 Task: Find connections with filter location Morlaix with filter topic #coach with filter profile language French with filter current company SolarEdge Technologies with filter school The Bishop's School with filter industry Waste Treatment and Disposal with filter service category Management Consulting with filter keywords title Sales Manager
Action: Mouse moved to (541, 88)
Screenshot: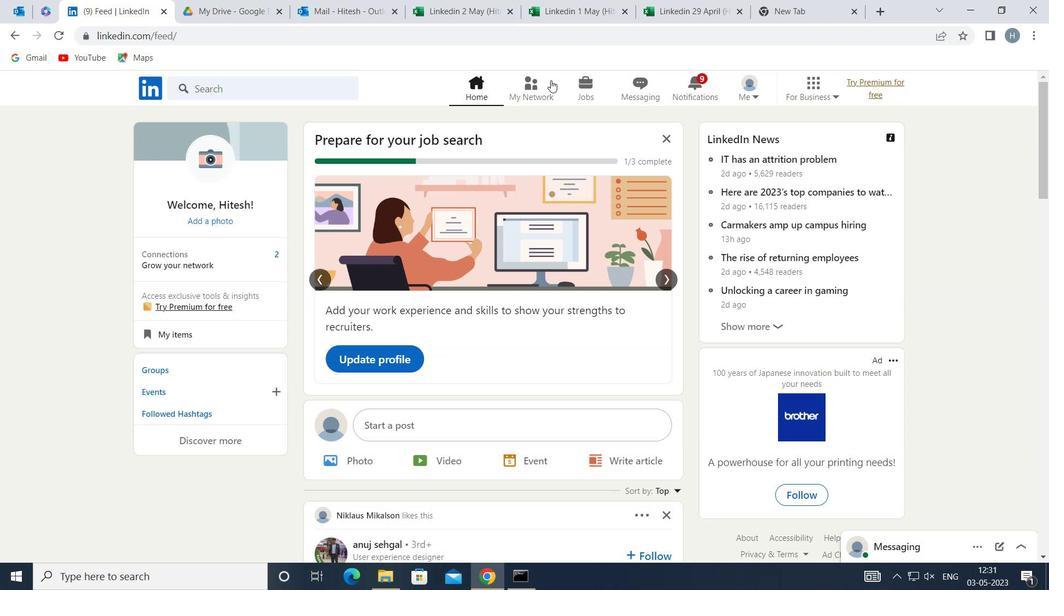 
Action: Mouse pressed left at (541, 88)
Screenshot: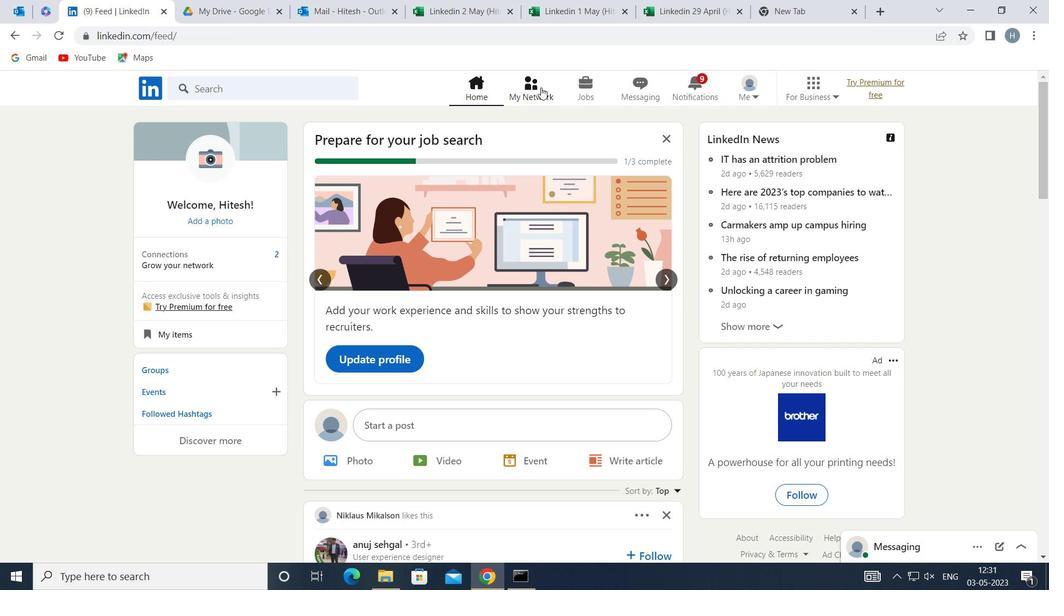 
Action: Mouse moved to (294, 161)
Screenshot: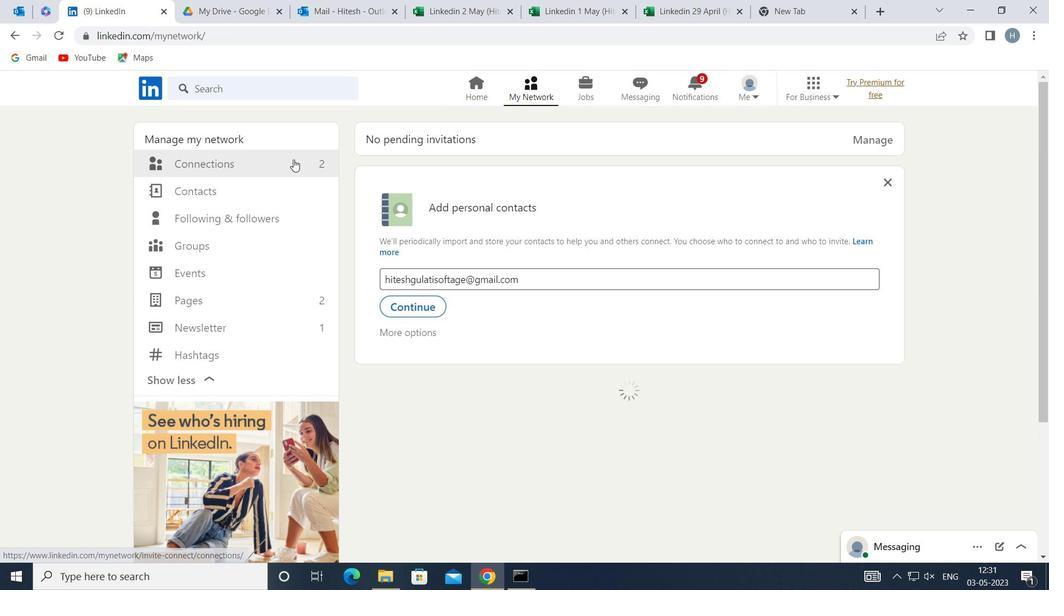 
Action: Mouse pressed left at (294, 161)
Screenshot: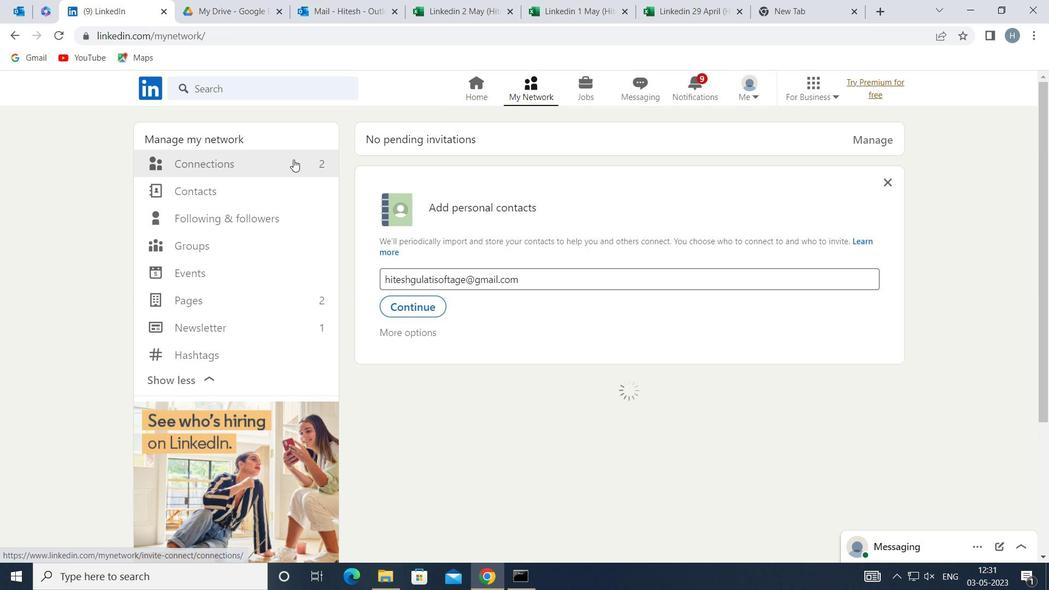 
Action: Mouse moved to (607, 162)
Screenshot: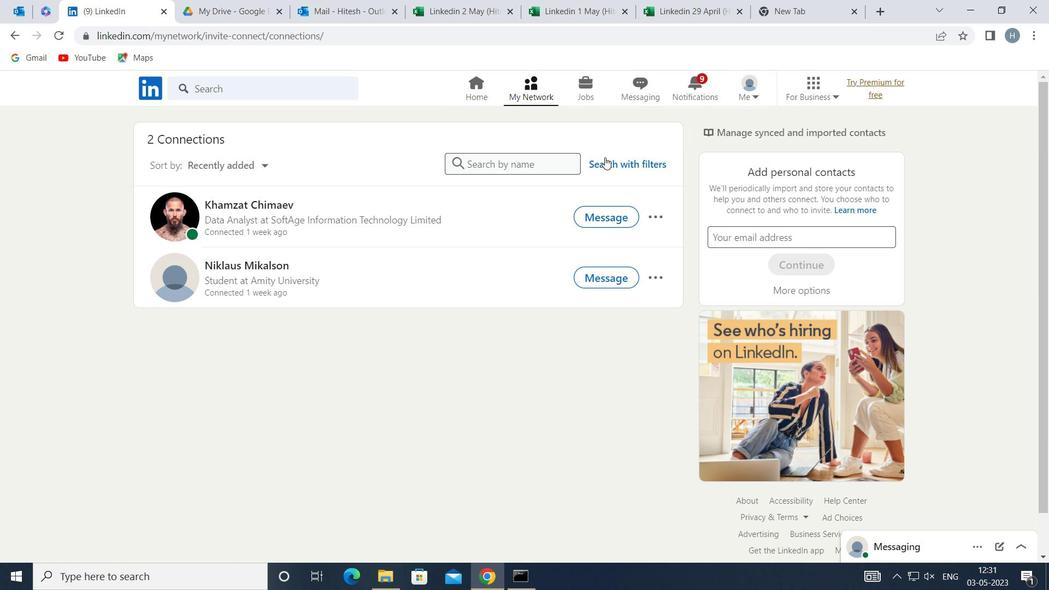 
Action: Mouse pressed left at (607, 162)
Screenshot: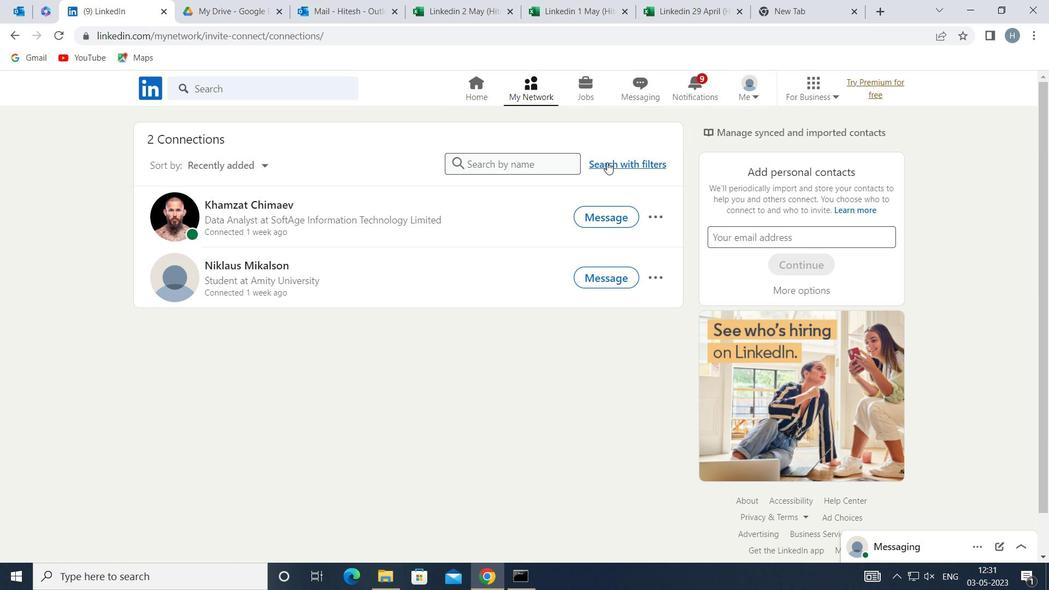 
Action: Mouse moved to (571, 125)
Screenshot: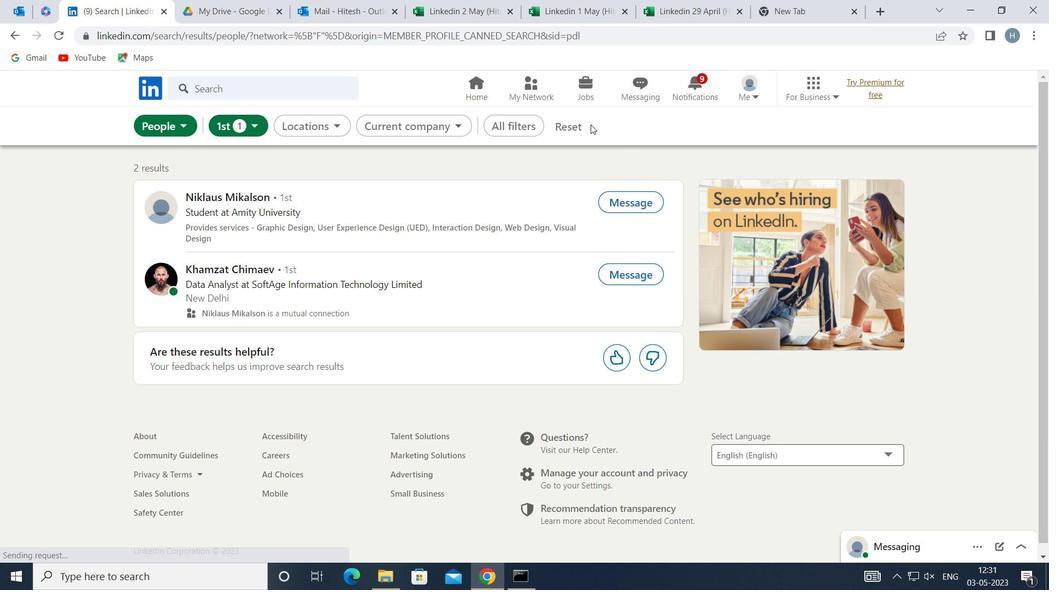 
Action: Mouse pressed left at (571, 125)
Screenshot: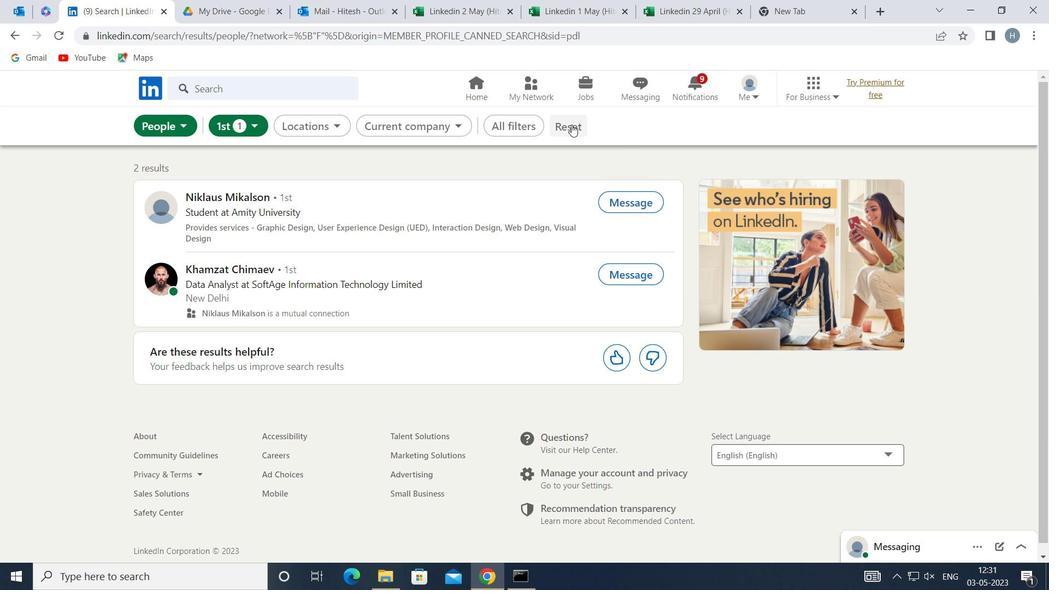 
Action: Mouse moved to (565, 125)
Screenshot: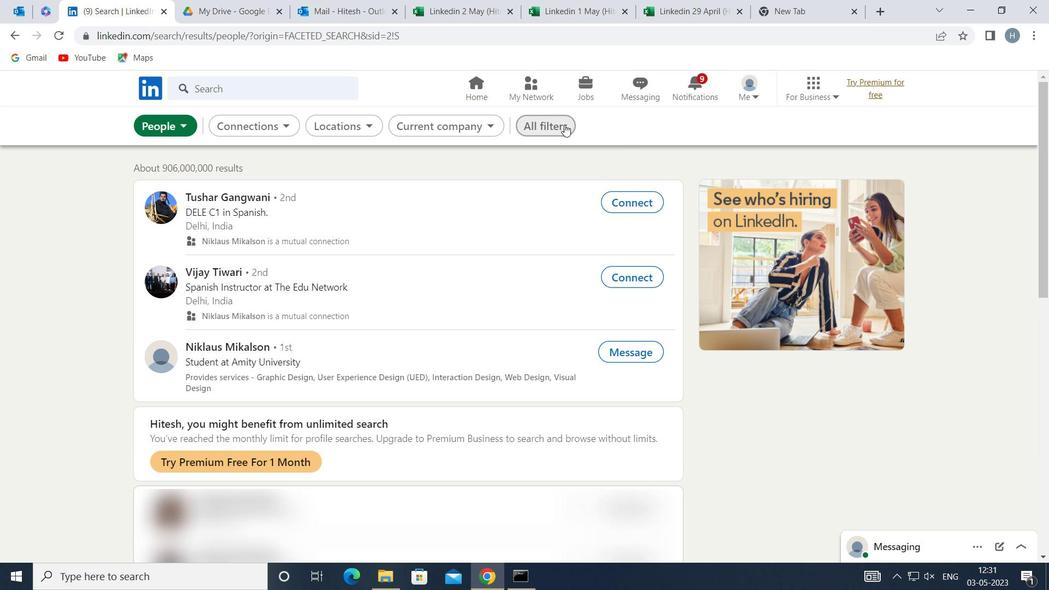 
Action: Mouse pressed left at (565, 125)
Screenshot: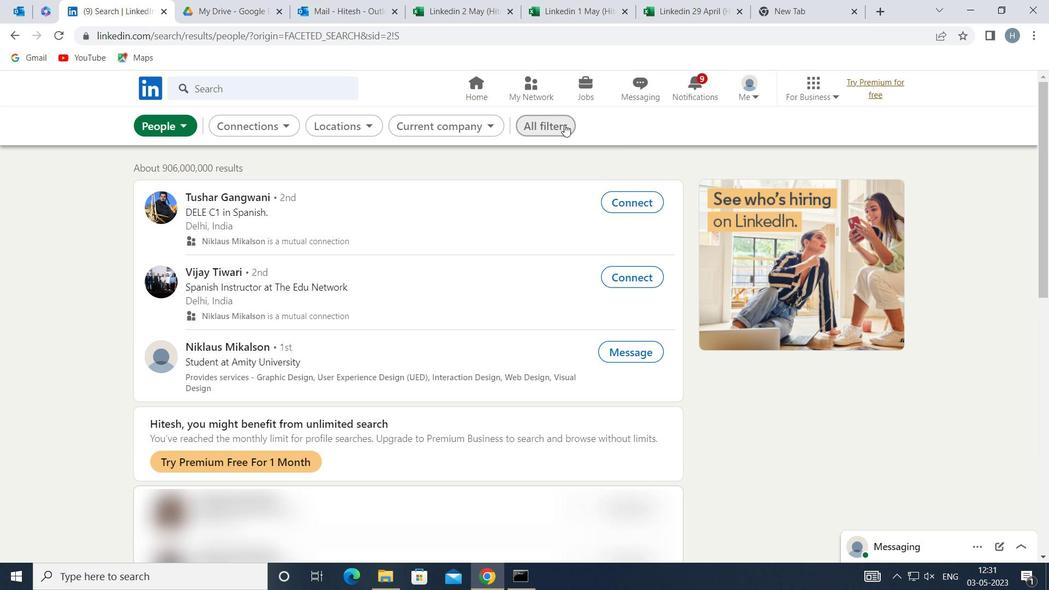 
Action: Mouse moved to (757, 265)
Screenshot: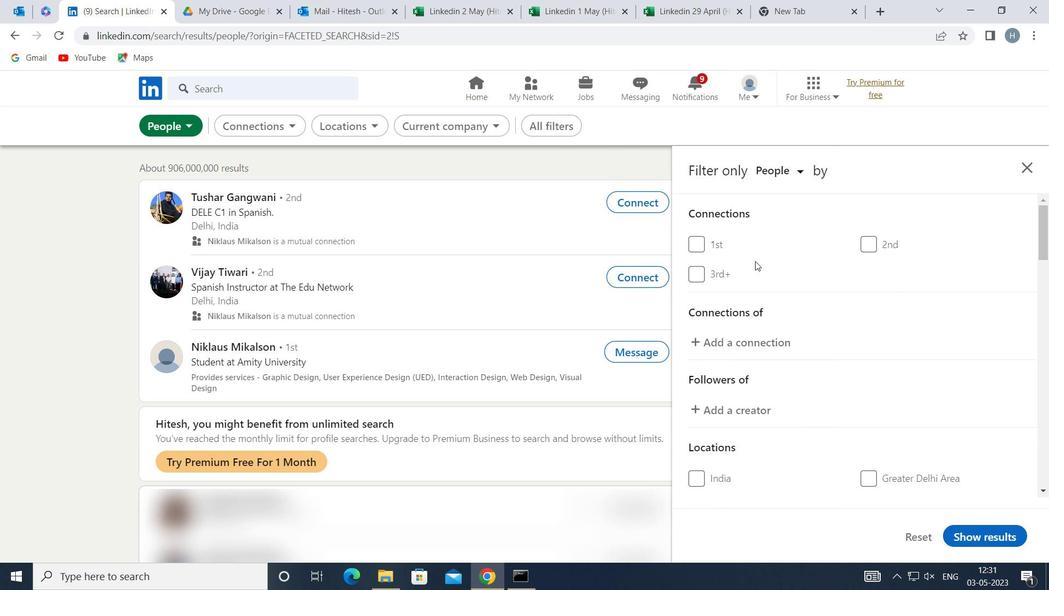 
Action: Mouse scrolled (757, 264) with delta (0, 0)
Screenshot: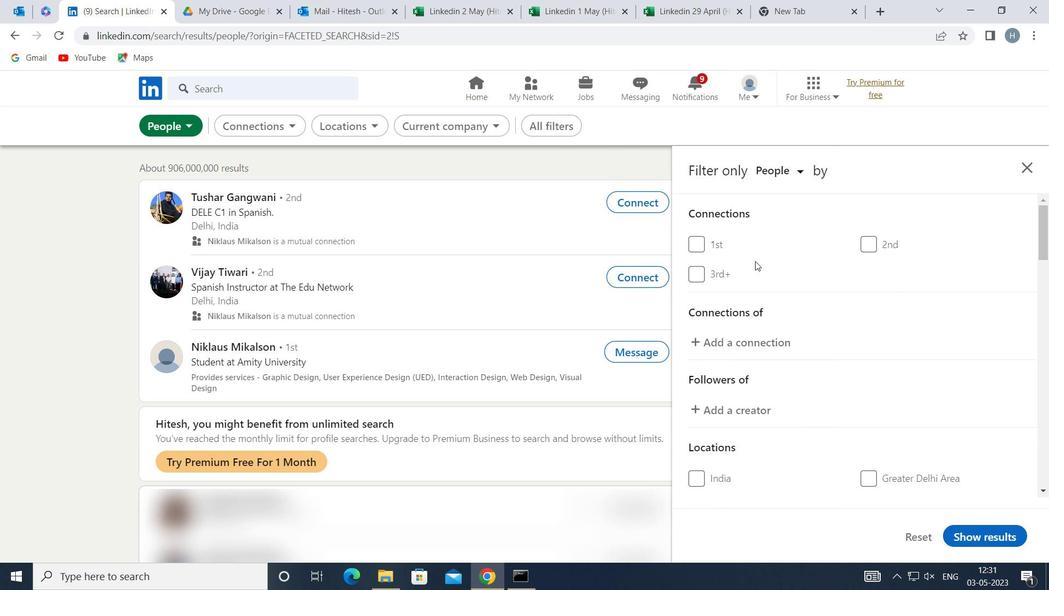 
Action: Mouse moved to (760, 268)
Screenshot: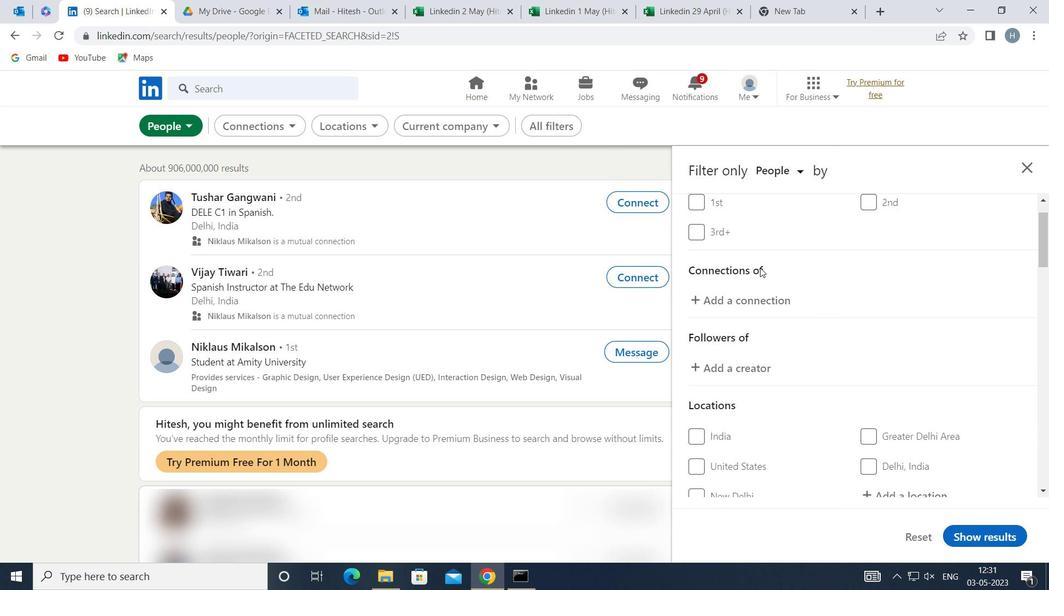 
Action: Mouse scrolled (760, 267) with delta (0, 0)
Screenshot: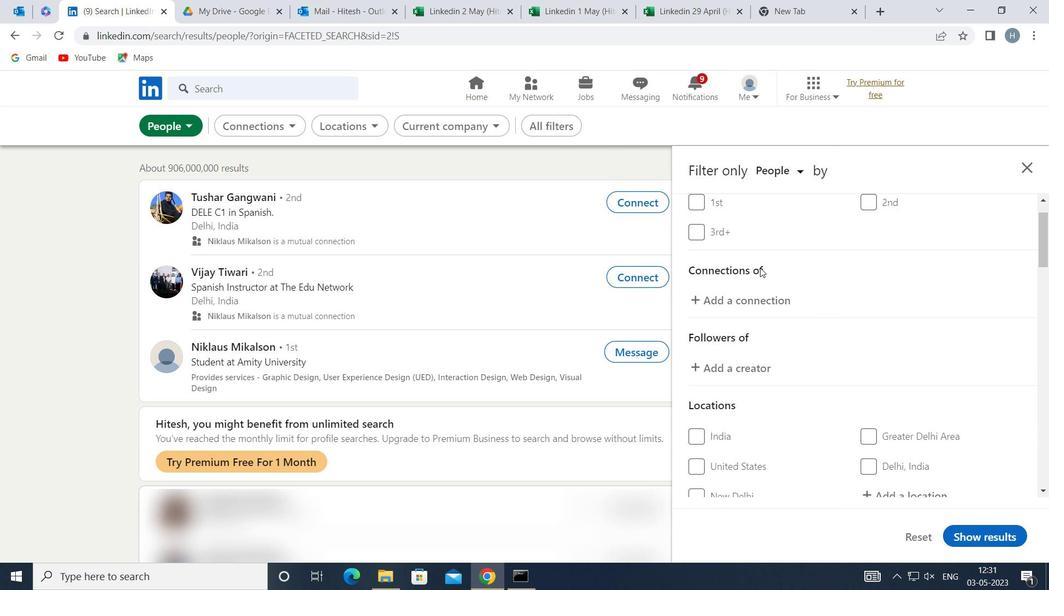 
Action: Mouse moved to (764, 271)
Screenshot: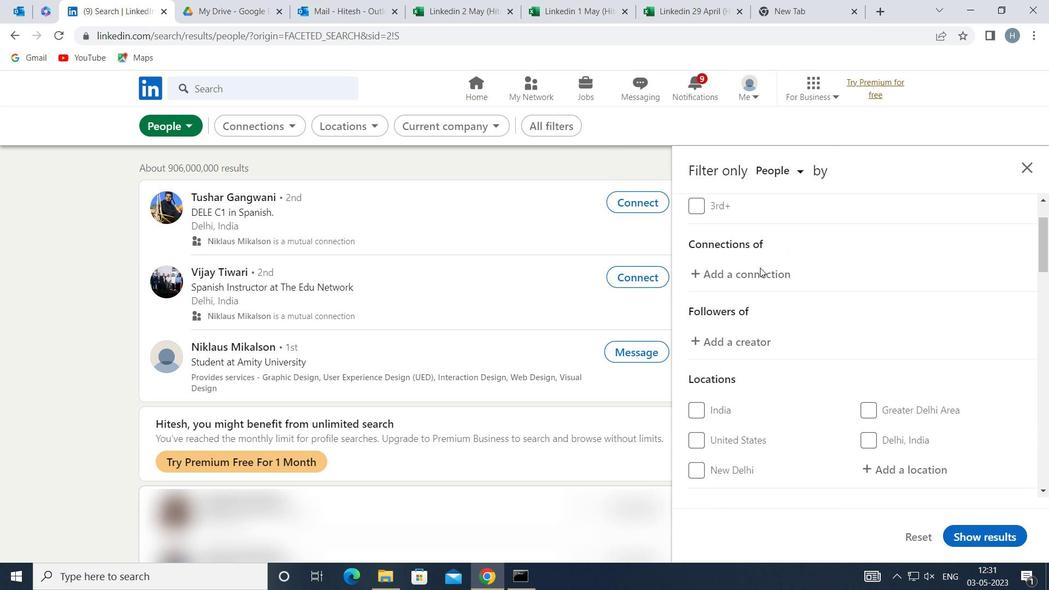 
Action: Mouse scrolled (764, 271) with delta (0, 0)
Screenshot: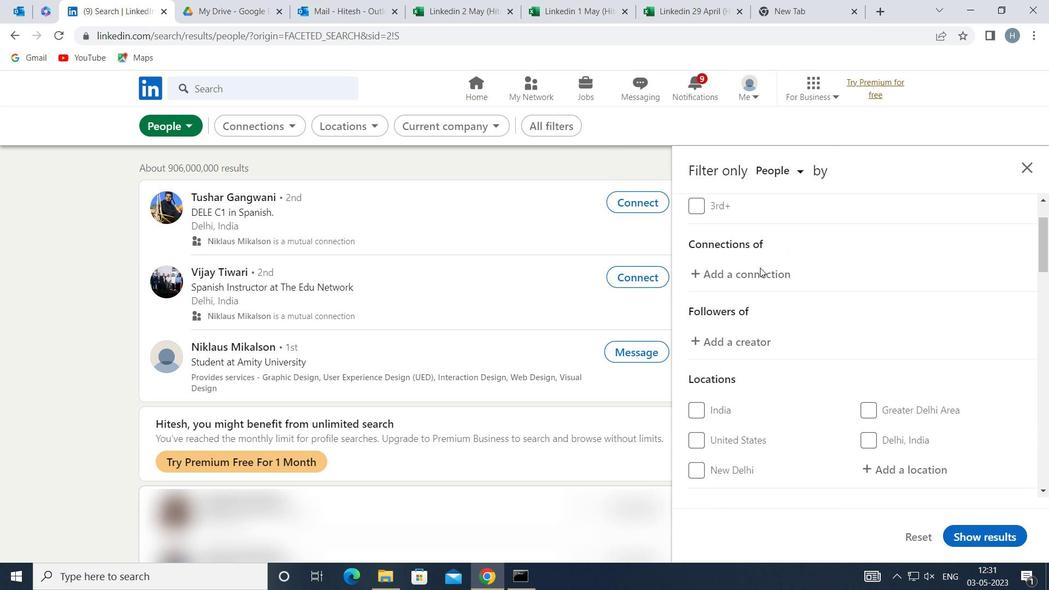 
Action: Mouse moved to (918, 326)
Screenshot: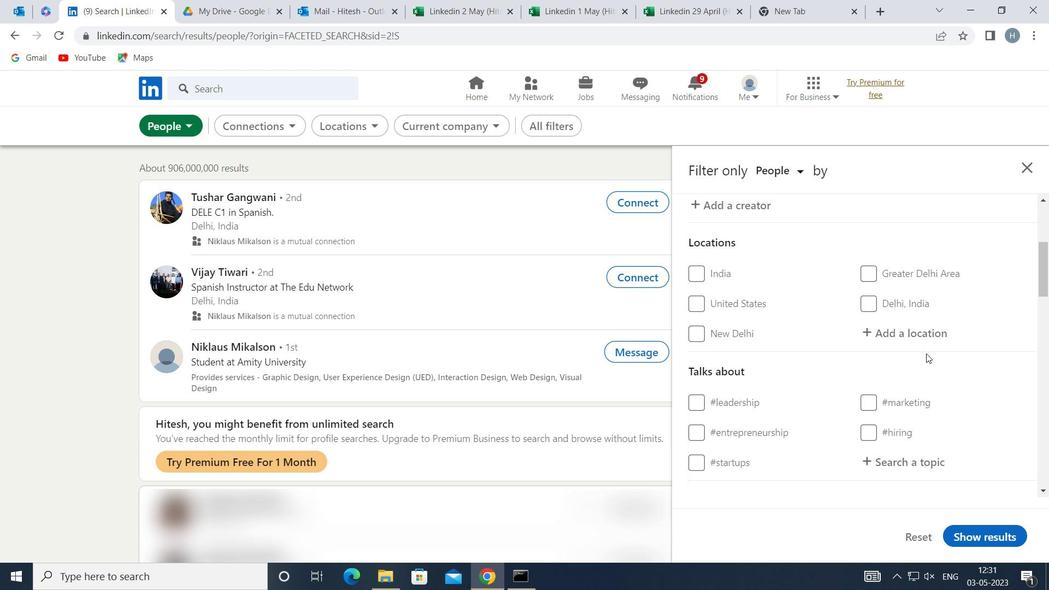 
Action: Mouse pressed left at (918, 326)
Screenshot: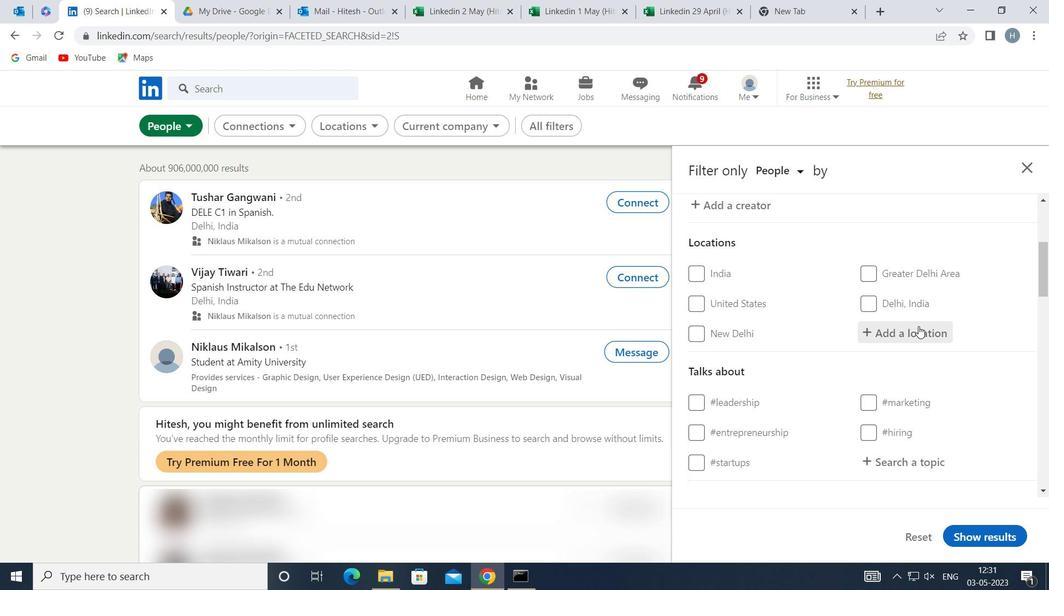 
Action: Key pressed <Key.shift>M
Screenshot: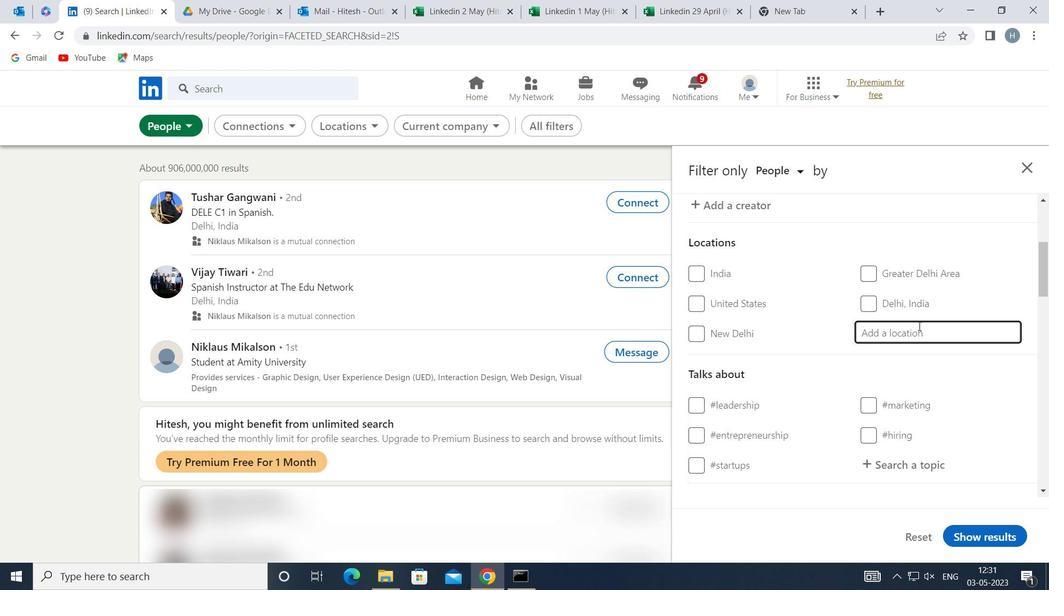 
Action: Mouse moved to (918, 326)
Screenshot: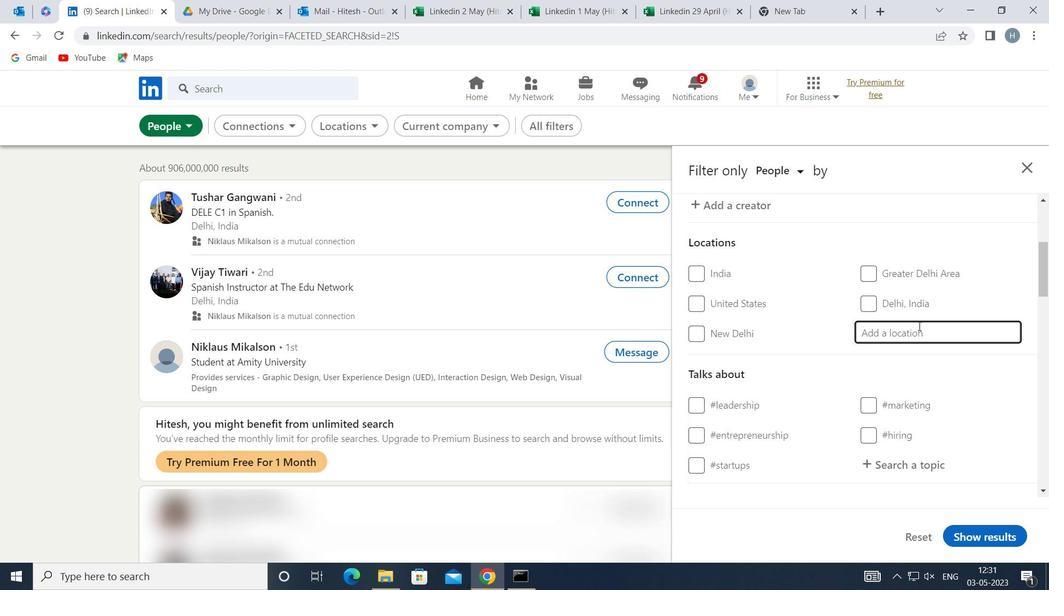 
Action: Key pressed OR
Screenshot: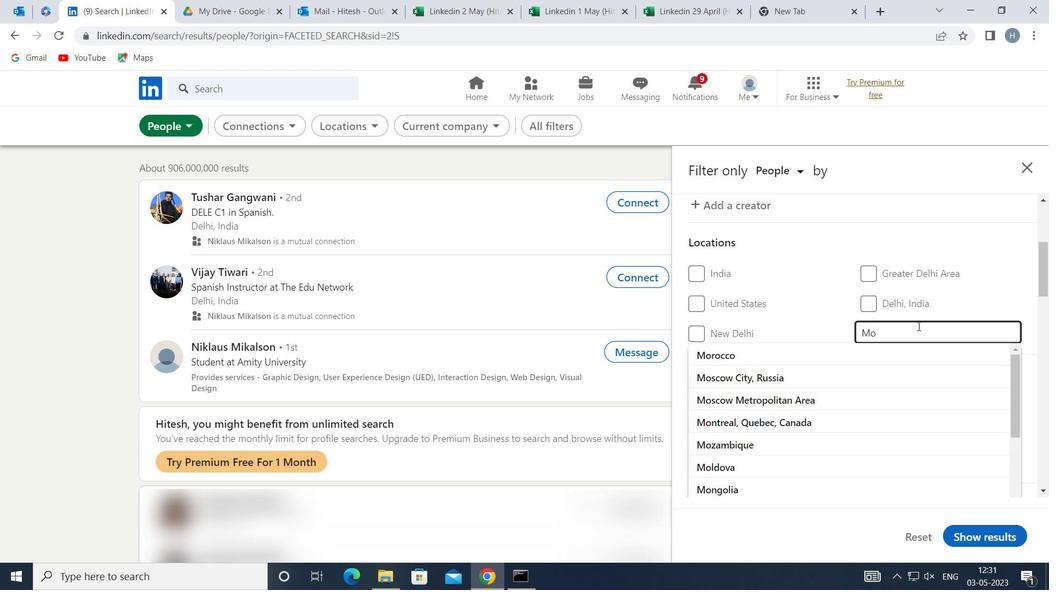
Action: Mouse moved to (922, 326)
Screenshot: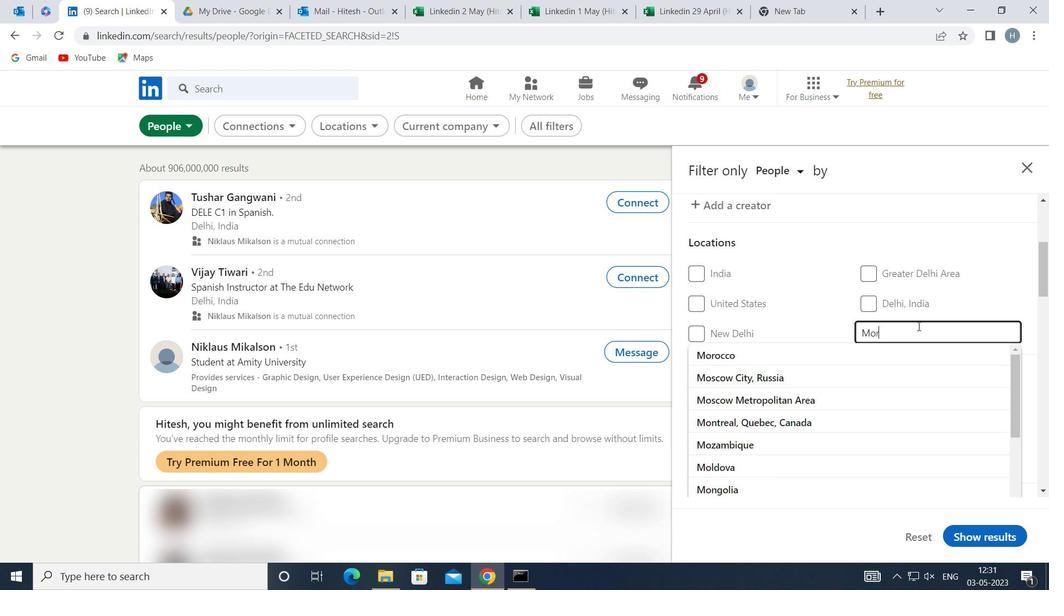 
Action: Key pressed LAIX
Screenshot: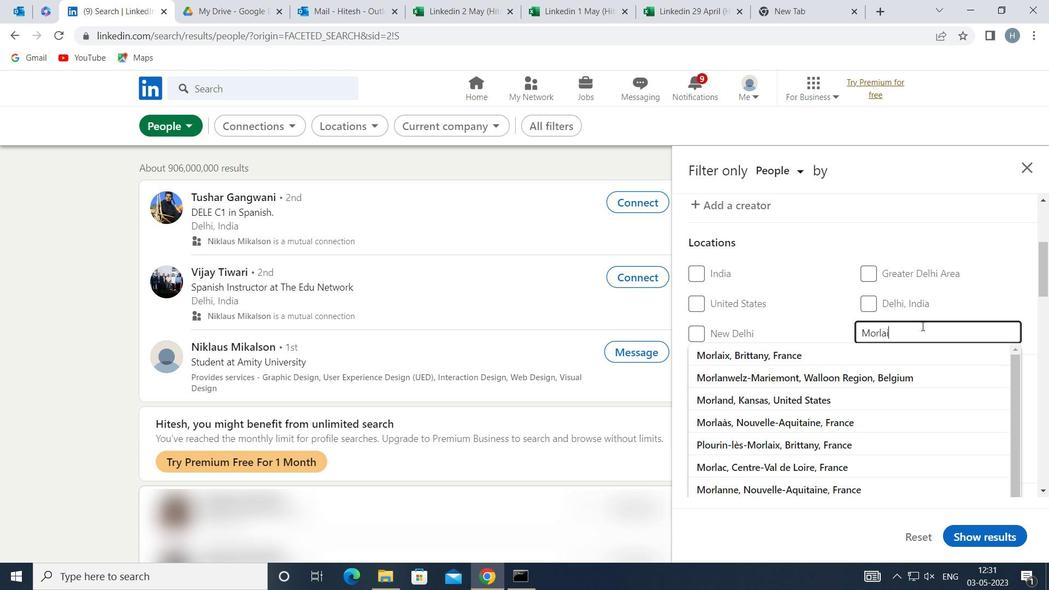 
Action: Mouse moved to (893, 359)
Screenshot: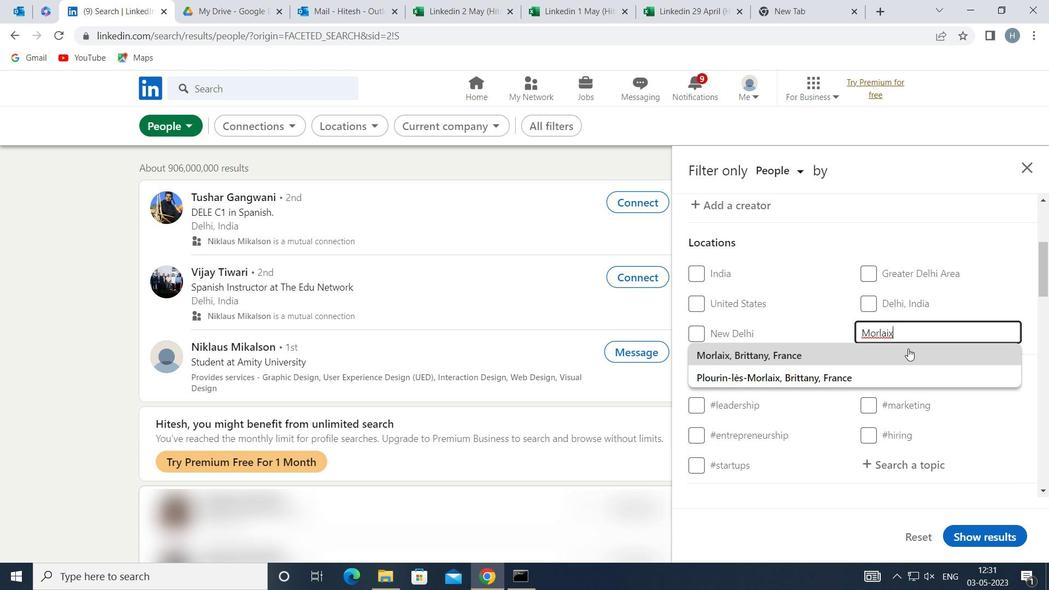 
Action: Mouse pressed left at (893, 359)
Screenshot: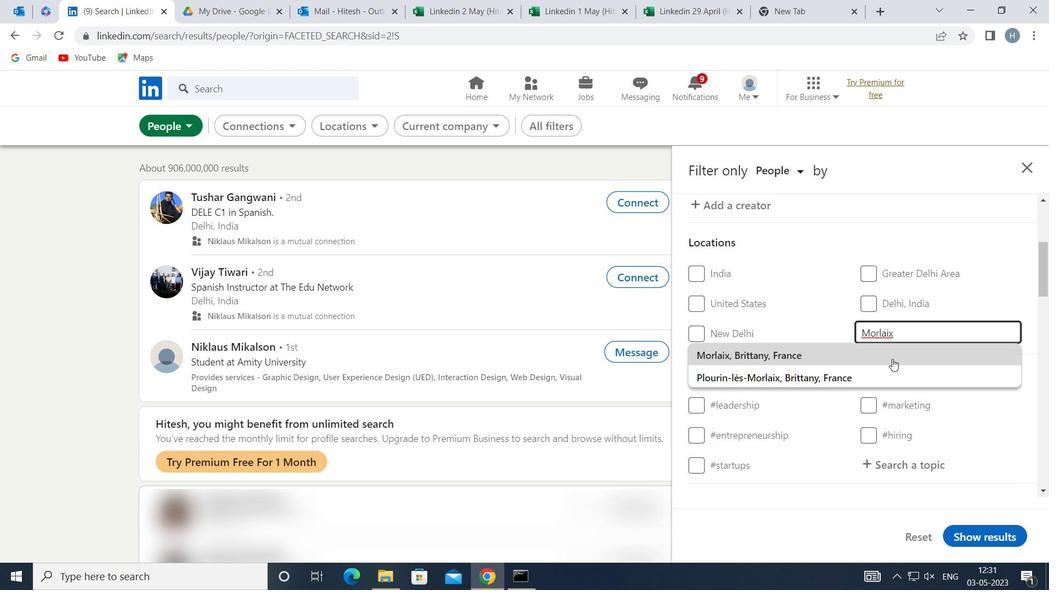 
Action: Mouse moved to (891, 359)
Screenshot: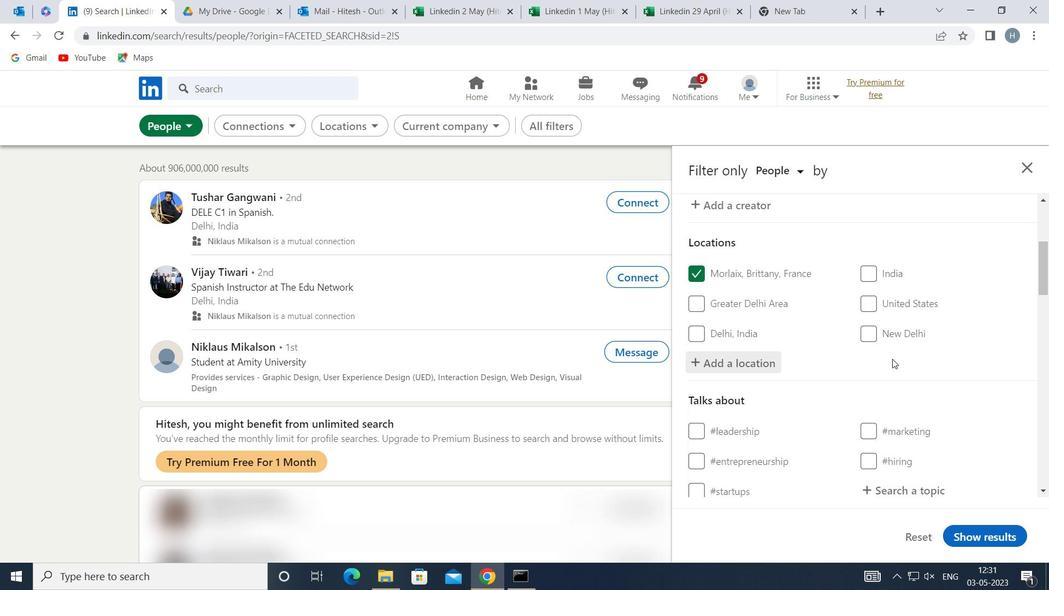 
Action: Mouse scrolled (891, 359) with delta (0, 0)
Screenshot: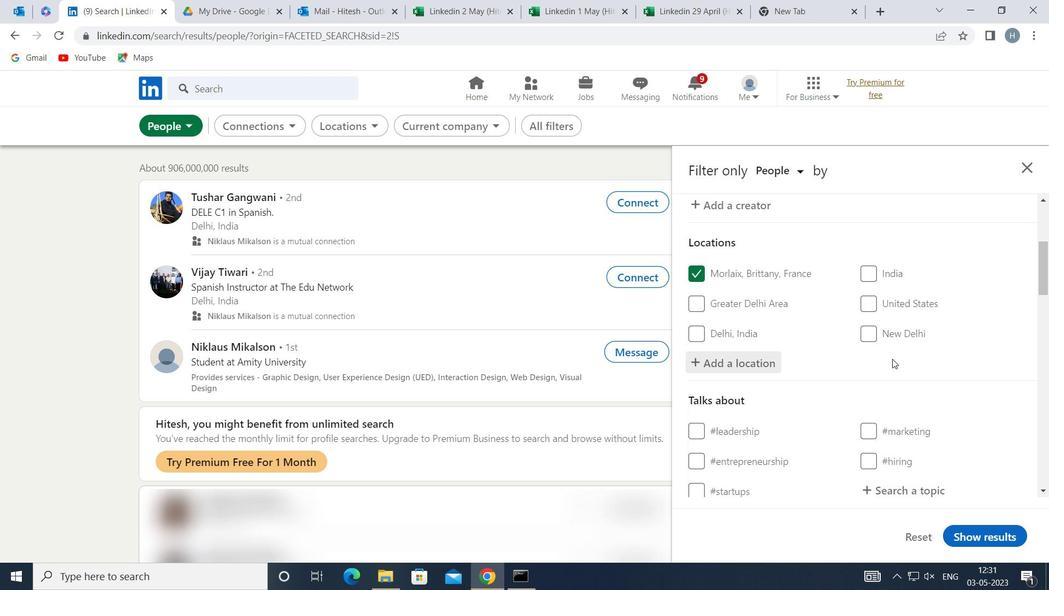 
Action: Mouse moved to (888, 360)
Screenshot: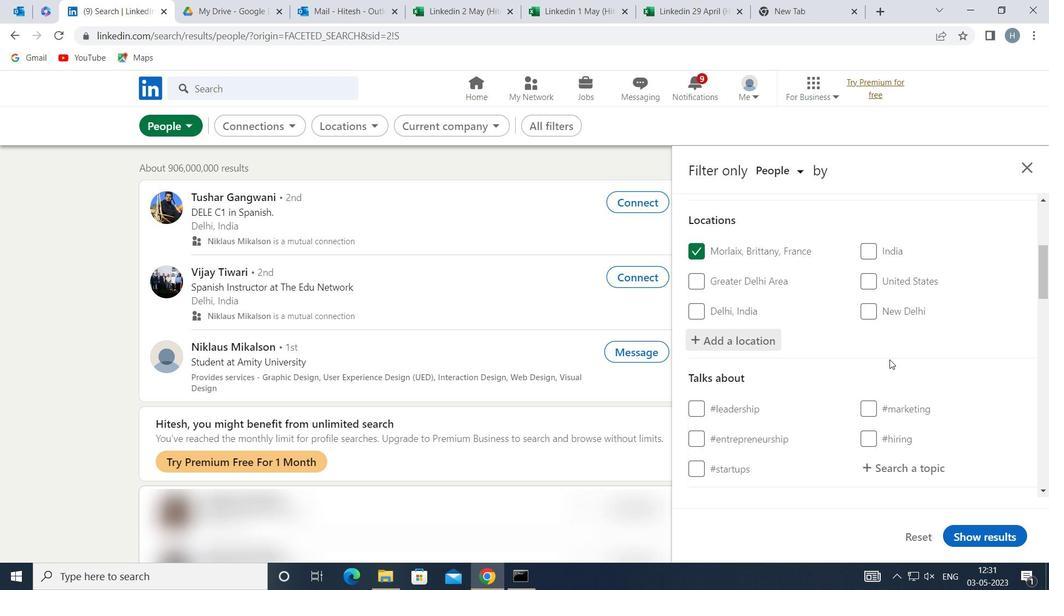 
Action: Mouse scrolled (888, 360) with delta (0, 0)
Screenshot: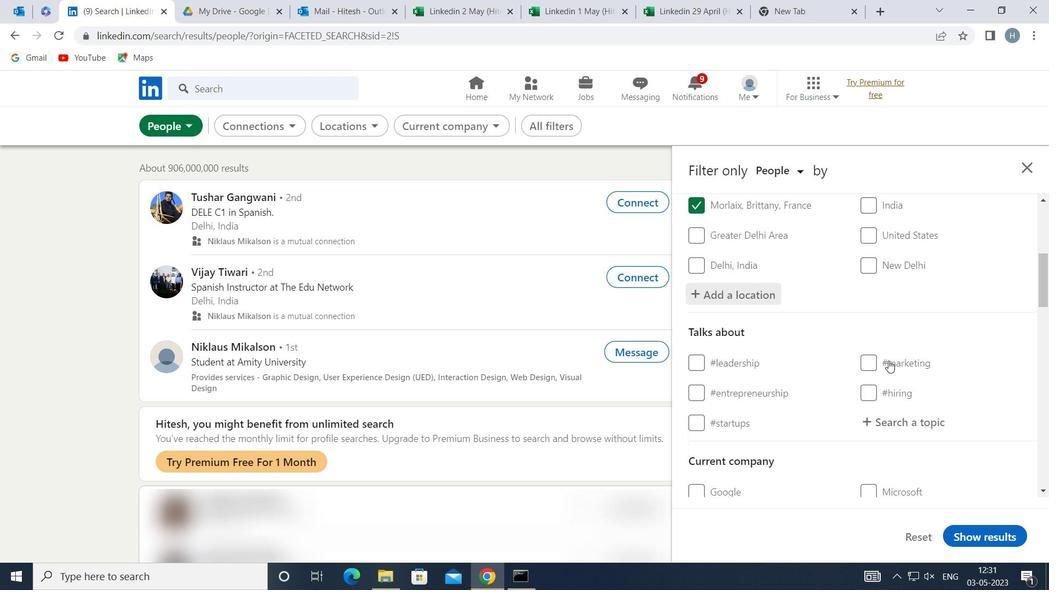 
Action: Mouse moved to (905, 349)
Screenshot: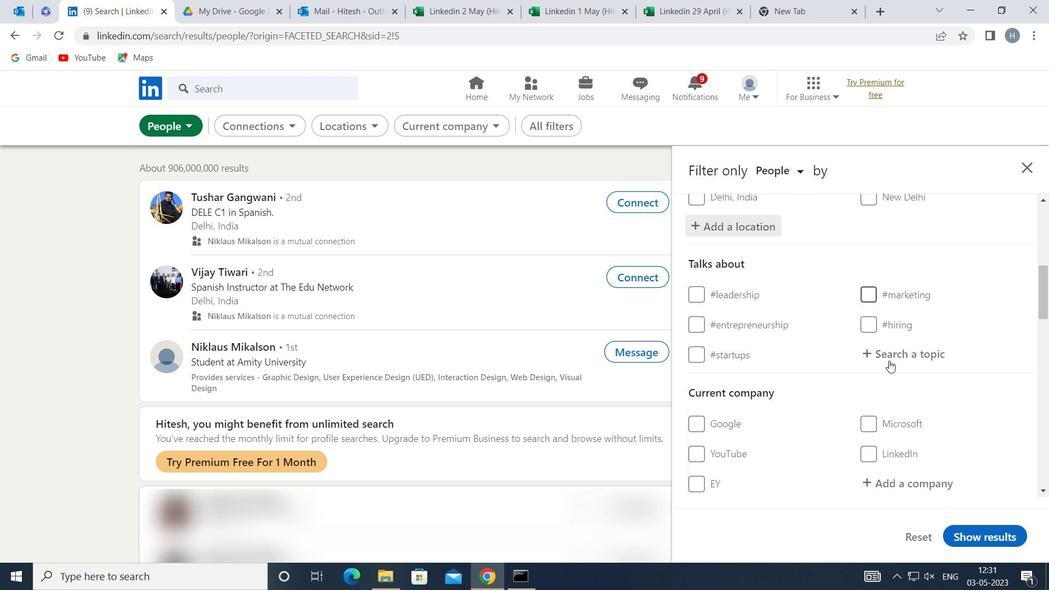 
Action: Mouse pressed left at (905, 349)
Screenshot: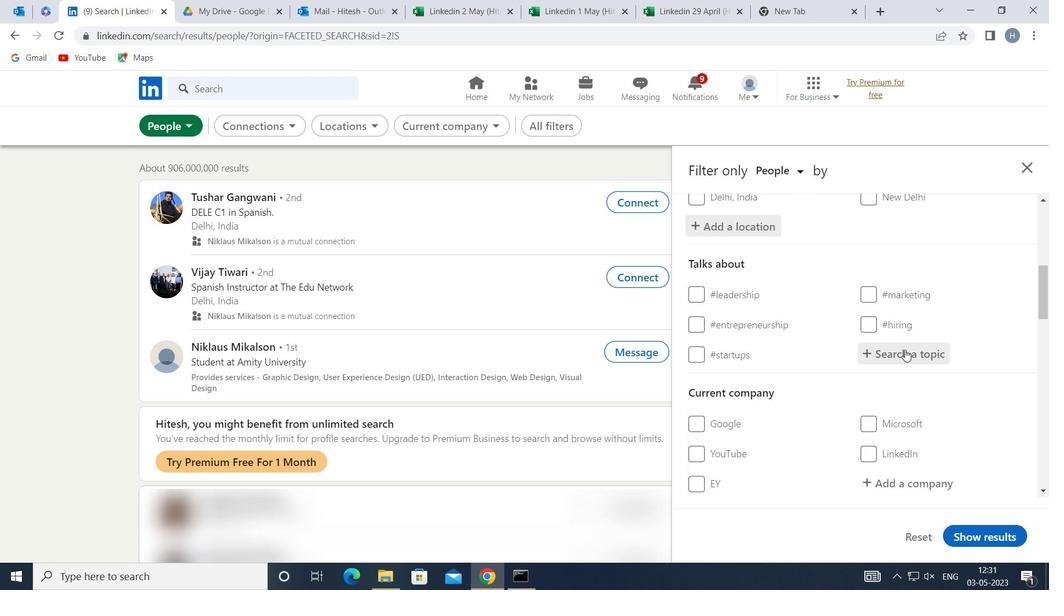 
Action: Key pressed COACH
Screenshot: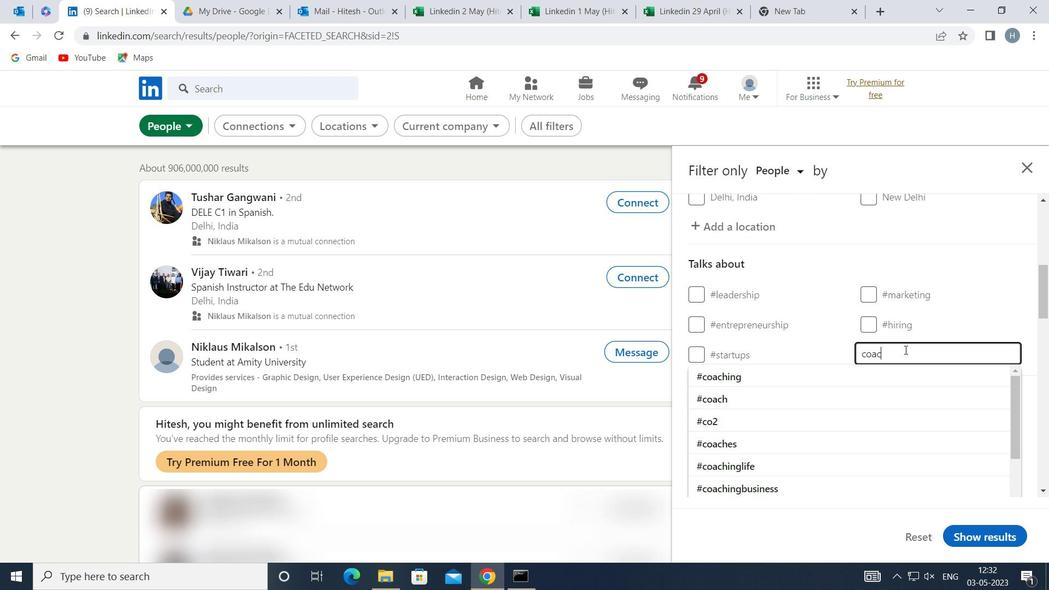 
Action: Mouse moved to (850, 390)
Screenshot: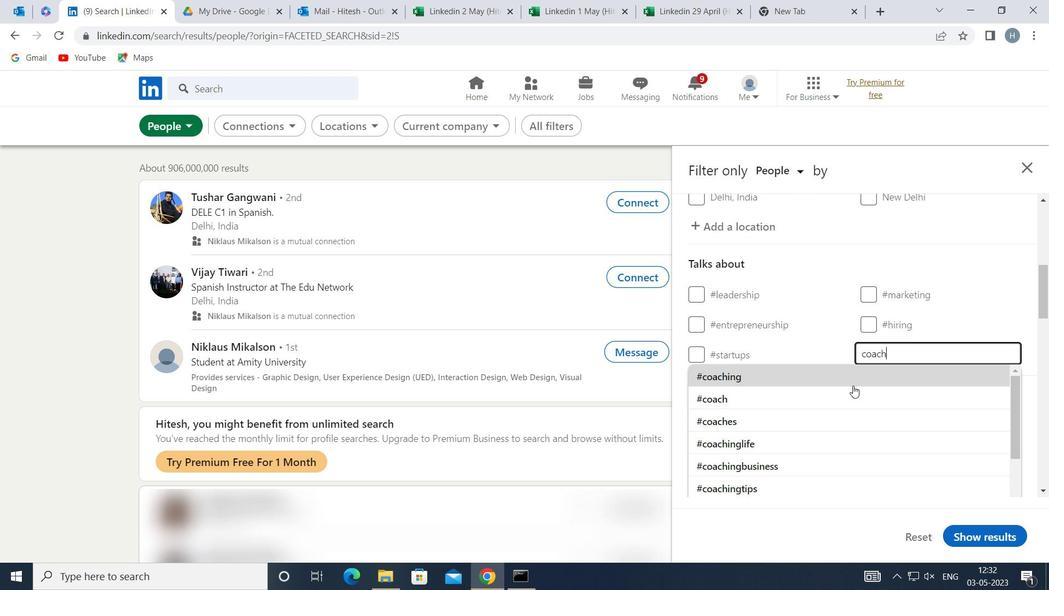 
Action: Mouse pressed left at (850, 390)
Screenshot: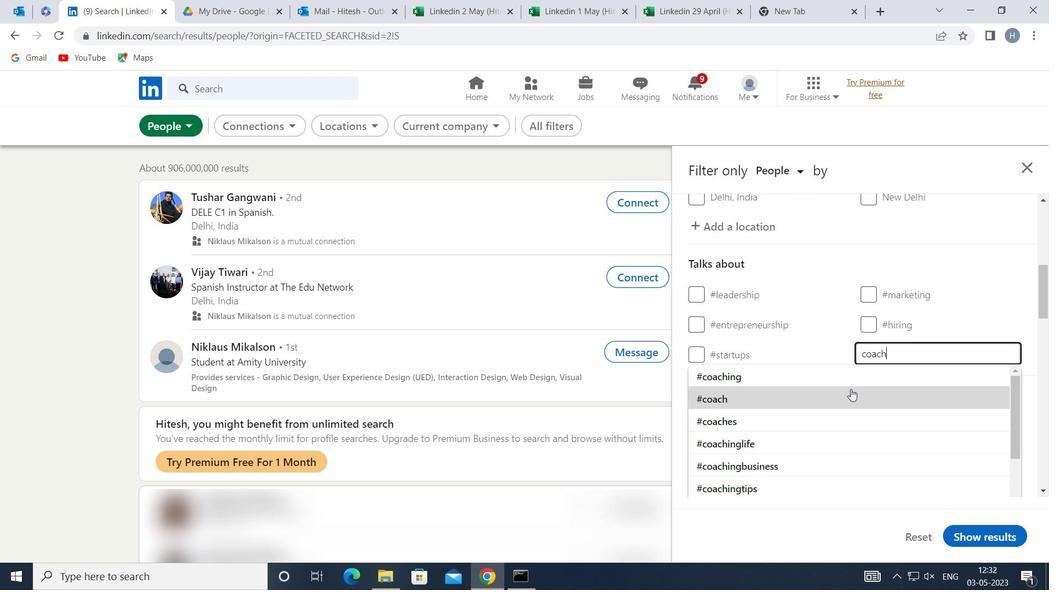 
Action: Mouse moved to (816, 367)
Screenshot: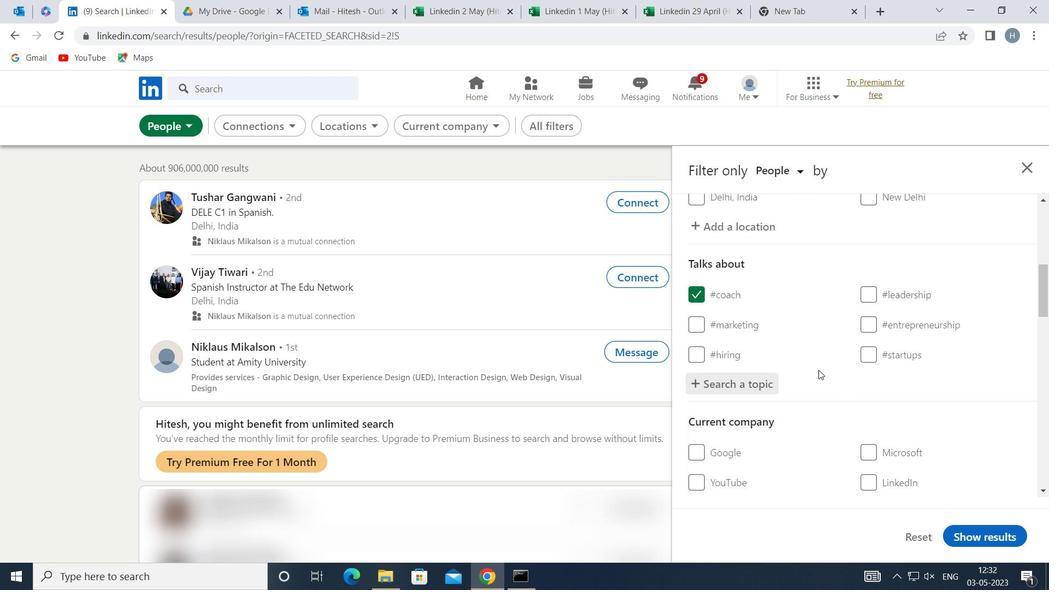 
Action: Mouse scrolled (816, 366) with delta (0, 0)
Screenshot: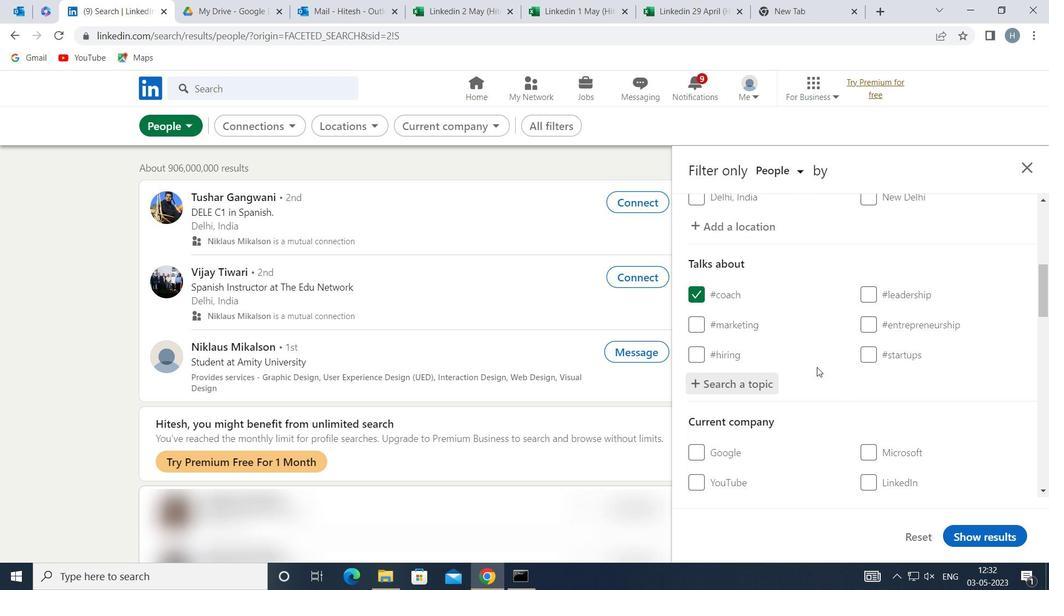 
Action: Mouse moved to (816, 366)
Screenshot: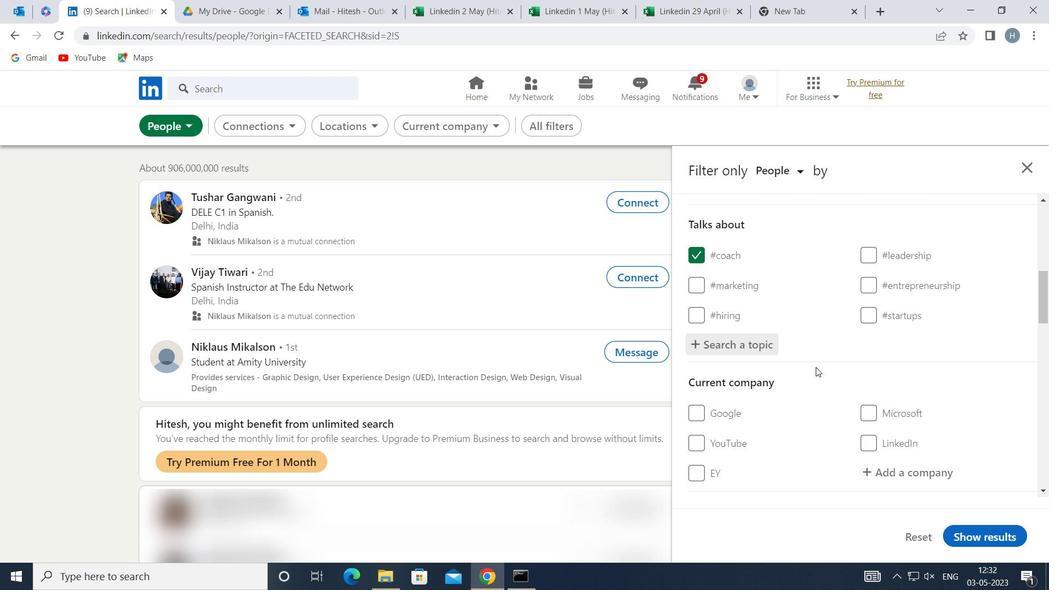 
Action: Mouse scrolled (816, 366) with delta (0, 0)
Screenshot: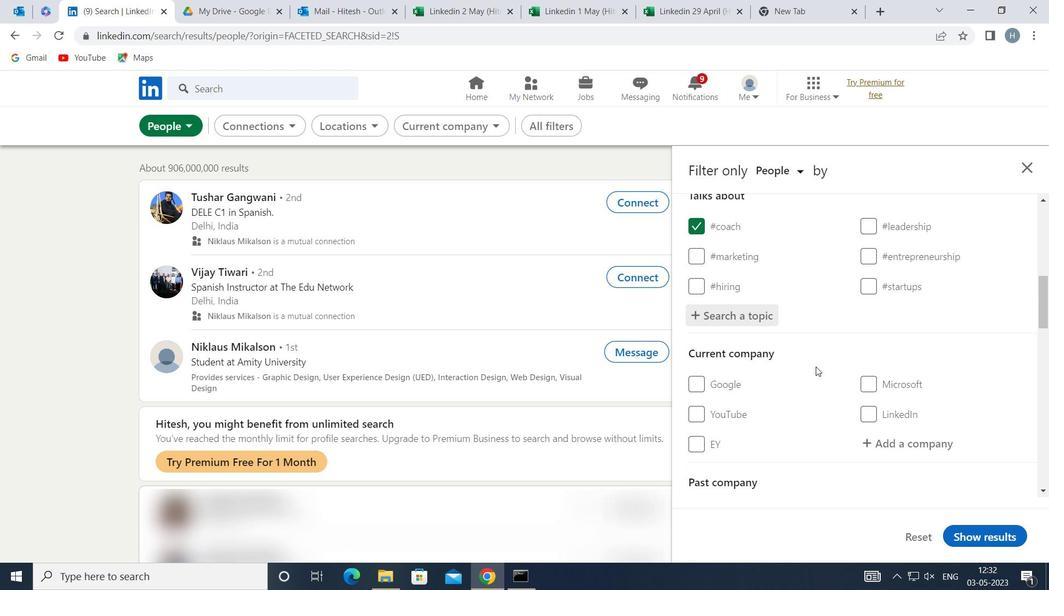 
Action: Mouse scrolled (816, 366) with delta (0, 0)
Screenshot: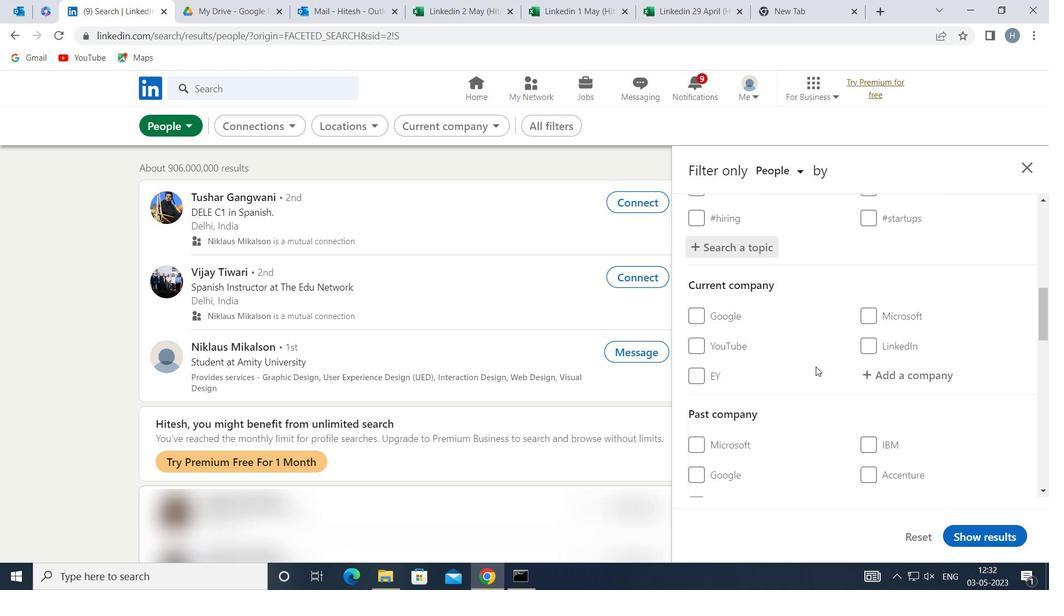 
Action: Mouse moved to (821, 362)
Screenshot: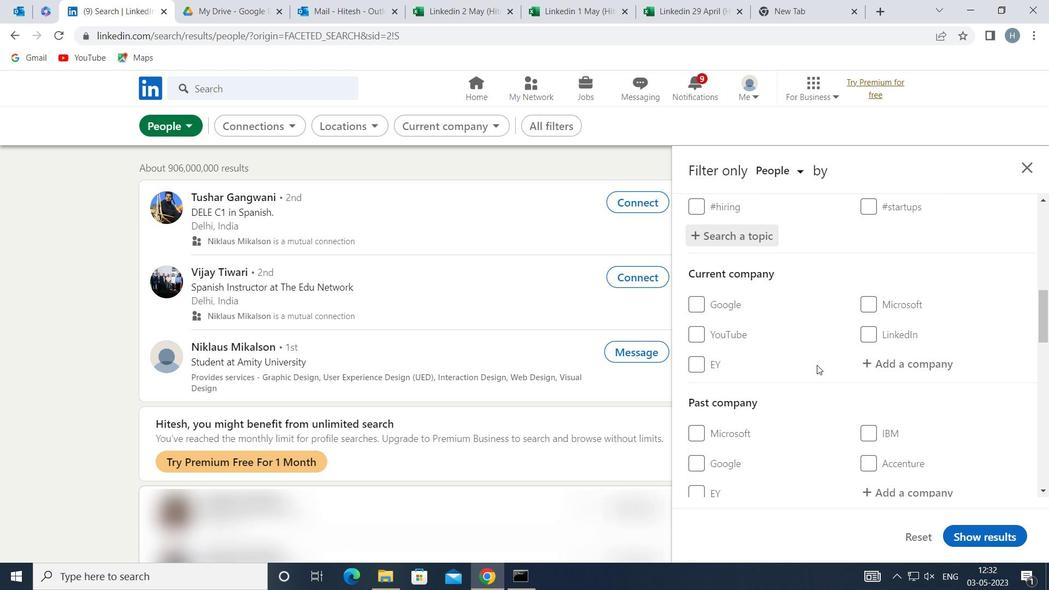
Action: Mouse scrolled (821, 362) with delta (0, 0)
Screenshot: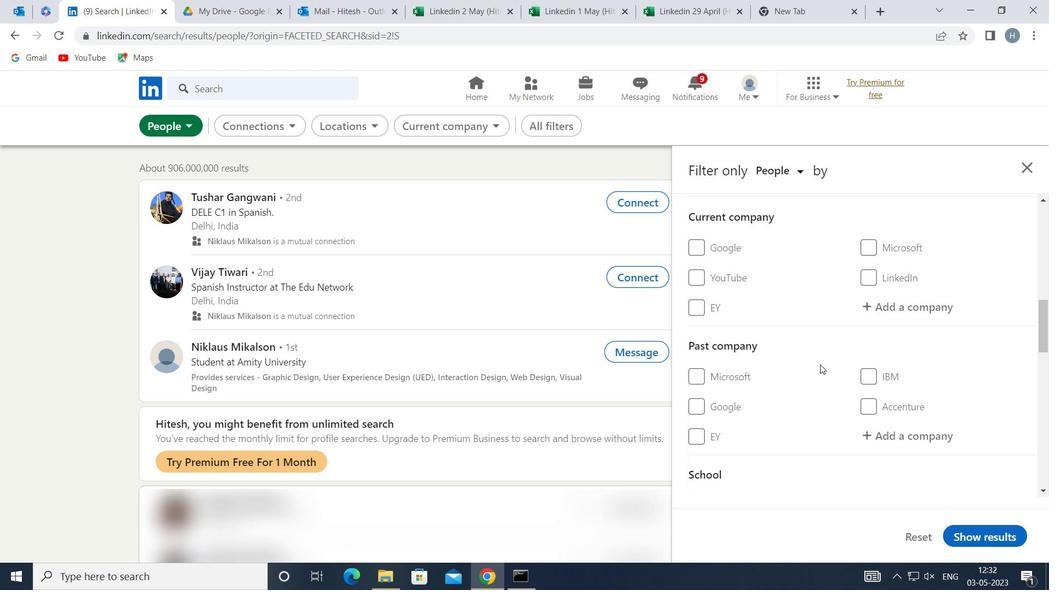 
Action: Mouse moved to (822, 361)
Screenshot: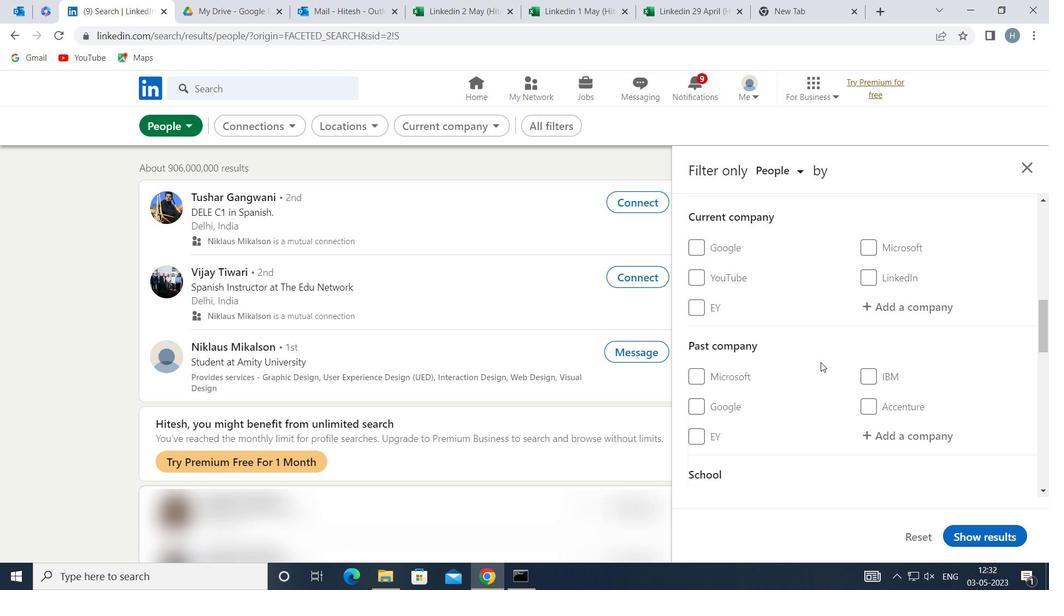 
Action: Mouse scrolled (822, 361) with delta (0, 0)
Screenshot: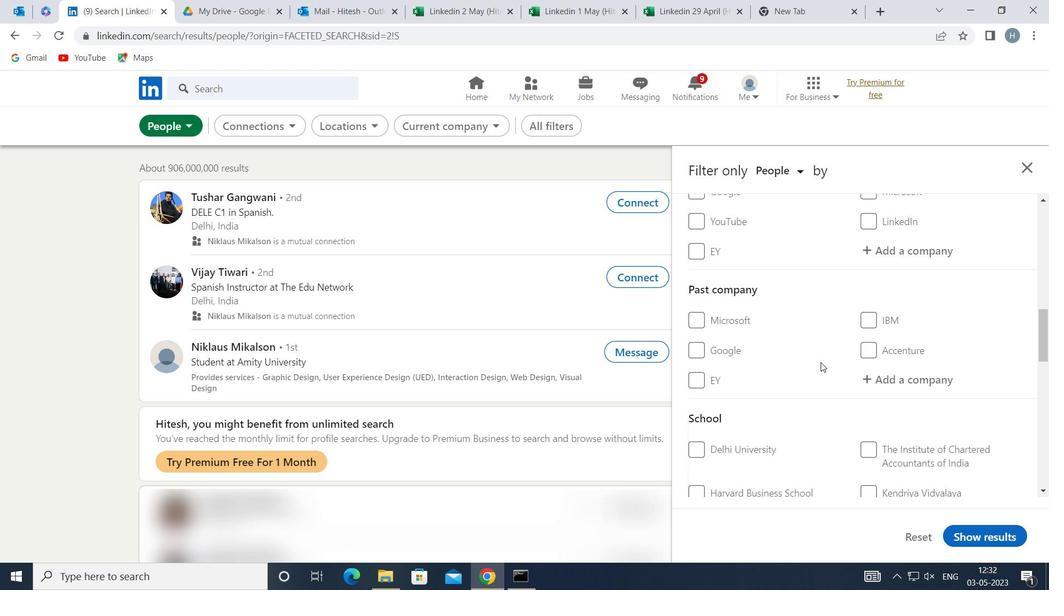 
Action: Mouse moved to (823, 361)
Screenshot: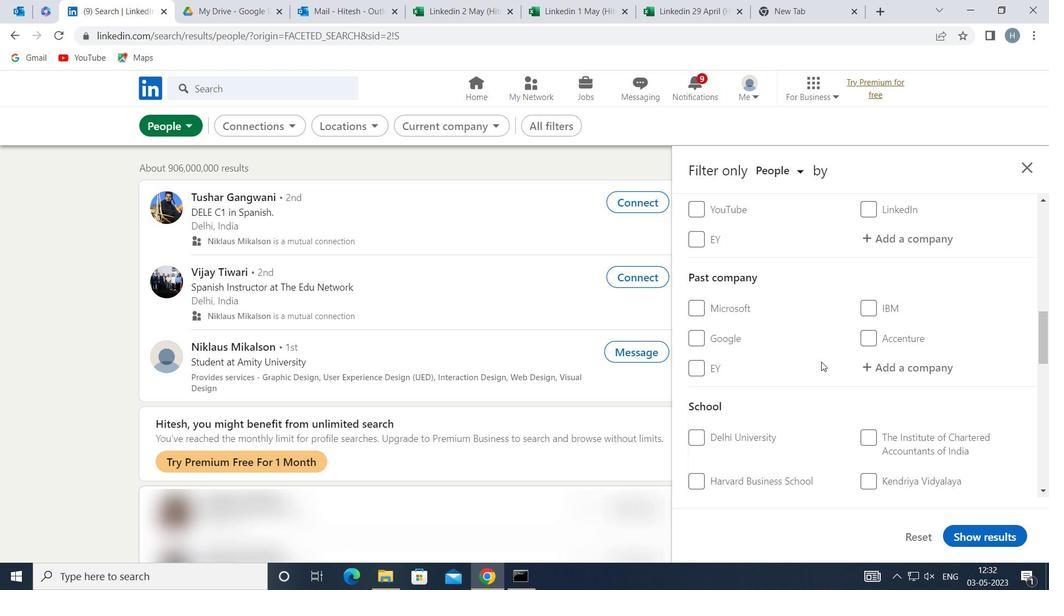 
Action: Mouse scrolled (823, 360) with delta (0, 0)
Screenshot: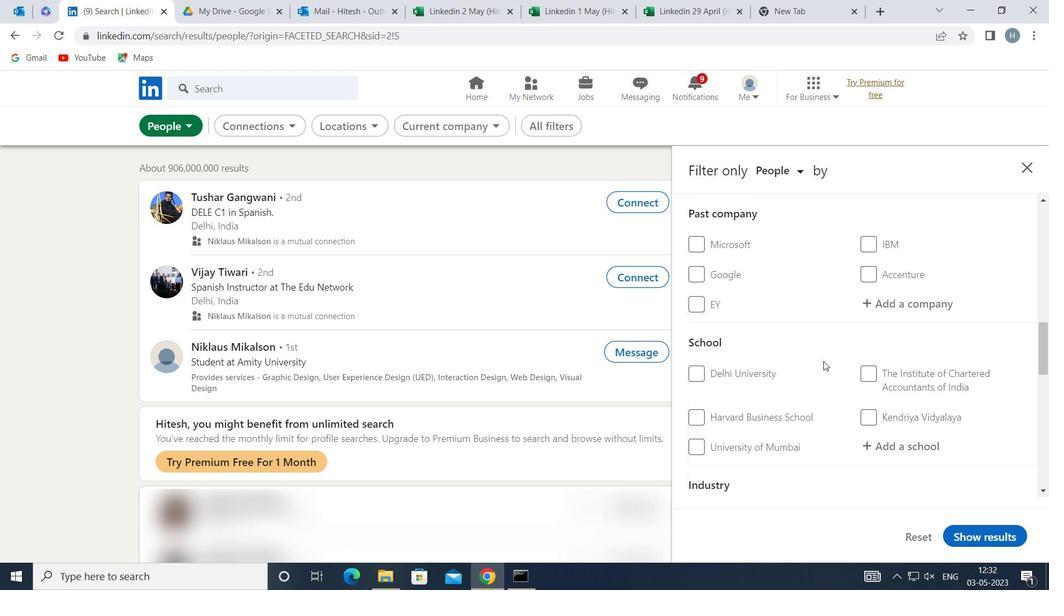
Action: Mouse scrolled (823, 360) with delta (0, 0)
Screenshot: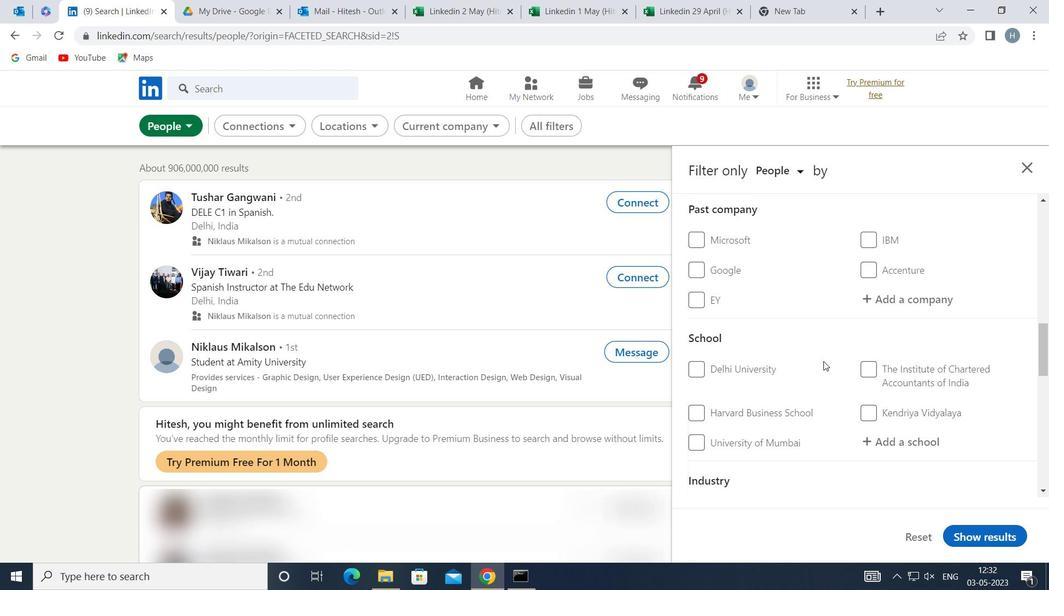 
Action: Mouse scrolled (823, 360) with delta (0, 0)
Screenshot: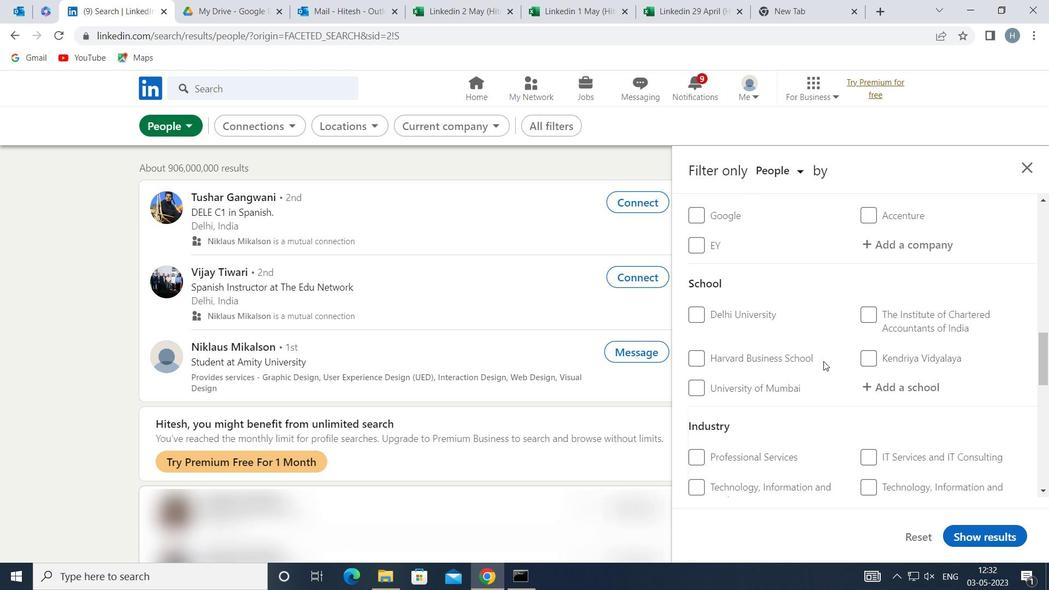 
Action: Mouse scrolled (823, 360) with delta (0, 0)
Screenshot: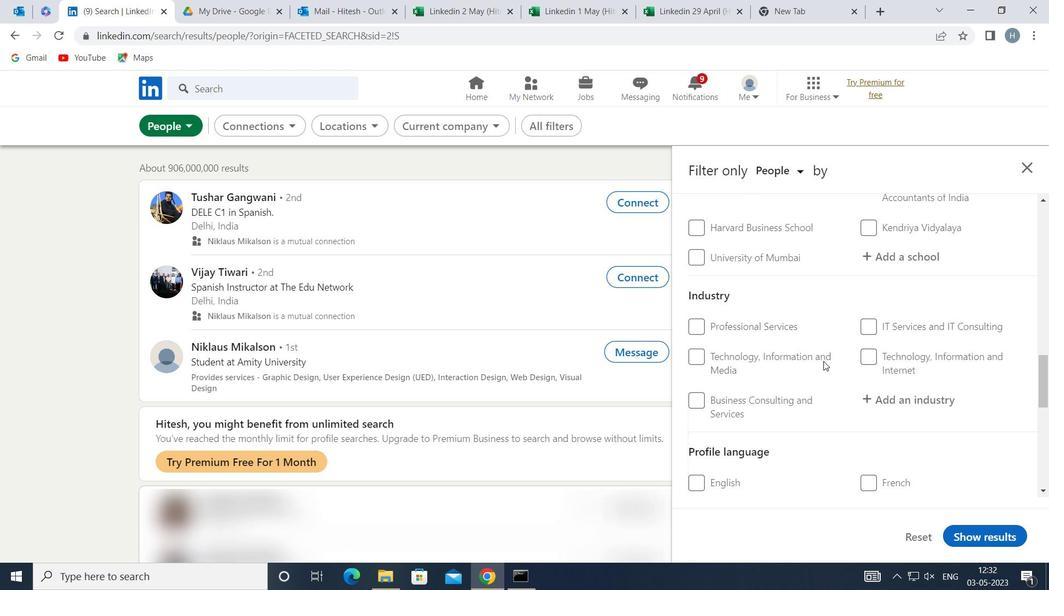 
Action: Mouse scrolled (823, 360) with delta (0, 0)
Screenshot: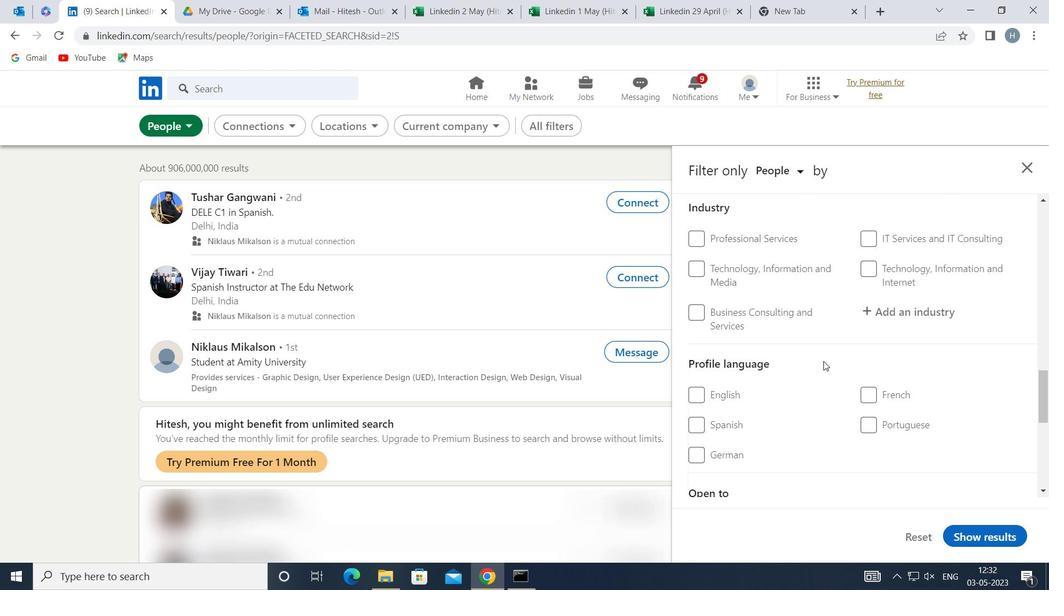 
Action: Mouse moved to (864, 326)
Screenshot: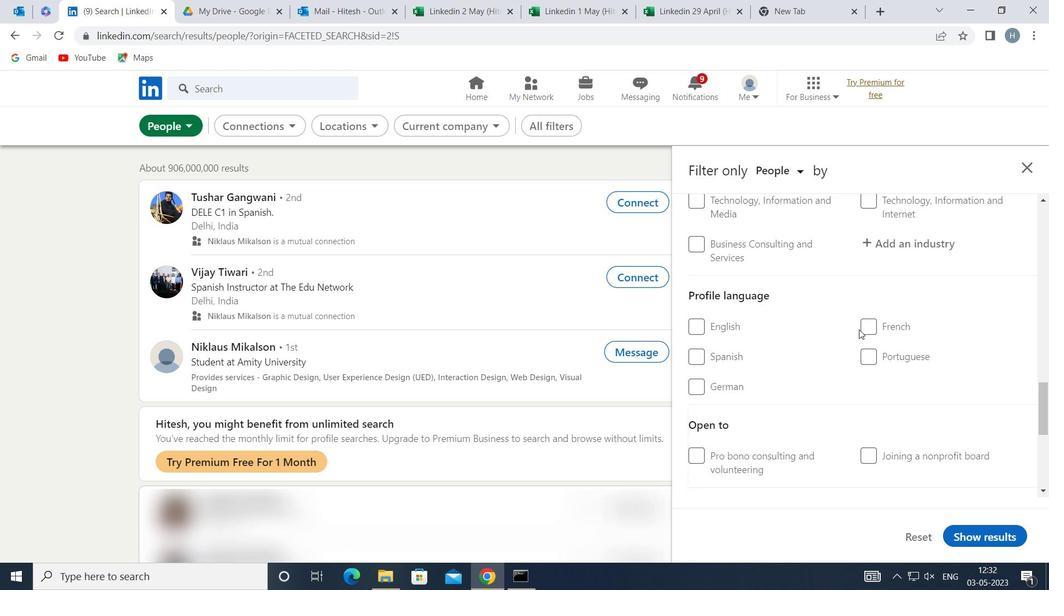 
Action: Mouse pressed left at (864, 326)
Screenshot: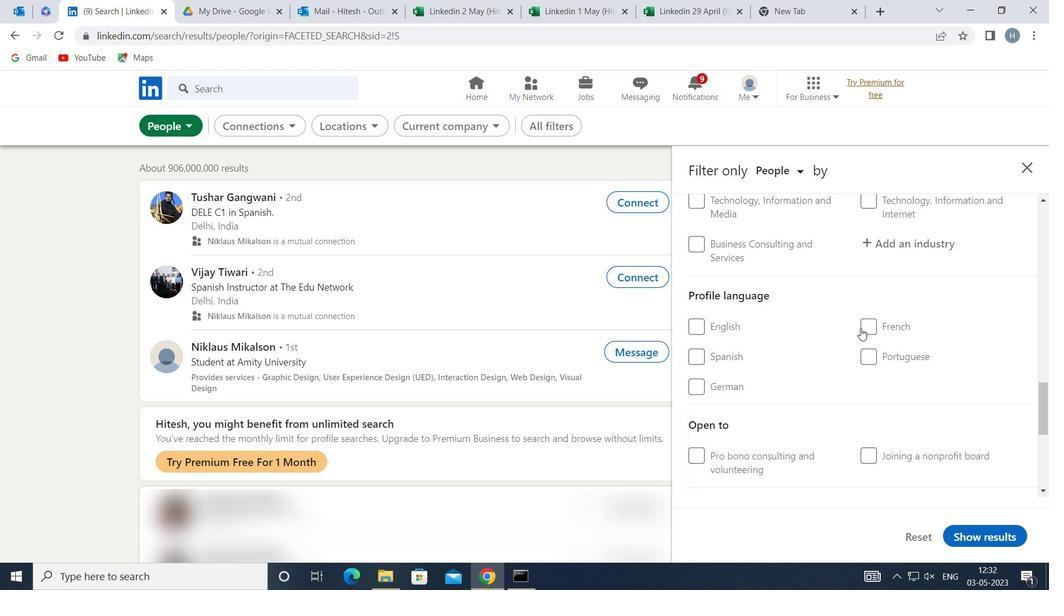 
Action: Mouse moved to (821, 346)
Screenshot: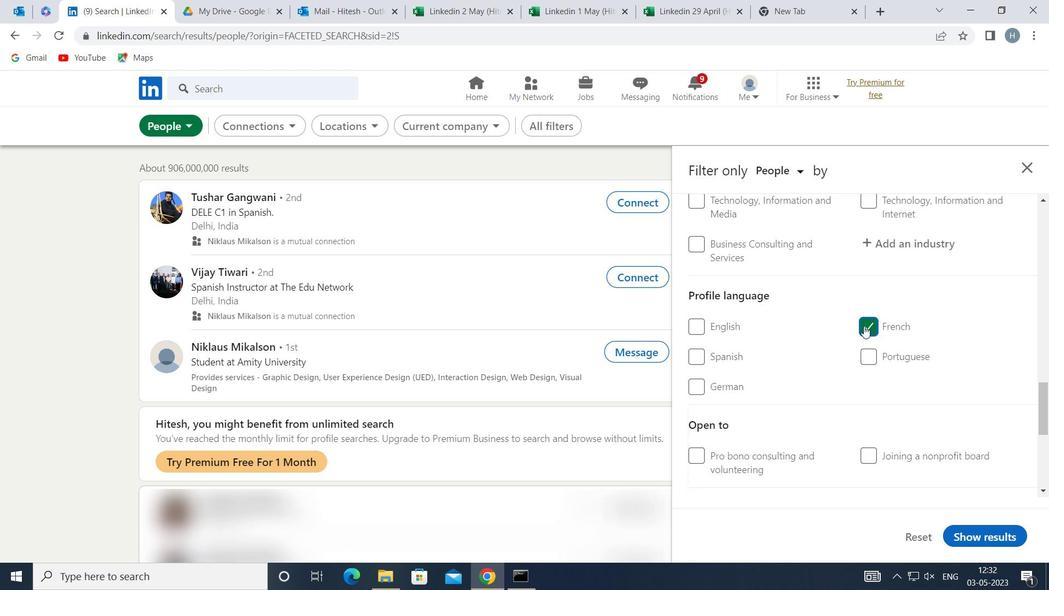 
Action: Mouse scrolled (821, 346) with delta (0, 0)
Screenshot: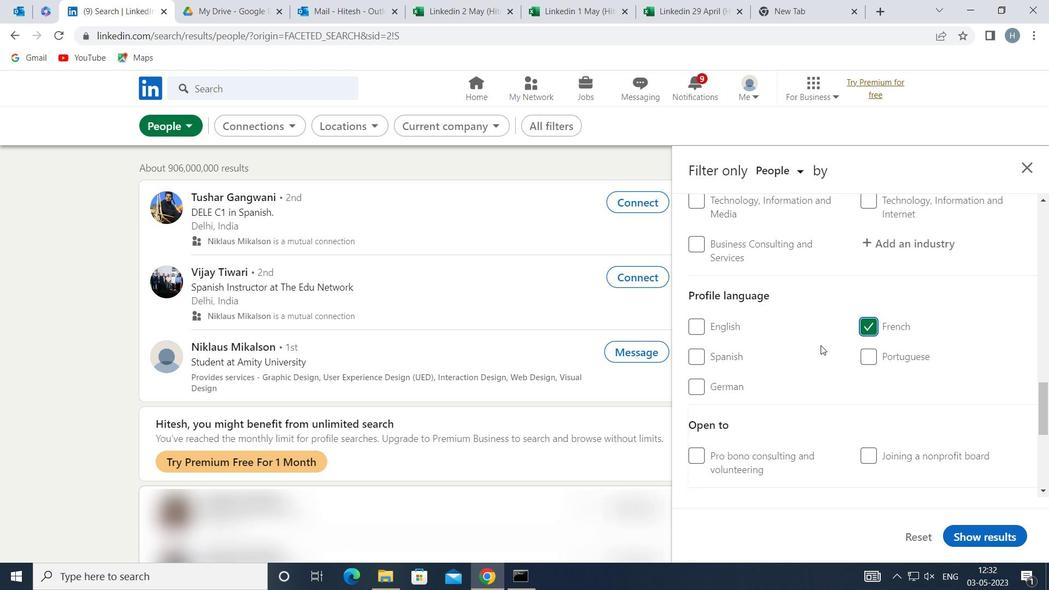 
Action: Mouse scrolled (821, 346) with delta (0, 0)
Screenshot: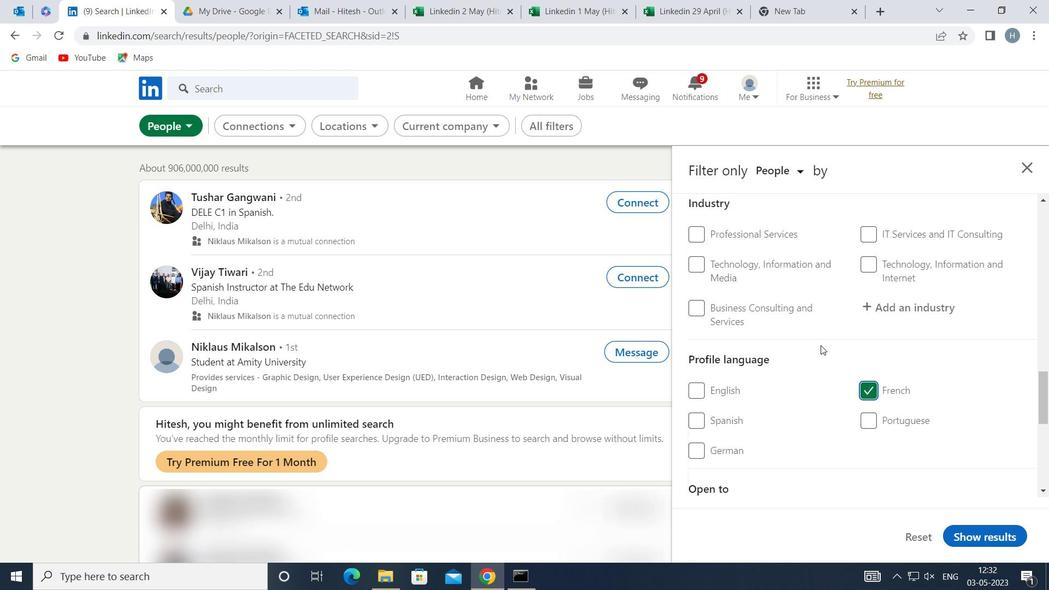 
Action: Mouse scrolled (821, 346) with delta (0, 0)
Screenshot: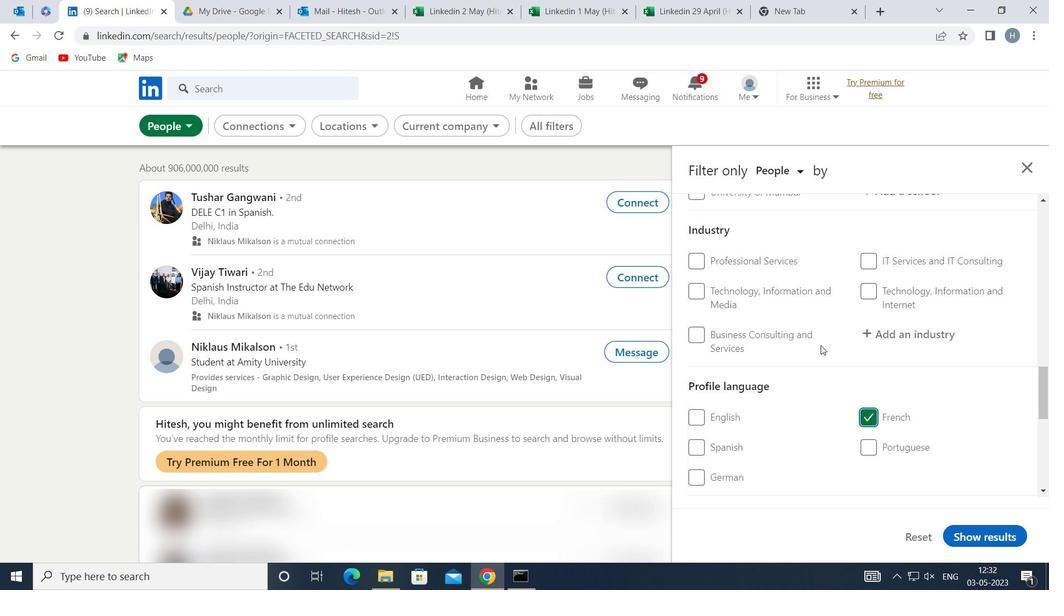 
Action: Mouse scrolled (821, 346) with delta (0, 0)
Screenshot: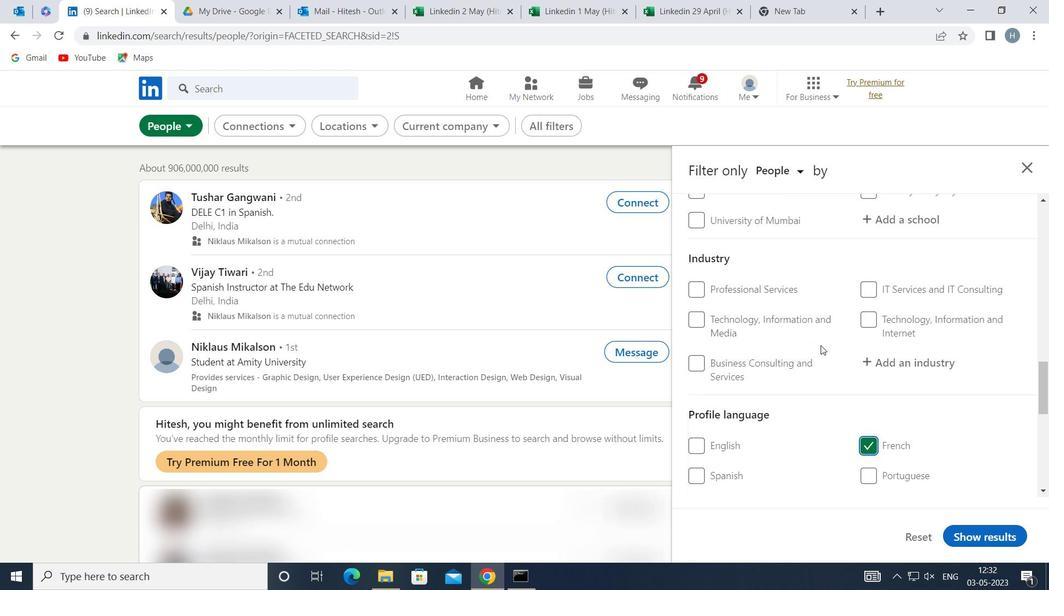
Action: Mouse scrolled (821, 346) with delta (0, 0)
Screenshot: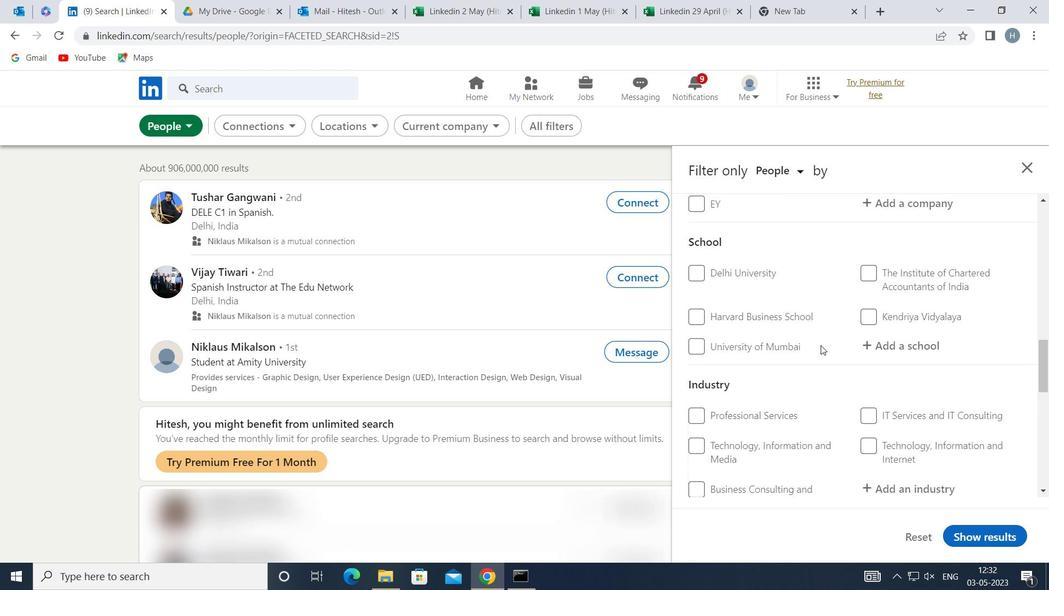 
Action: Mouse scrolled (821, 346) with delta (0, 0)
Screenshot: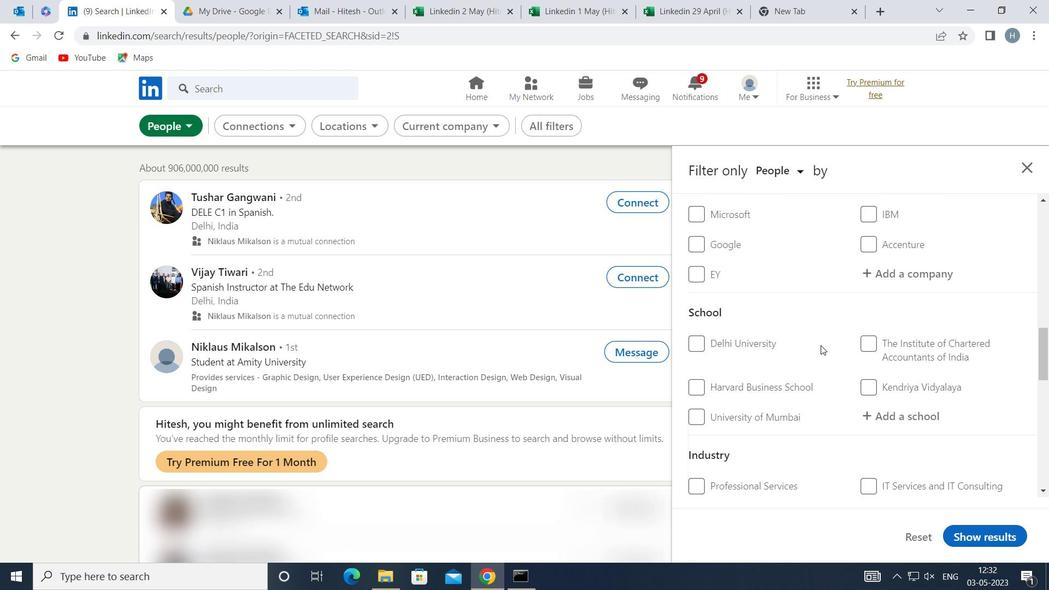 
Action: Mouse scrolled (821, 346) with delta (0, 0)
Screenshot: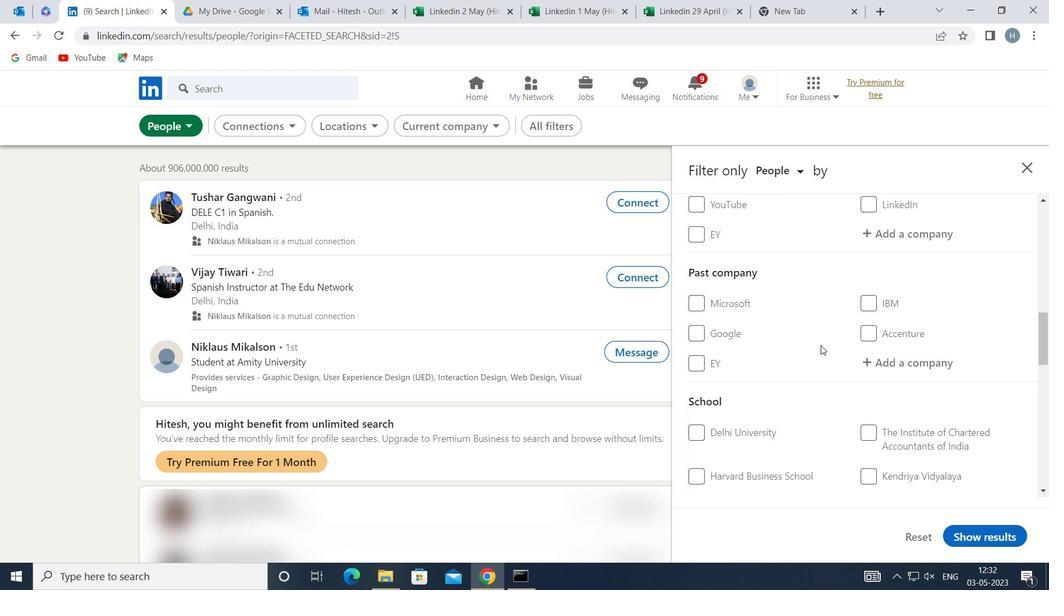 
Action: Mouse scrolled (821, 346) with delta (0, 0)
Screenshot: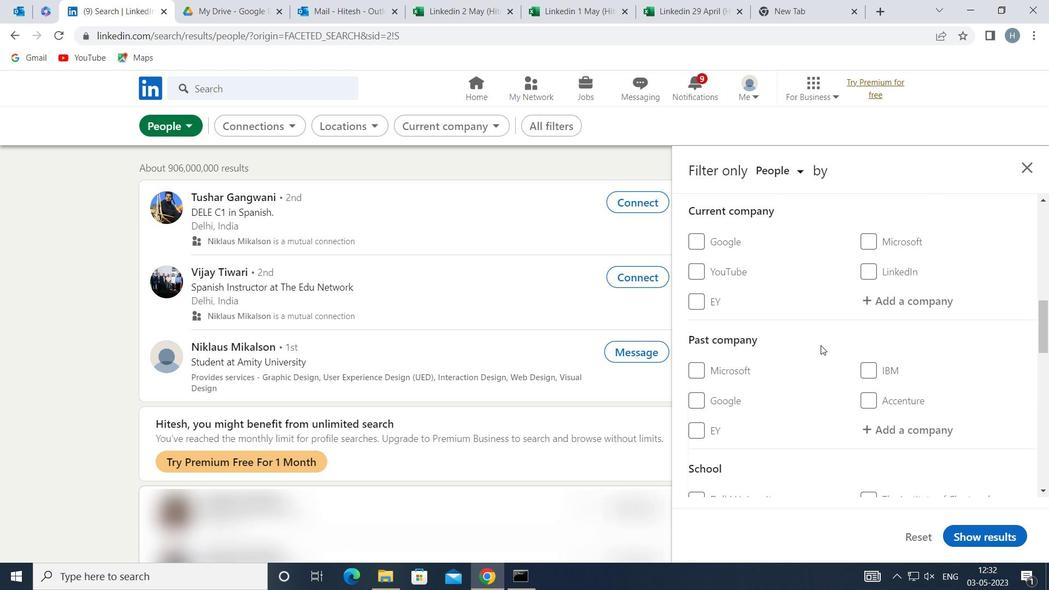 
Action: Mouse moved to (875, 365)
Screenshot: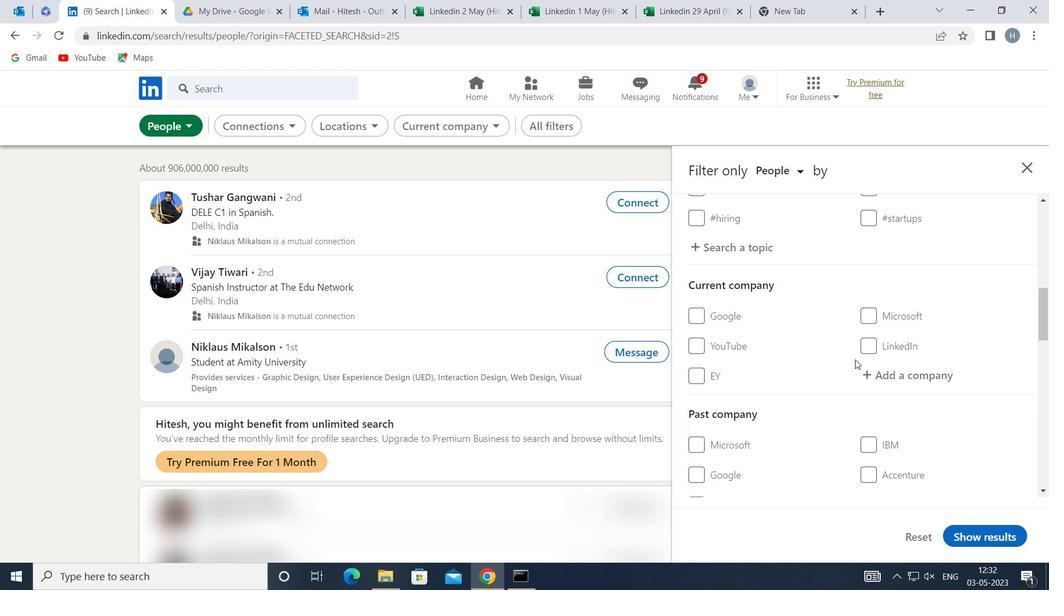 
Action: Mouse pressed left at (875, 365)
Screenshot: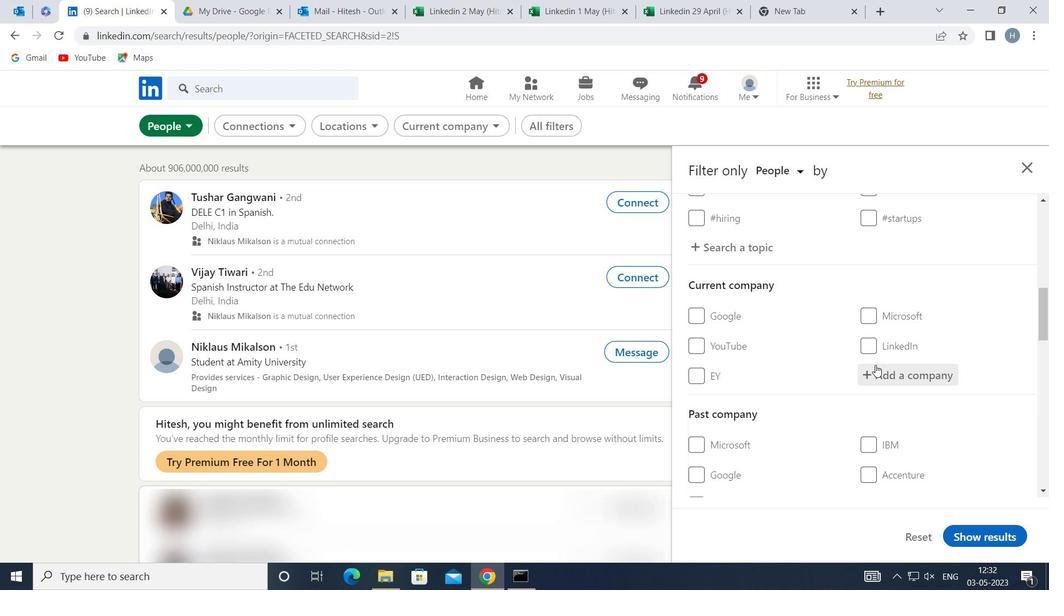 
Action: Key pressed <Key.shift>SOLAE<Key.backspace>R<Key.shift><Key.shift><Key.shift><Key.shift><Key.shift><Key.shift><Key.shift><Key.shift><Key.shift><Key.shift><Key.shift>EDG
Screenshot: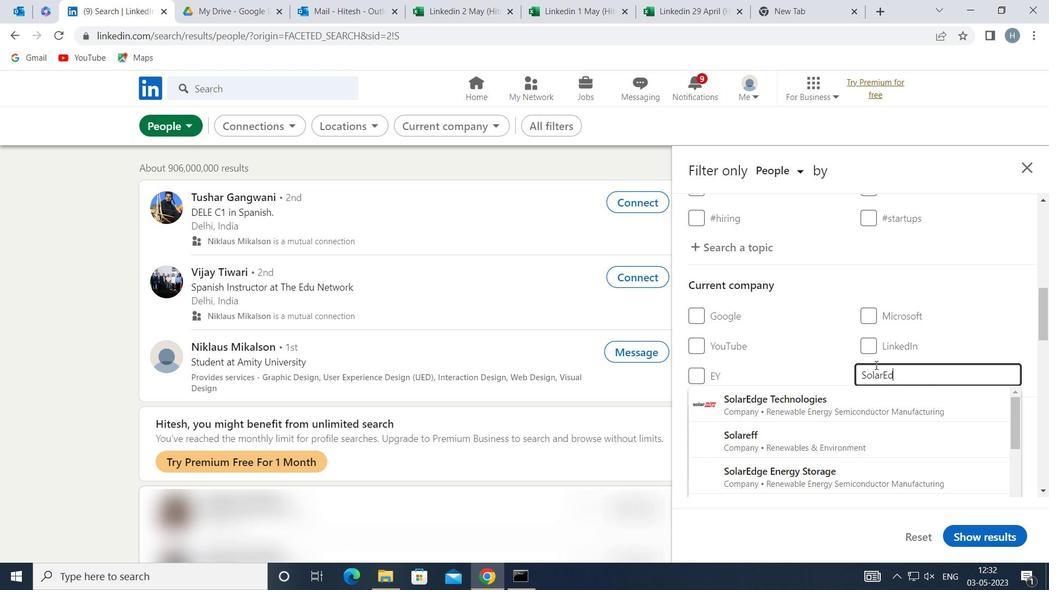 
Action: Mouse moved to (876, 372)
Screenshot: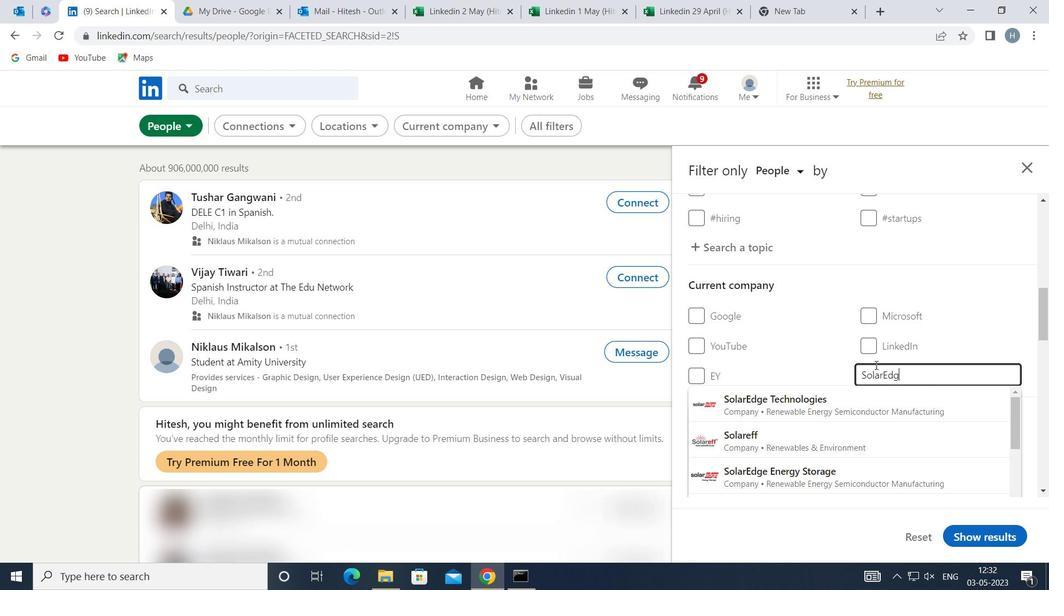 
Action: Key pressed E
Screenshot: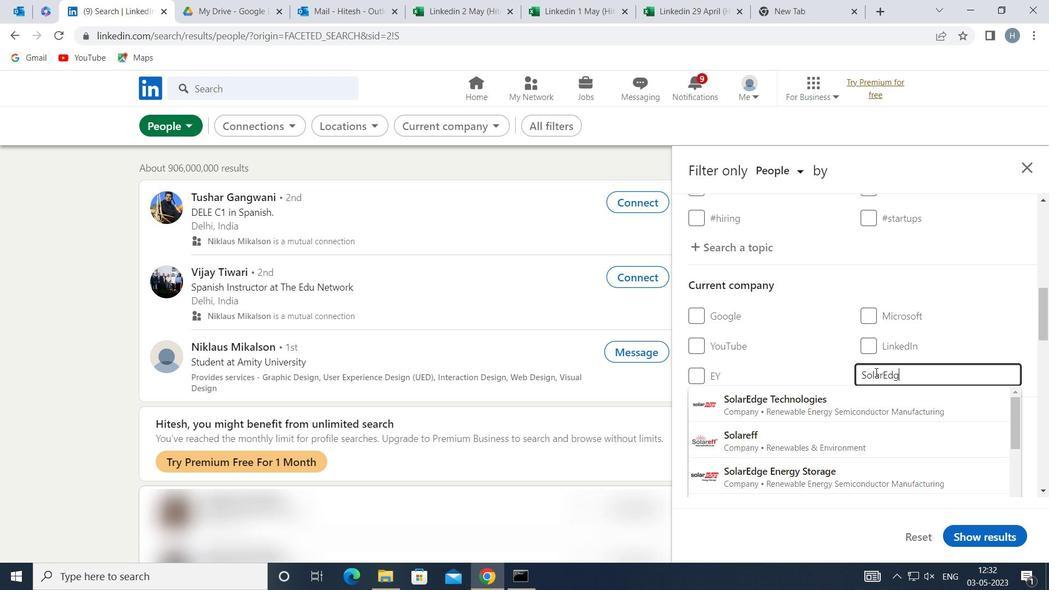 
Action: Mouse moved to (858, 405)
Screenshot: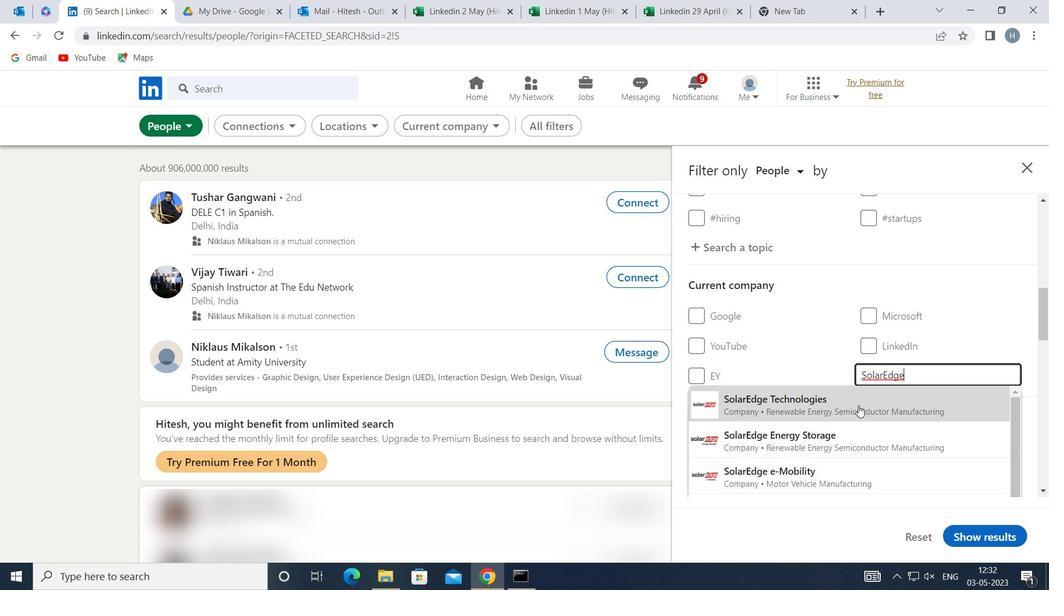 
Action: Mouse pressed left at (858, 405)
Screenshot: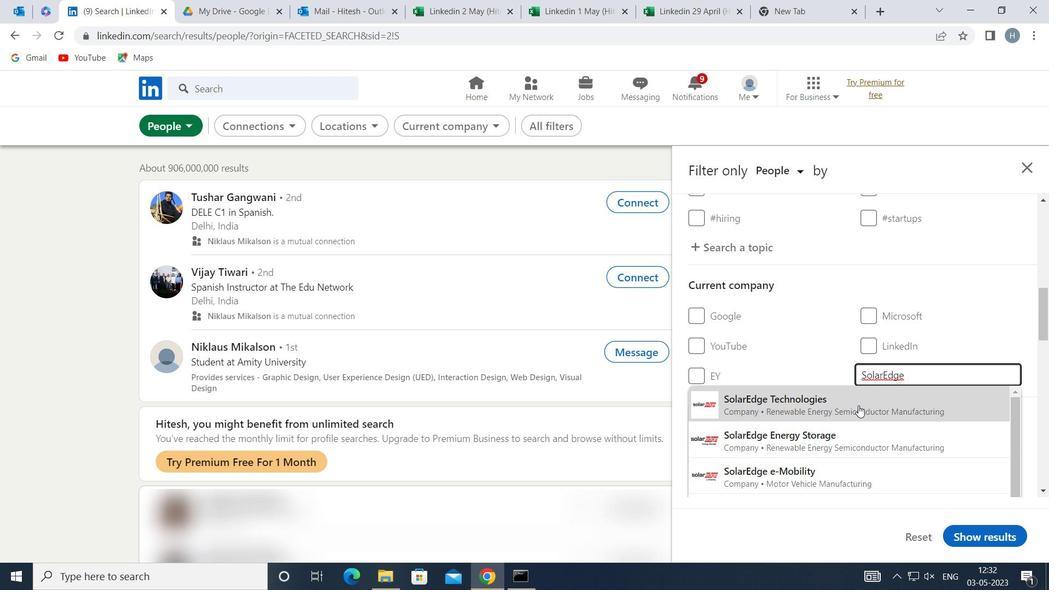 
Action: Mouse moved to (822, 372)
Screenshot: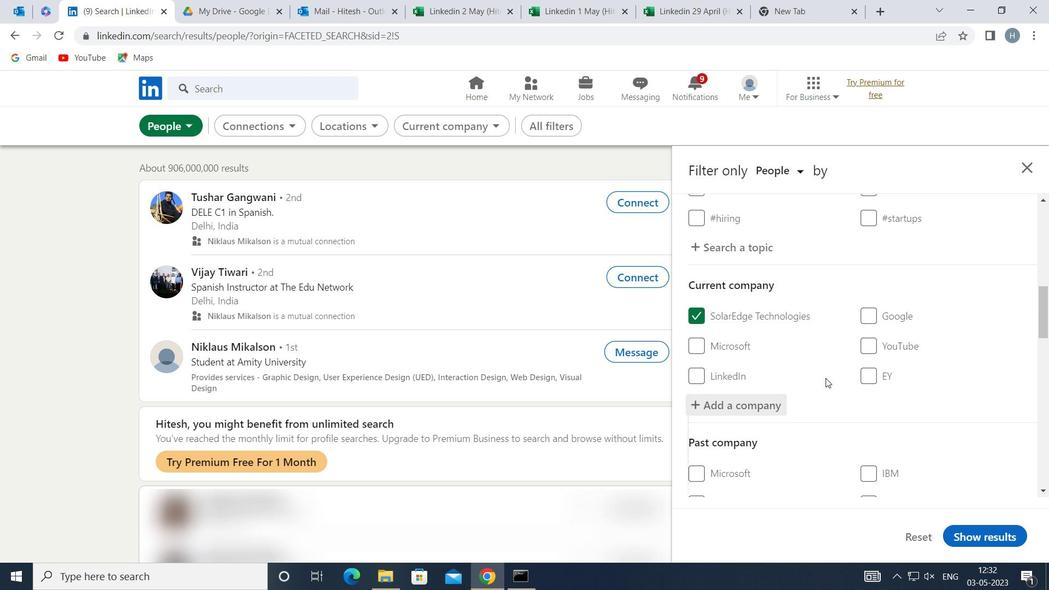 
Action: Mouse scrolled (822, 371) with delta (0, 0)
Screenshot: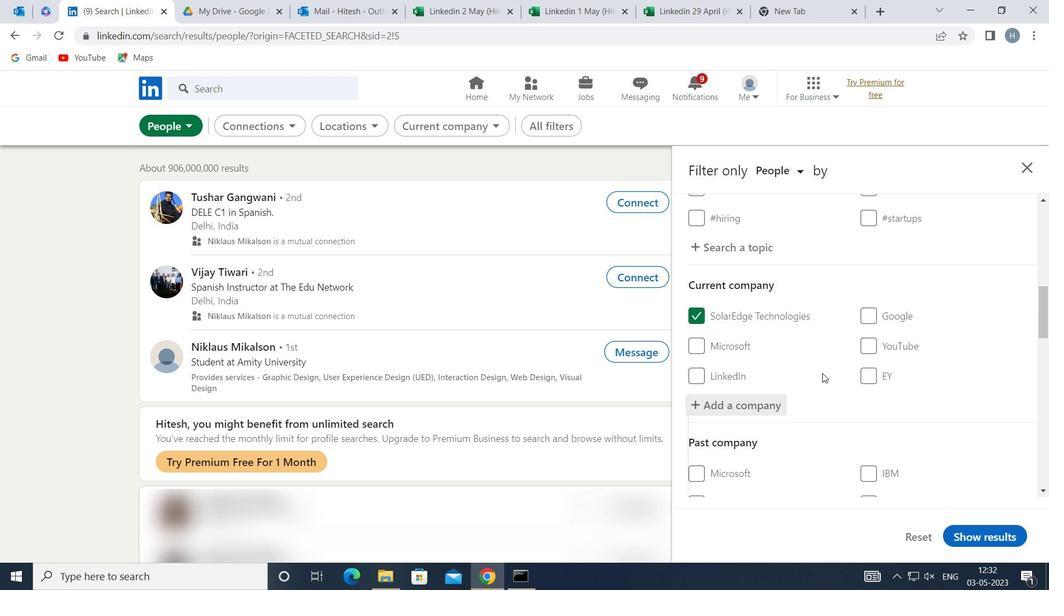 
Action: Mouse moved to (823, 368)
Screenshot: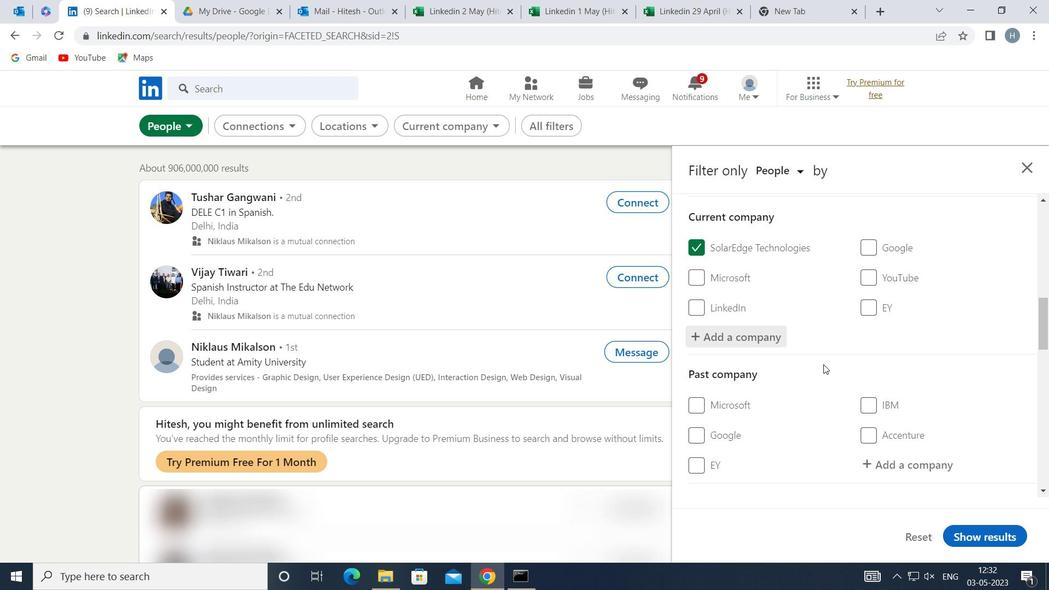 
Action: Mouse scrolled (823, 367) with delta (0, 0)
Screenshot: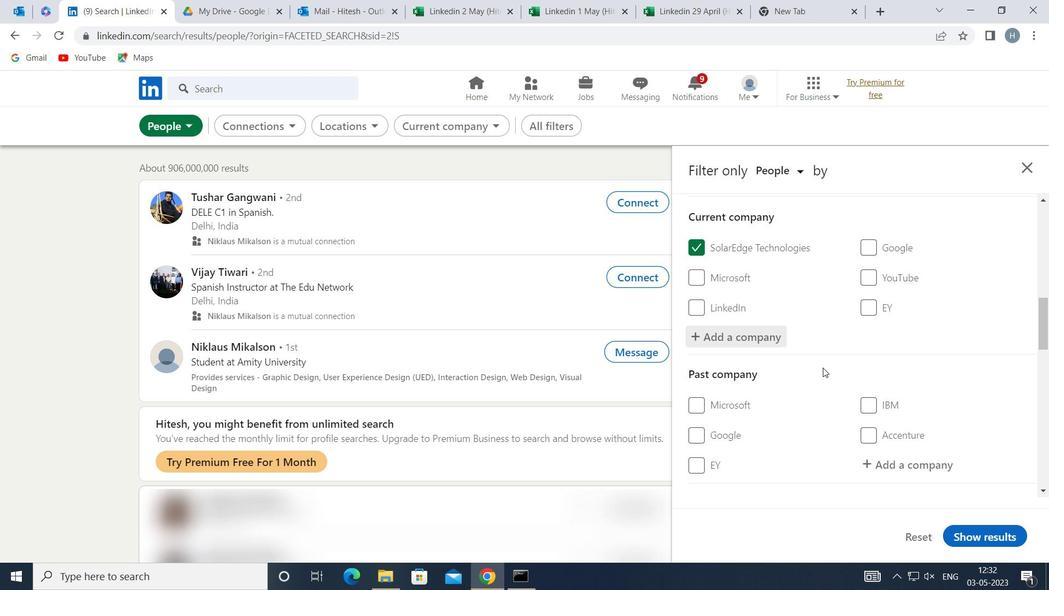 
Action: Mouse scrolled (823, 367) with delta (0, 0)
Screenshot: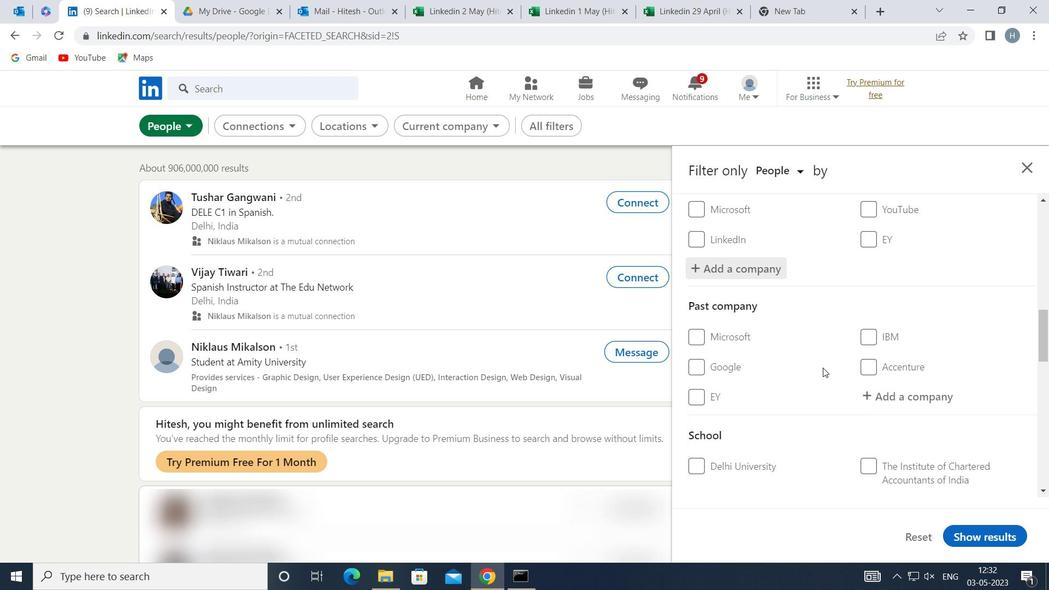 
Action: Mouse scrolled (823, 367) with delta (0, 0)
Screenshot: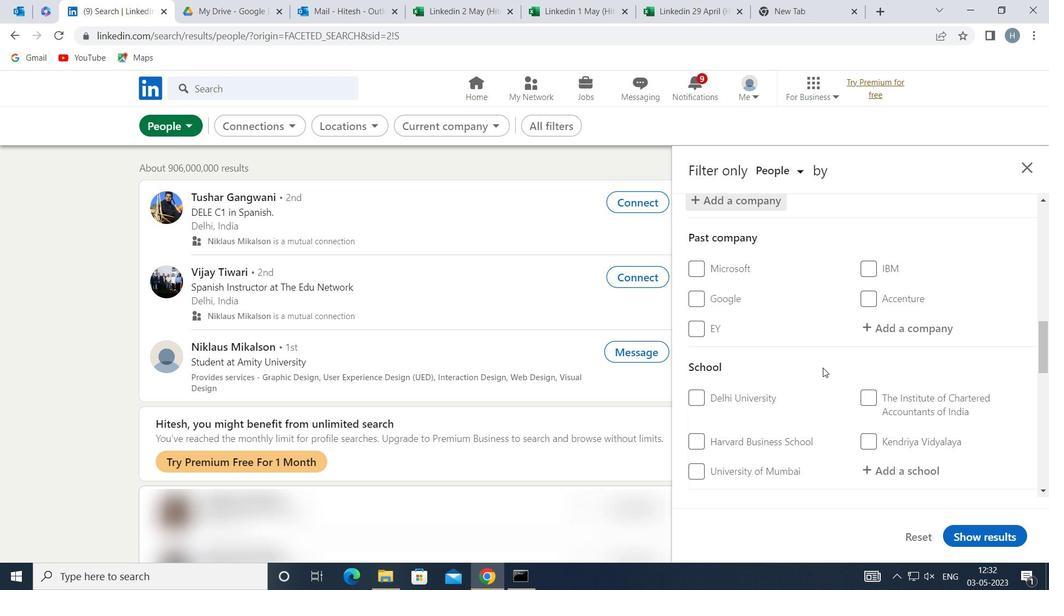 
Action: Mouse moved to (887, 396)
Screenshot: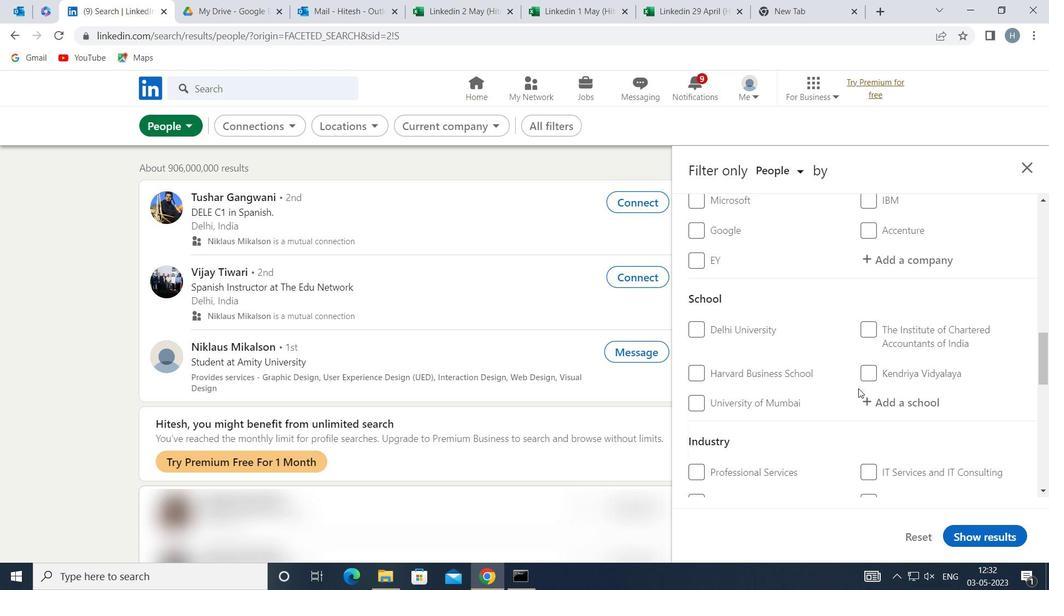 
Action: Mouse pressed left at (887, 396)
Screenshot: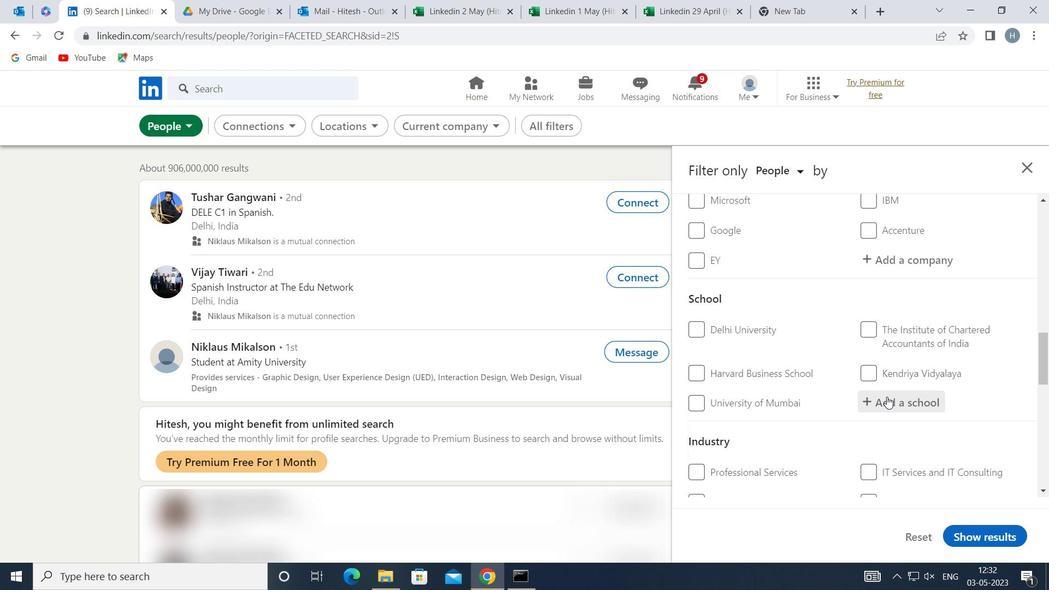 
Action: Key pressed <Key.shift>THE<Key.space><Key.shift>BISHOP'S
Screenshot: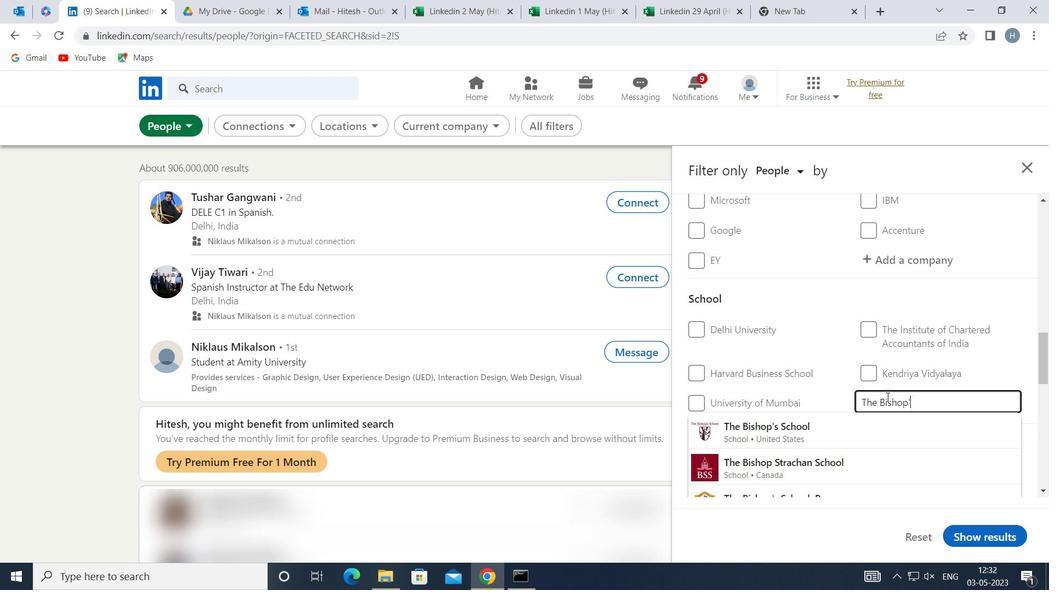 
Action: Mouse moved to (844, 424)
Screenshot: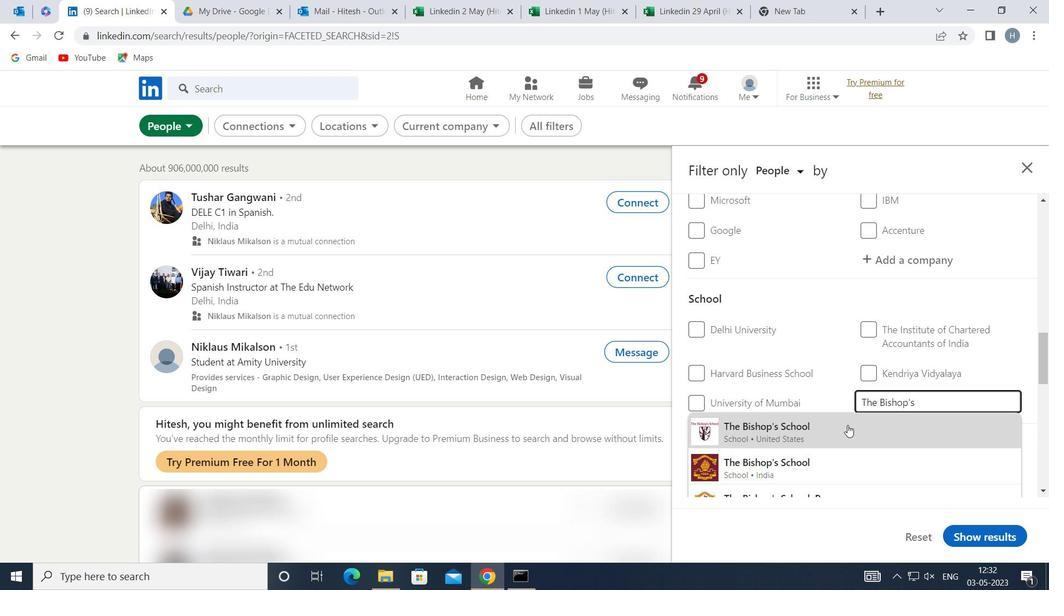
Action: Mouse pressed left at (844, 424)
Screenshot: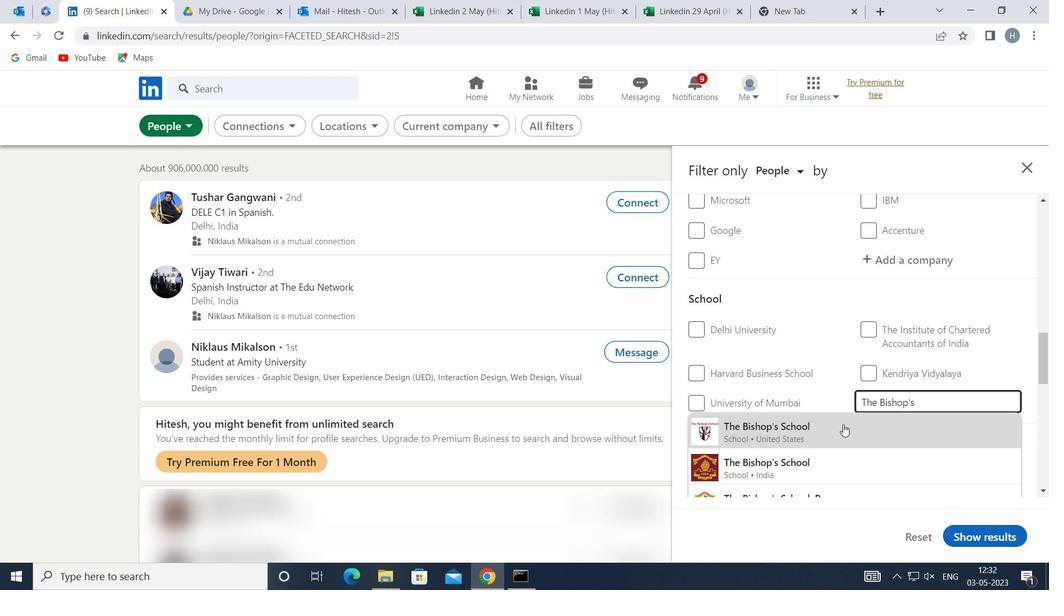 
Action: Mouse moved to (800, 400)
Screenshot: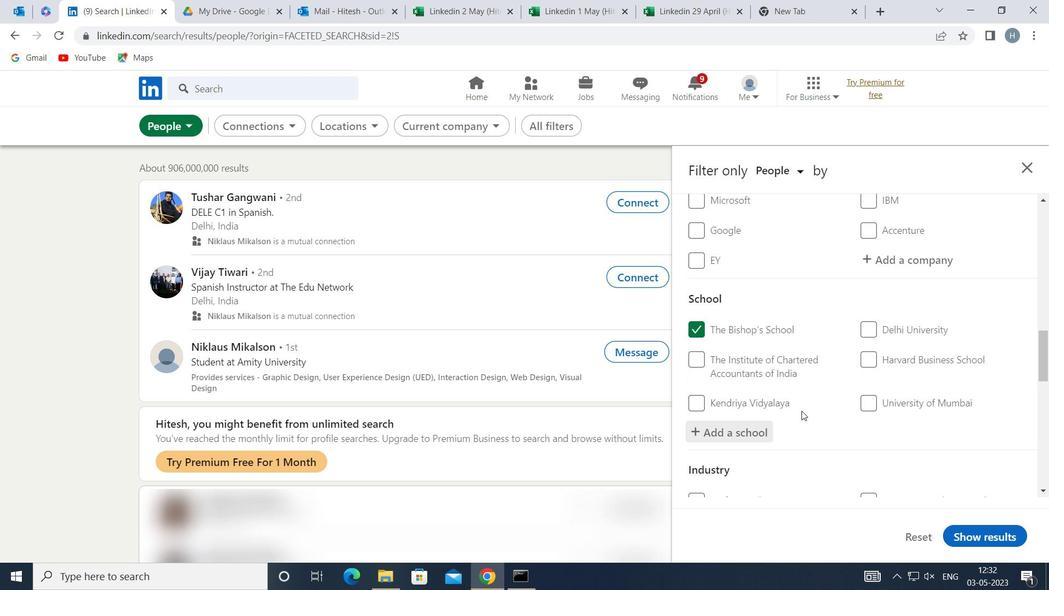 
Action: Mouse scrolled (800, 400) with delta (0, 0)
Screenshot: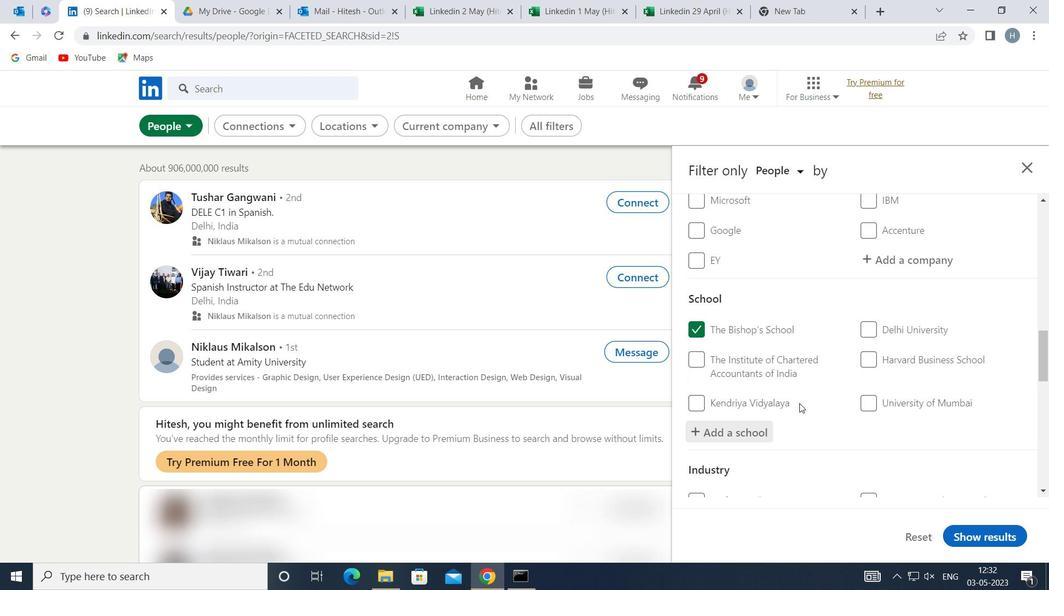
Action: Mouse scrolled (800, 400) with delta (0, 0)
Screenshot: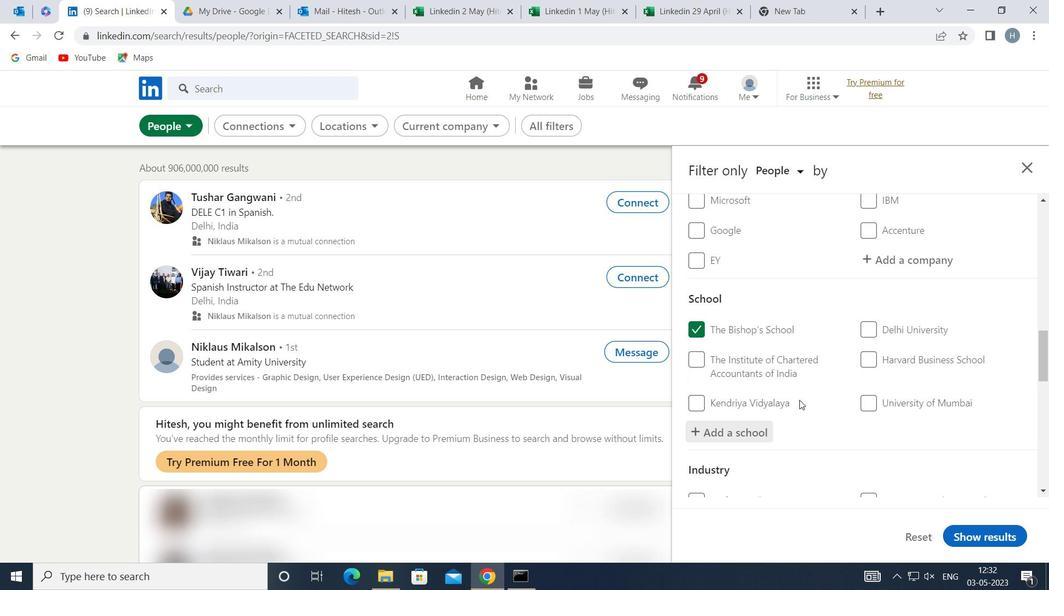 
Action: Mouse moved to (804, 397)
Screenshot: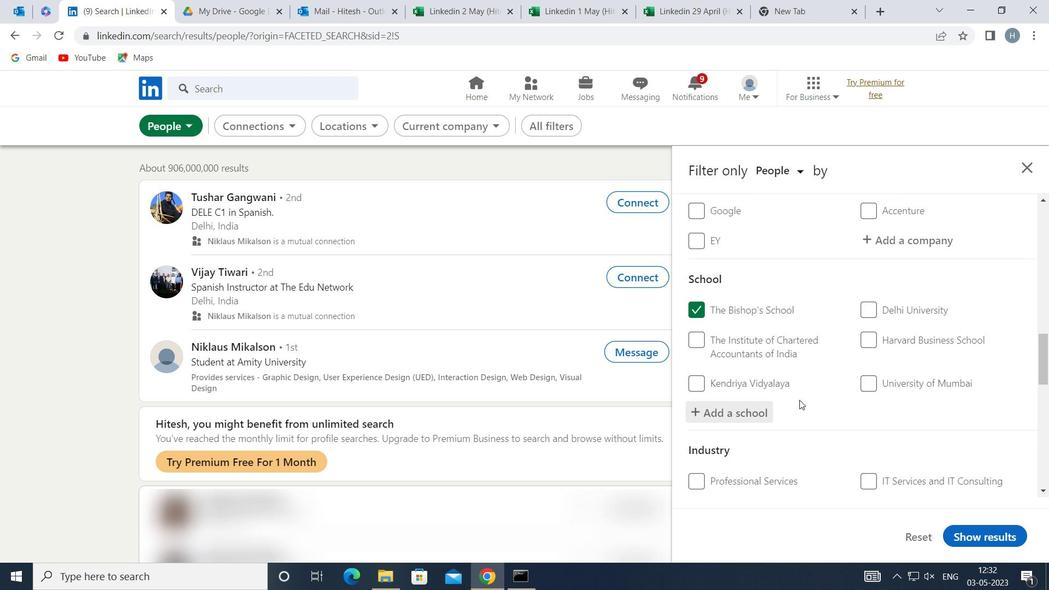 
Action: Mouse scrolled (804, 396) with delta (0, 0)
Screenshot: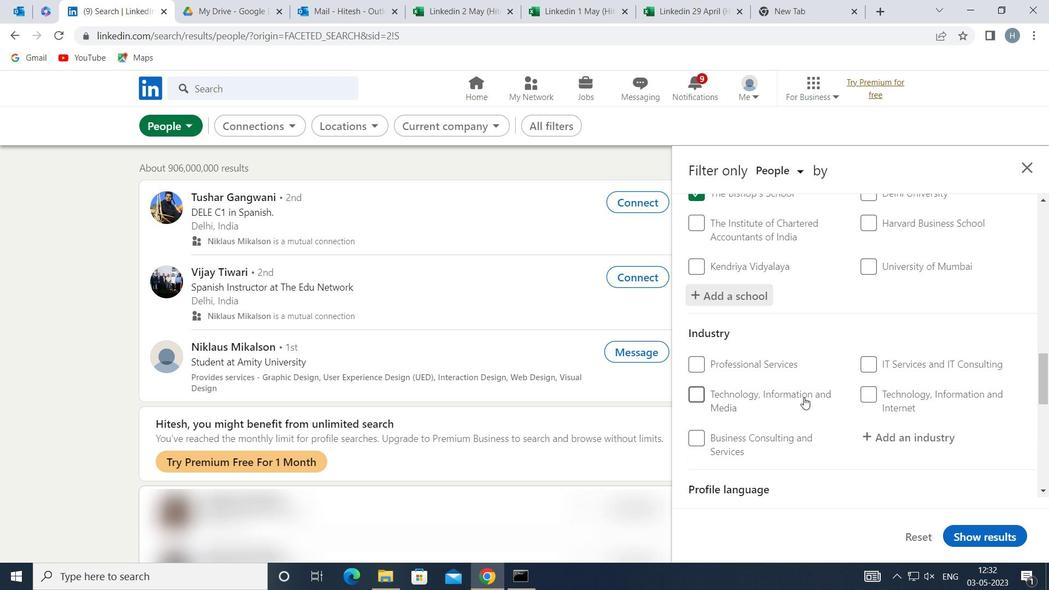 
Action: Mouse moved to (905, 372)
Screenshot: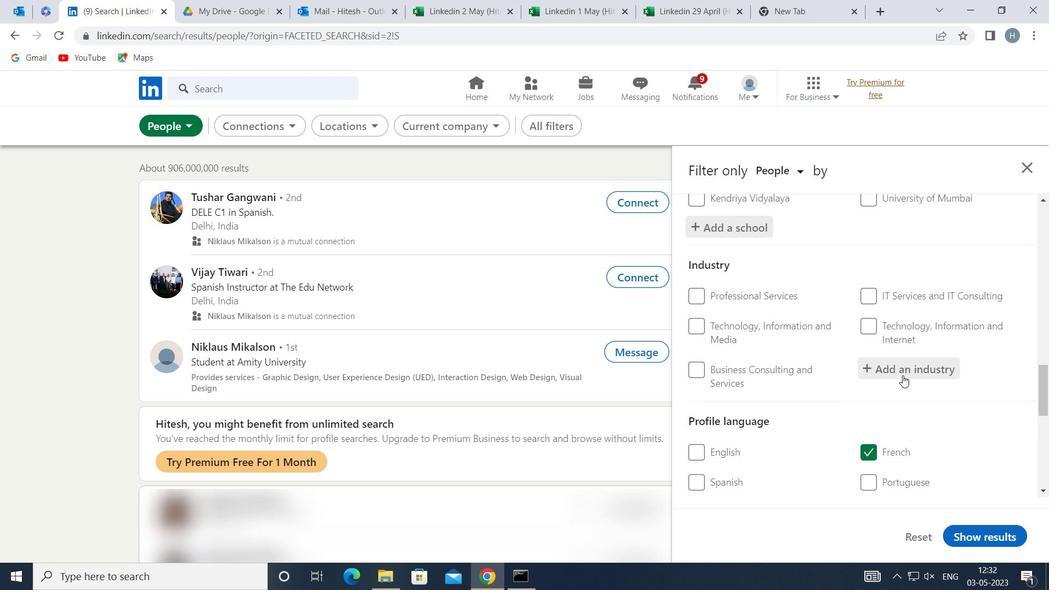 
Action: Mouse pressed left at (905, 372)
Screenshot: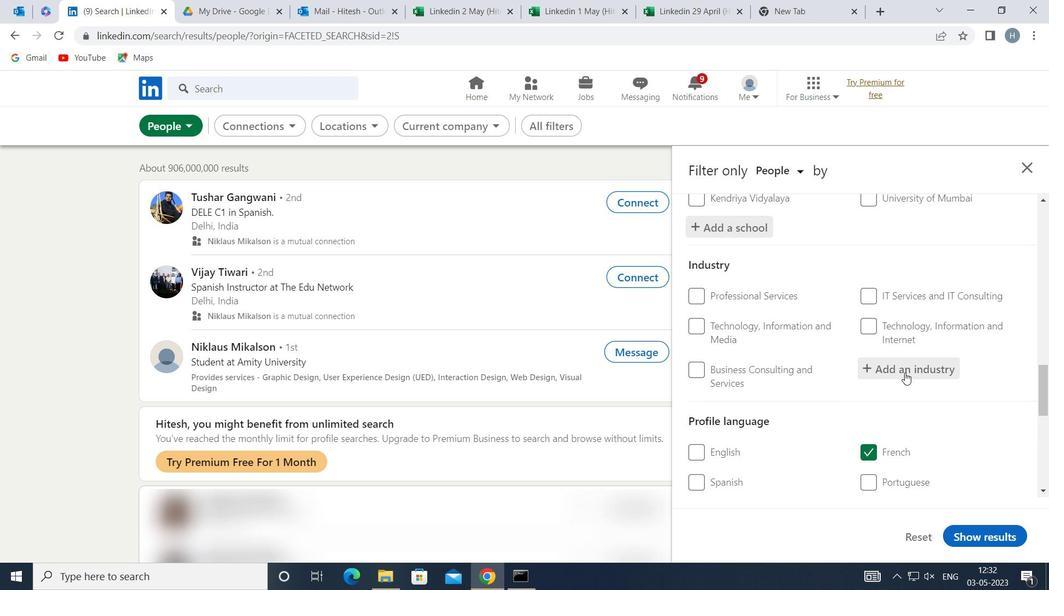
Action: Mouse moved to (905, 370)
Screenshot: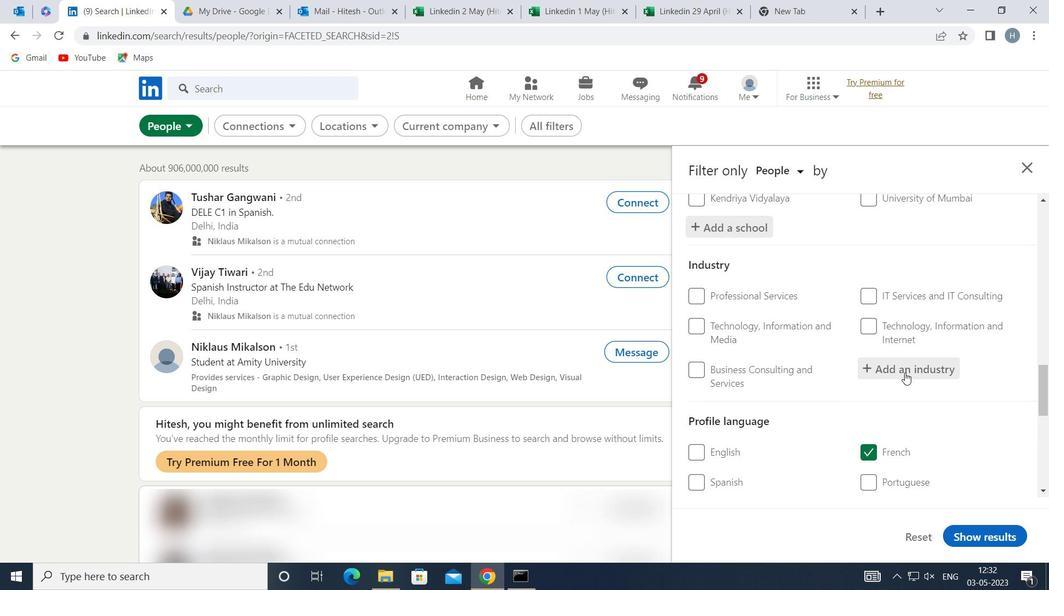 
Action: Key pressed <Key.shift>WASTE<Key.space><Key.shift>TREAT
Screenshot: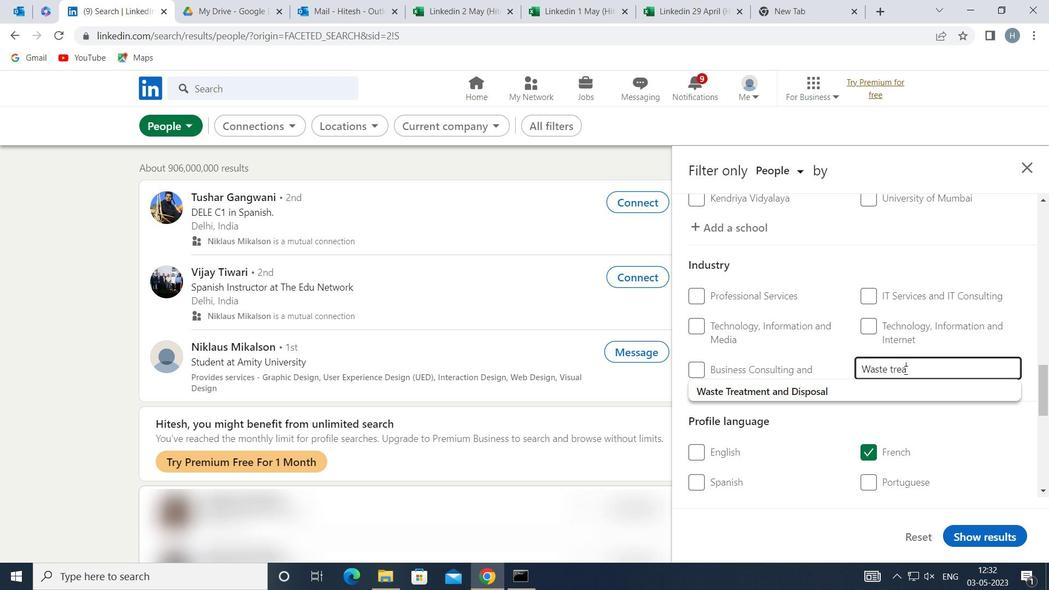 
Action: Mouse moved to (856, 390)
Screenshot: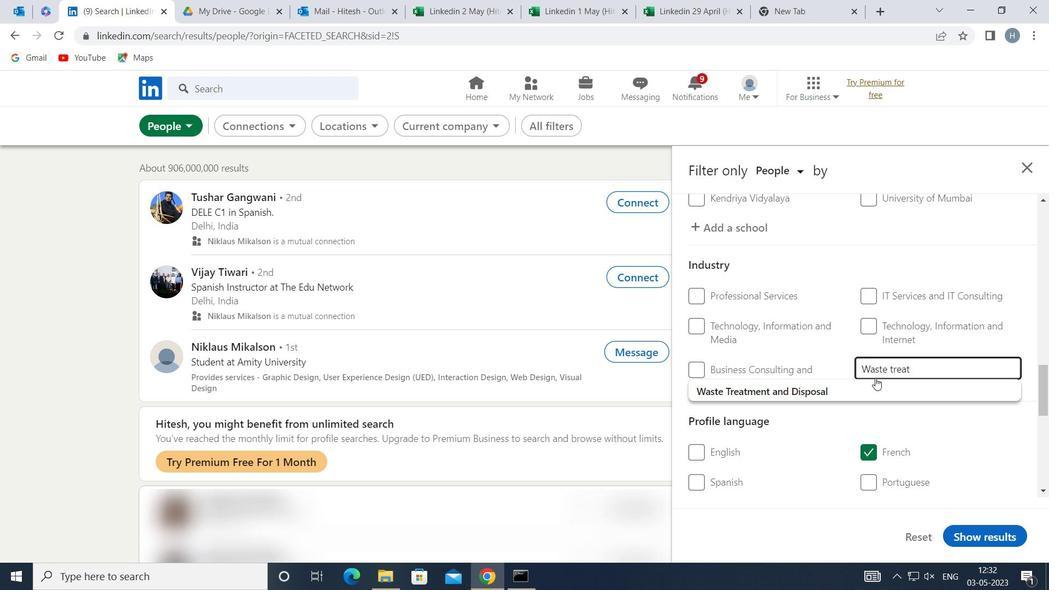 
Action: Mouse pressed left at (856, 390)
Screenshot: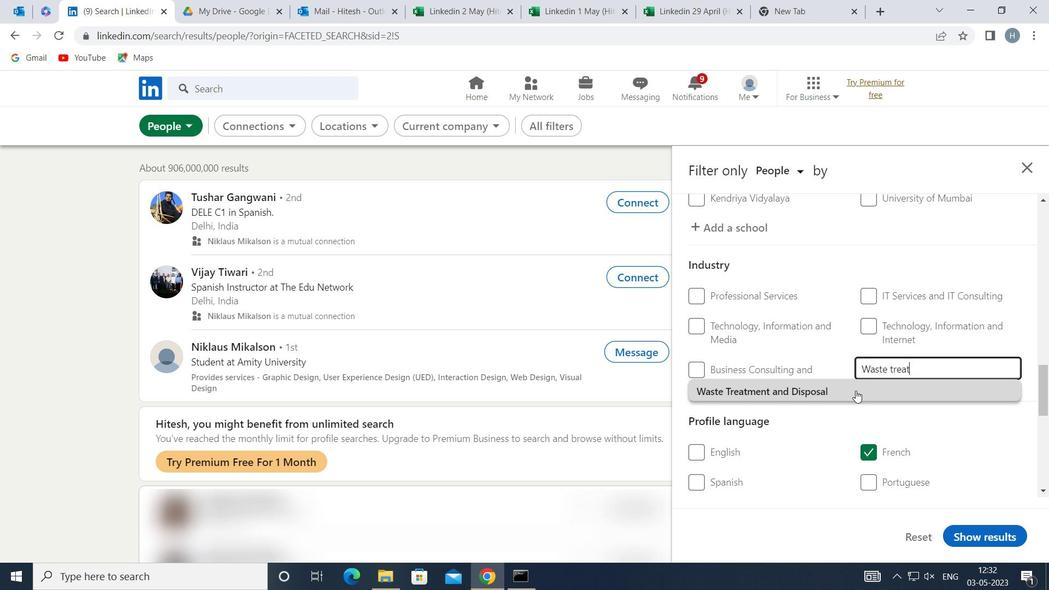 
Action: Mouse moved to (836, 387)
Screenshot: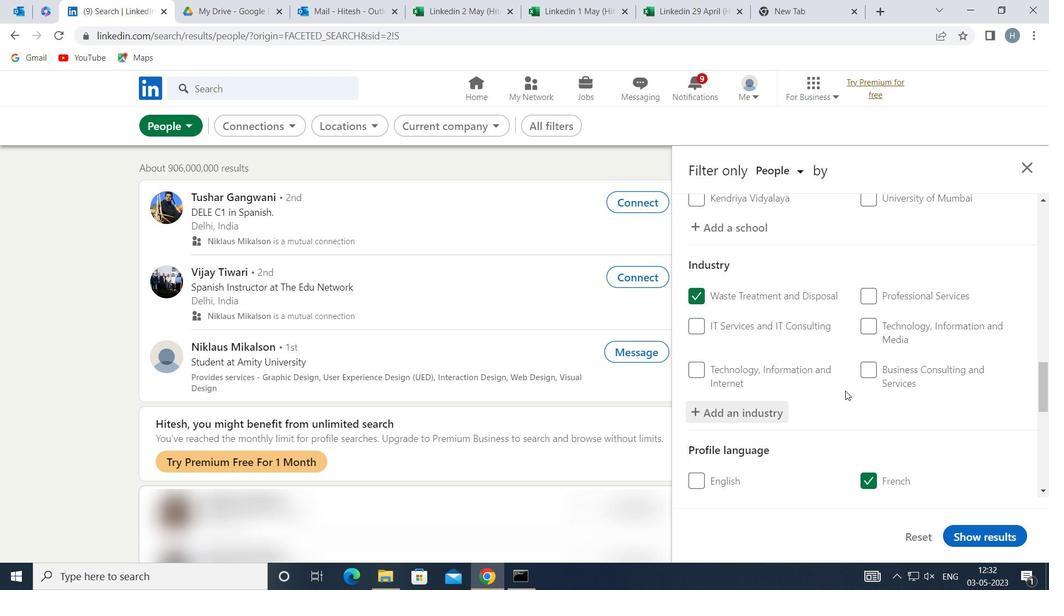 
Action: Mouse scrolled (836, 386) with delta (0, 0)
Screenshot: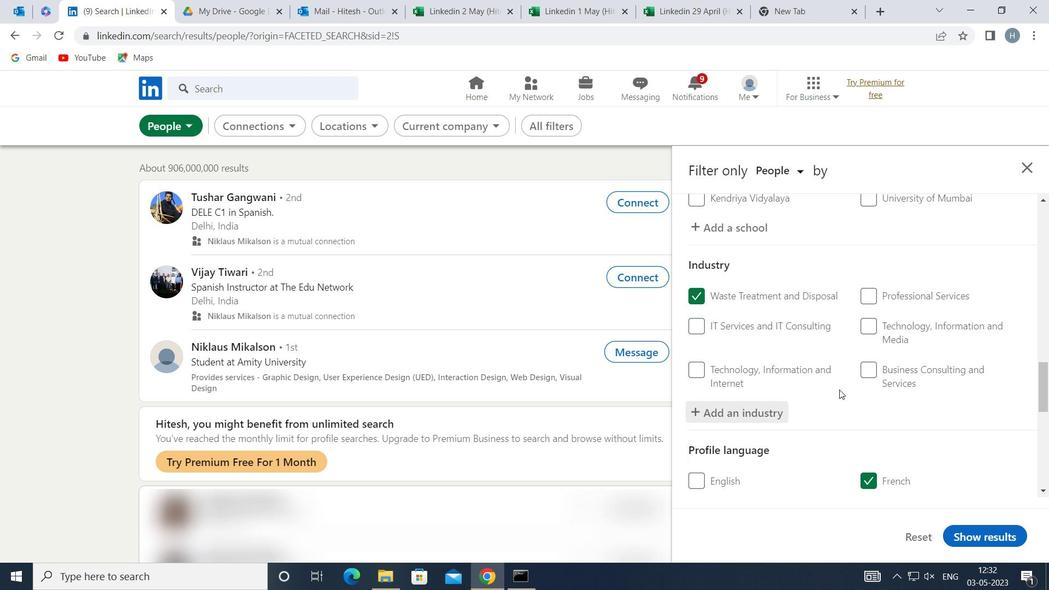 
Action: Mouse scrolled (836, 386) with delta (0, 0)
Screenshot: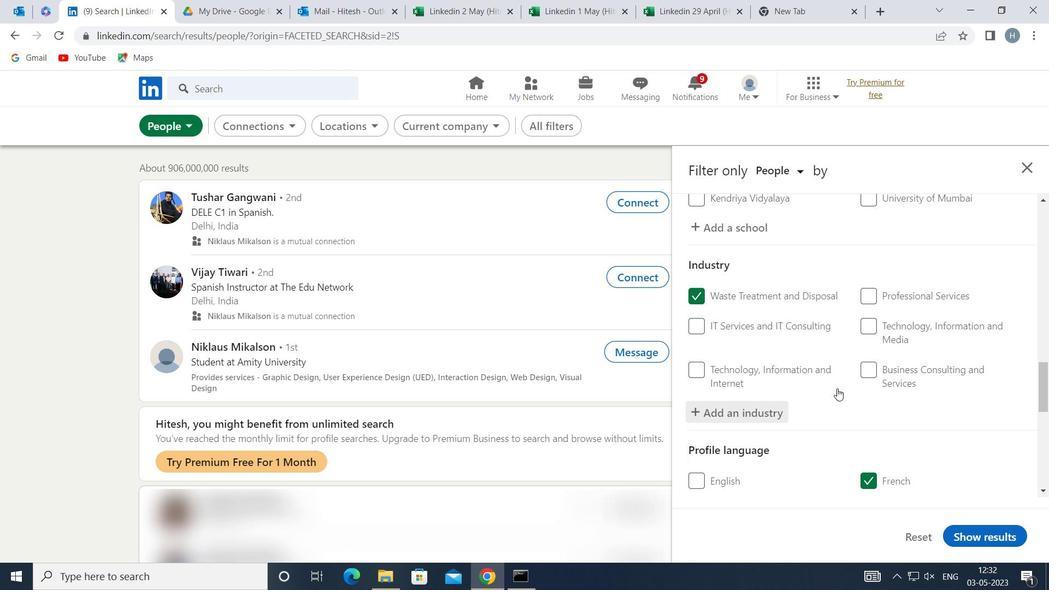 
Action: Mouse moved to (829, 382)
Screenshot: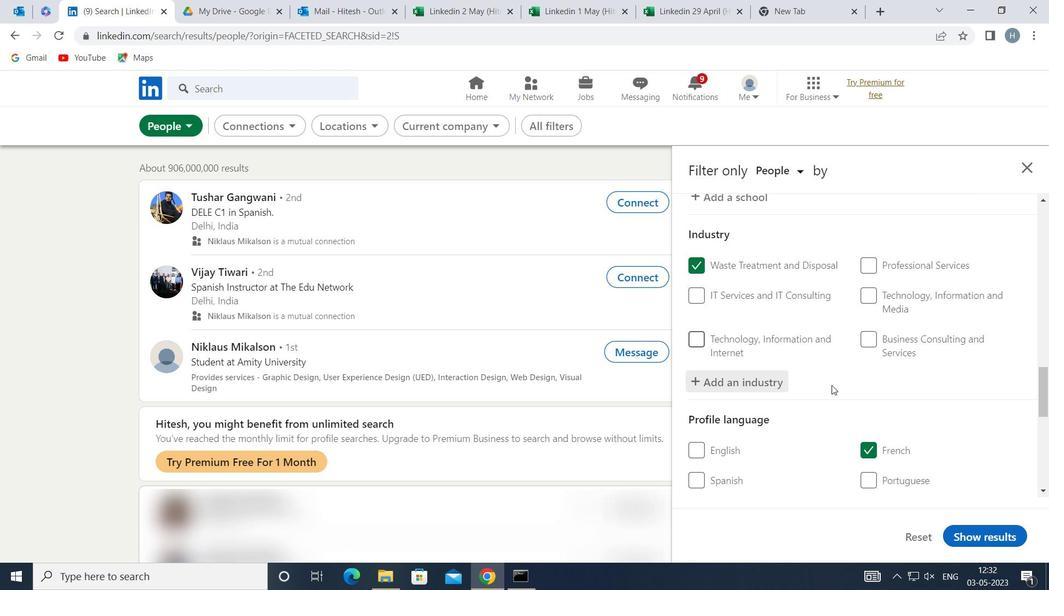 
Action: Mouse scrolled (829, 382) with delta (0, 0)
Screenshot: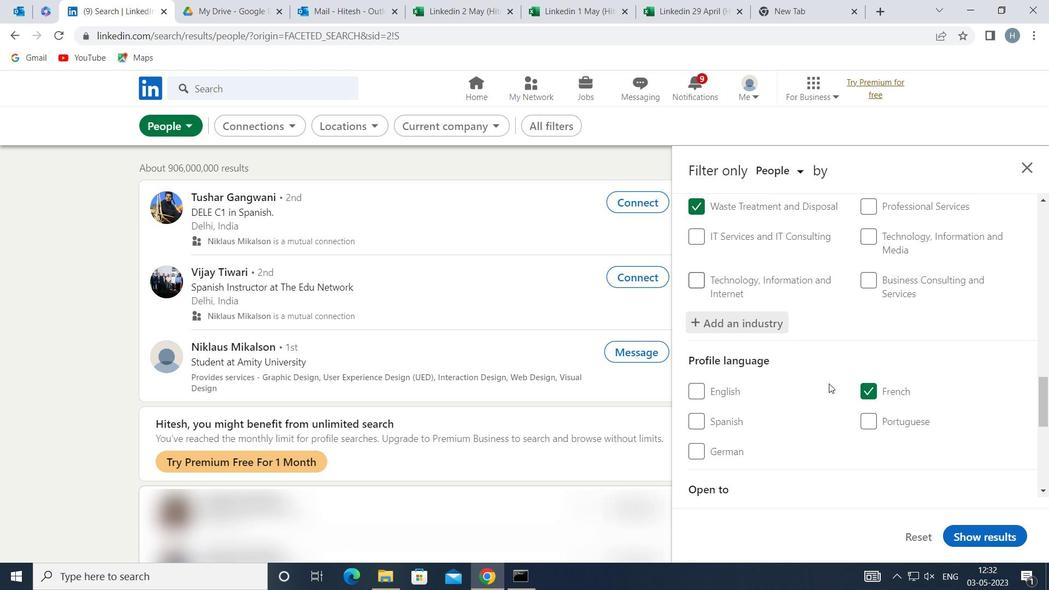
Action: Mouse scrolled (829, 382) with delta (0, 0)
Screenshot: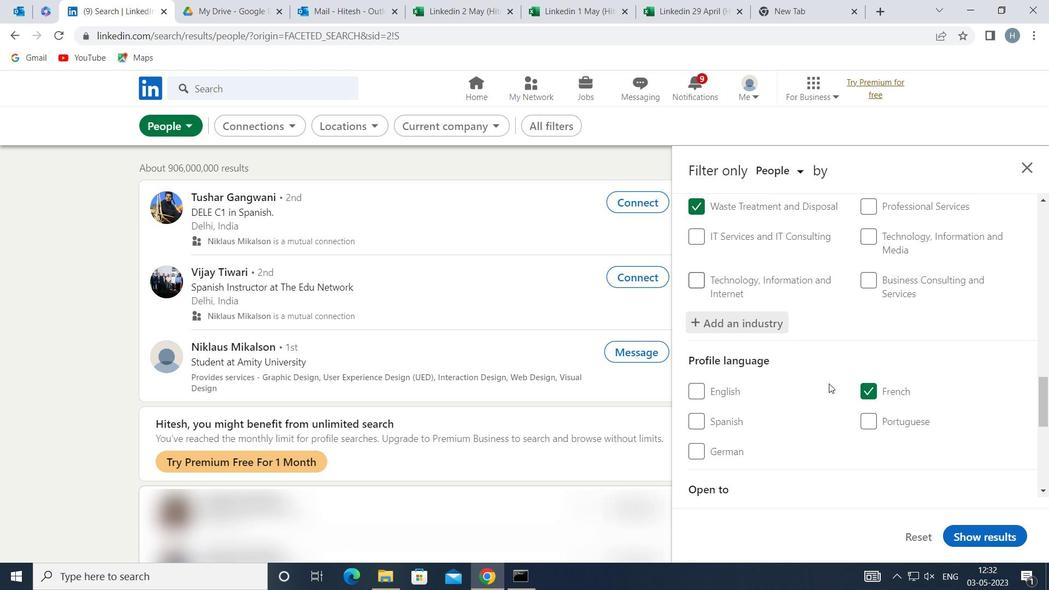 
Action: Mouse scrolled (829, 382) with delta (0, 0)
Screenshot: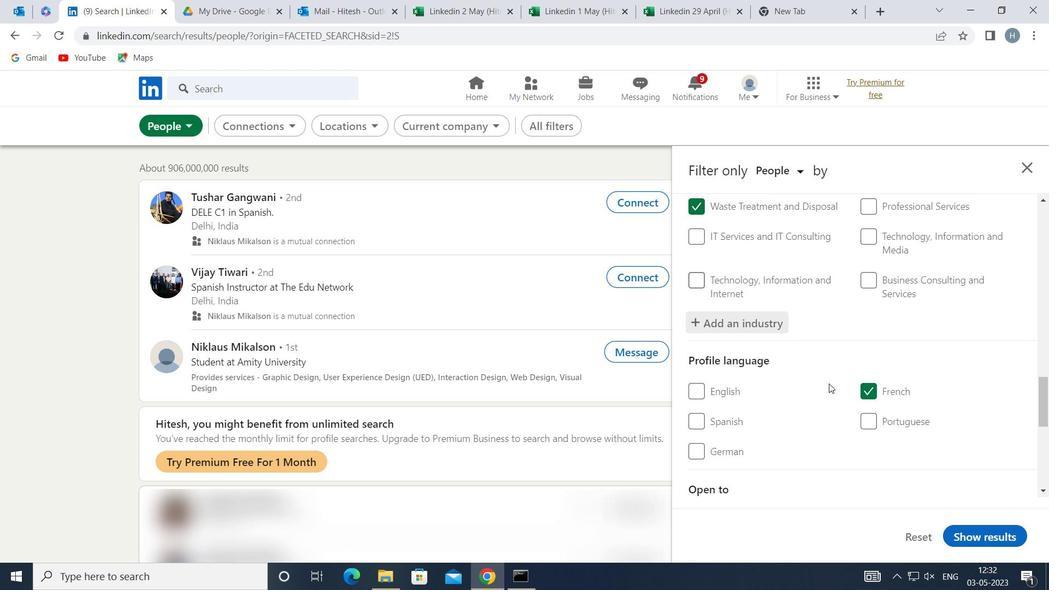 
Action: Mouse moved to (896, 403)
Screenshot: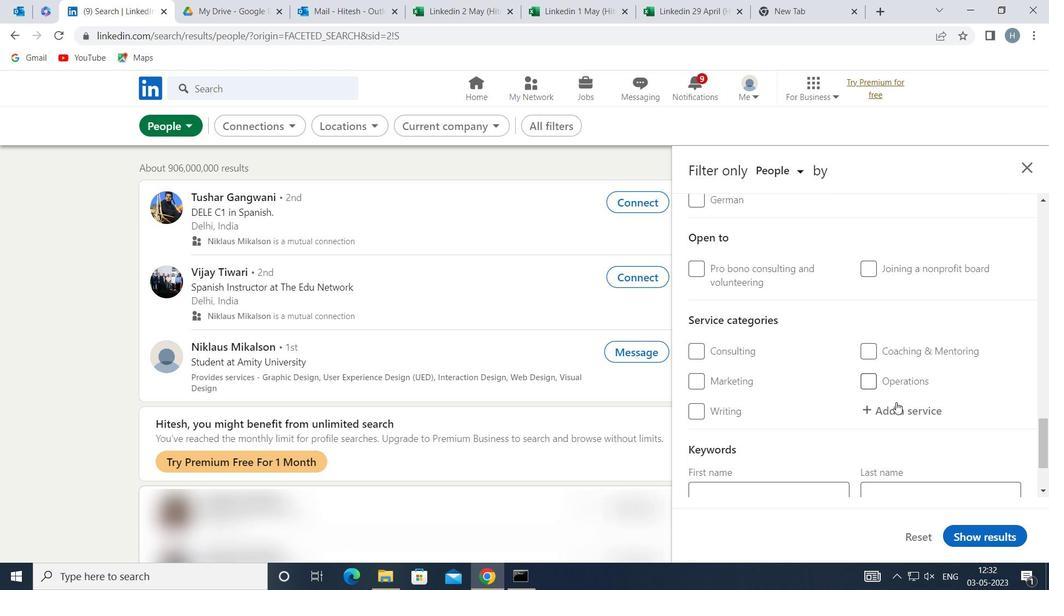 
Action: Mouse pressed left at (896, 403)
Screenshot: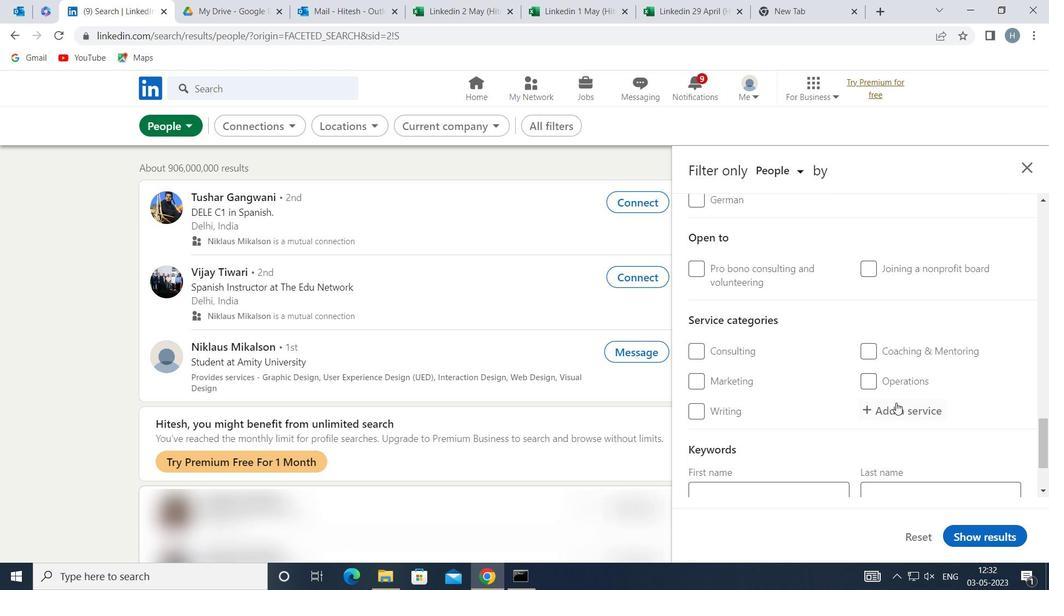 
Action: Mouse moved to (897, 403)
Screenshot: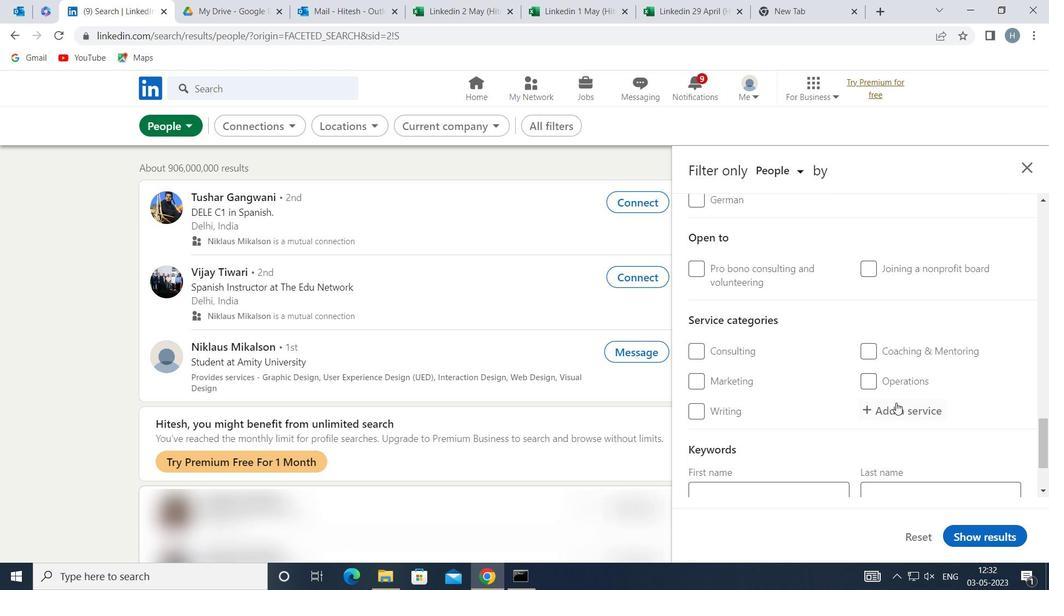 
Action: Key pressed <Key.shift>MANAGEMENT<Key.space><Key.shift>CONSULTING
Screenshot: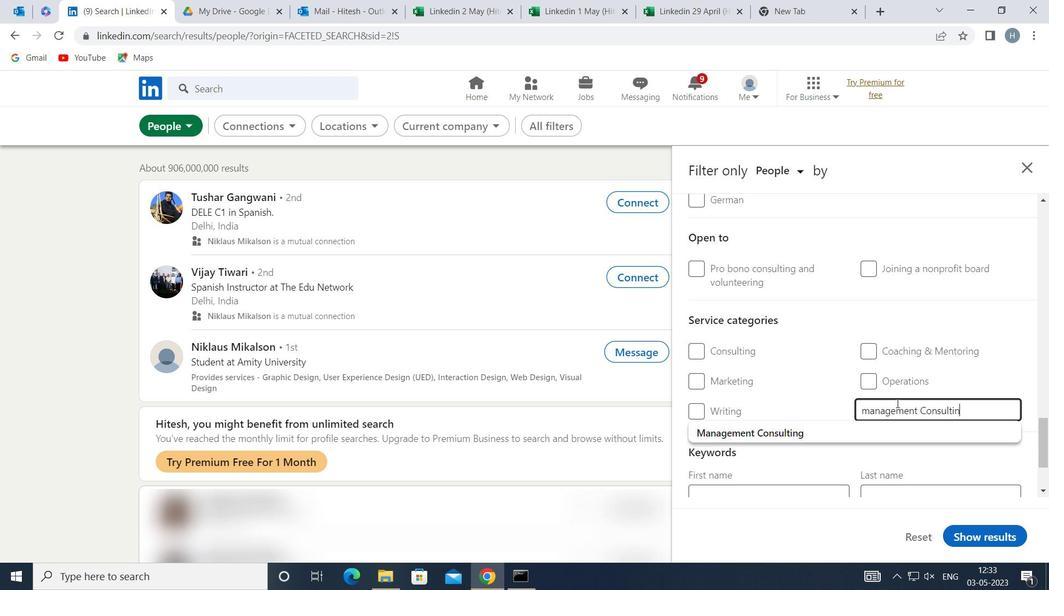 
Action: Mouse moved to (830, 420)
Screenshot: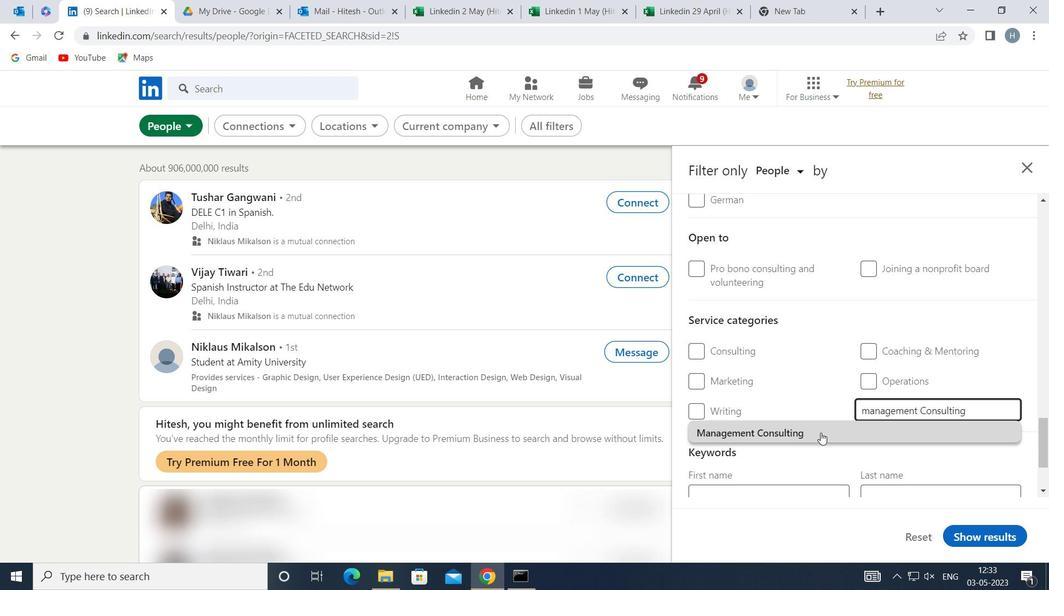 
Action: Mouse pressed left at (830, 420)
Screenshot: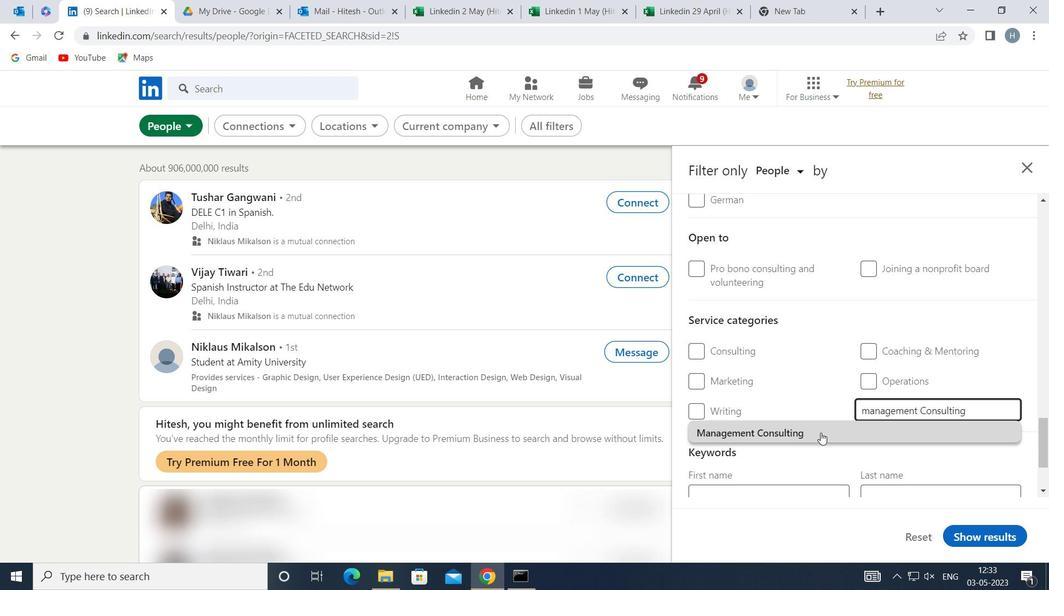 
Action: Mouse moved to (816, 402)
Screenshot: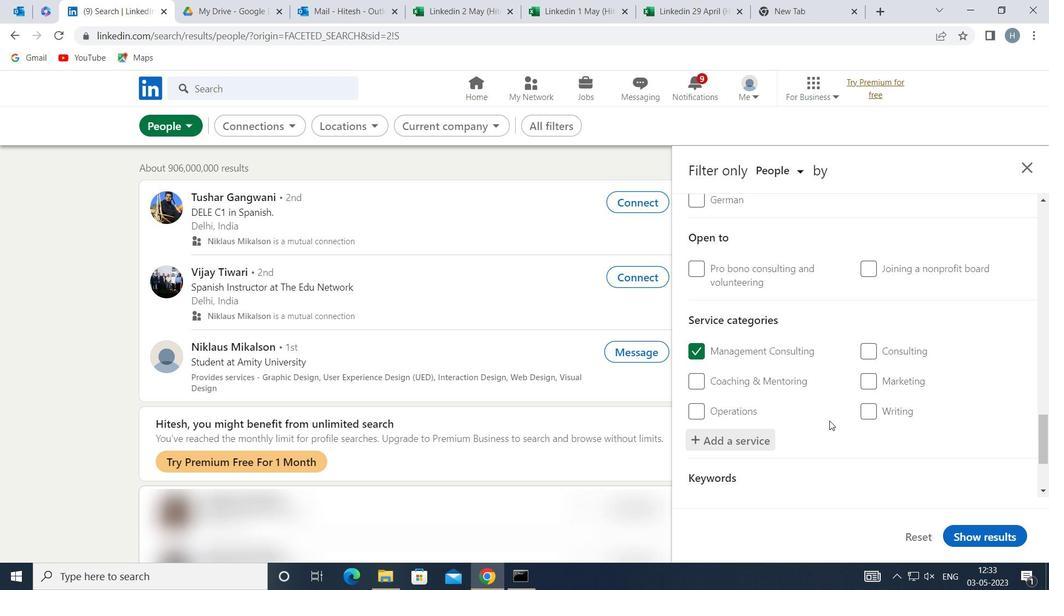 
Action: Mouse scrolled (816, 402) with delta (0, 0)
Screenshot: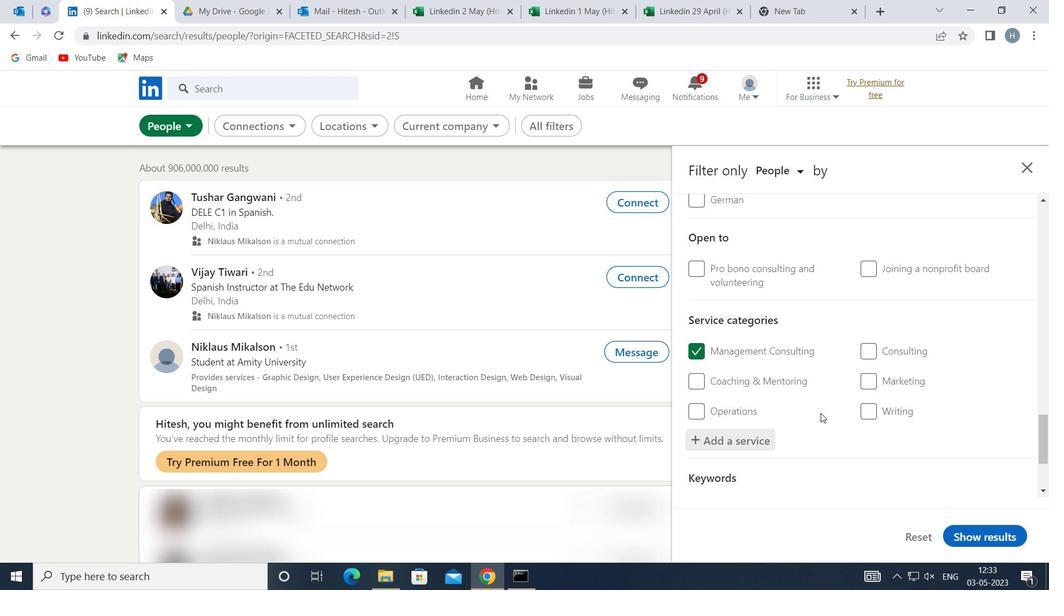 
Action: Mouse scrolled (816, 402) with delta (0, 0)
Screenshot: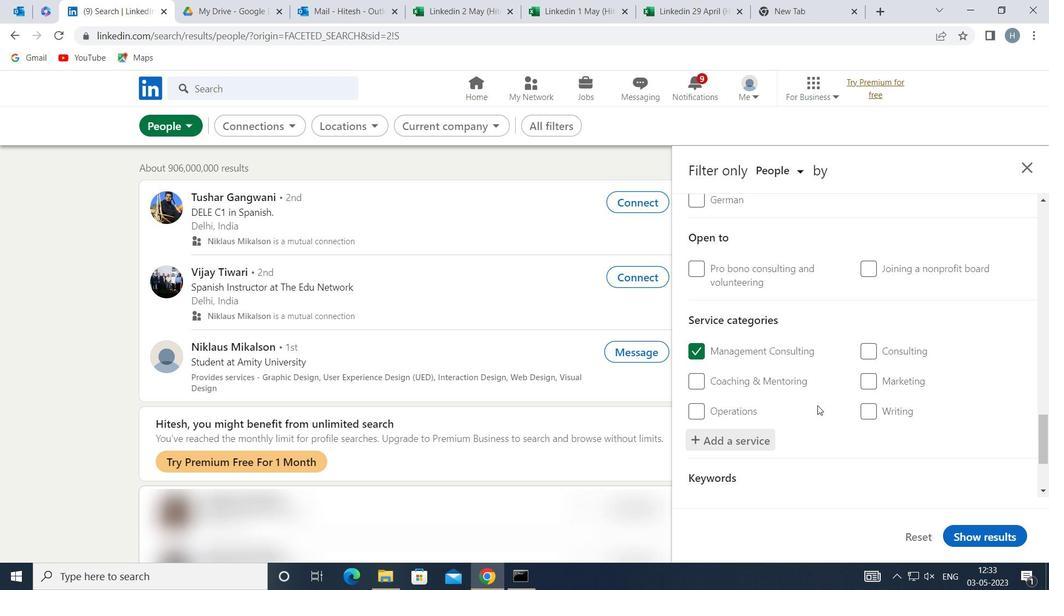 
Action: Mouse moved to (820, 400)
Screenshot: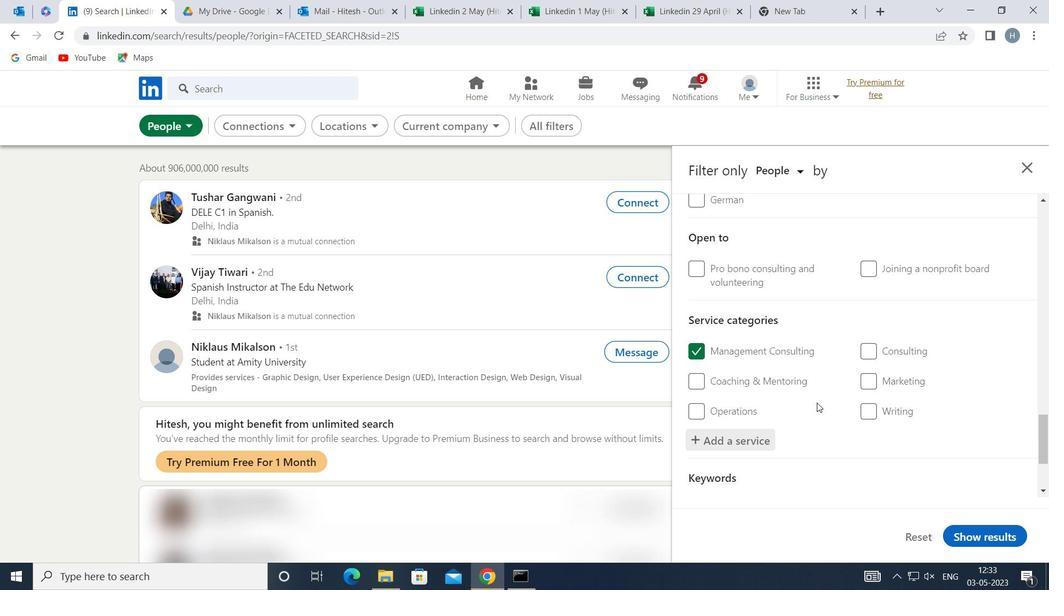 
Action: Mouse scrolled (820, 399) with delta (0, 0)
Screenshot: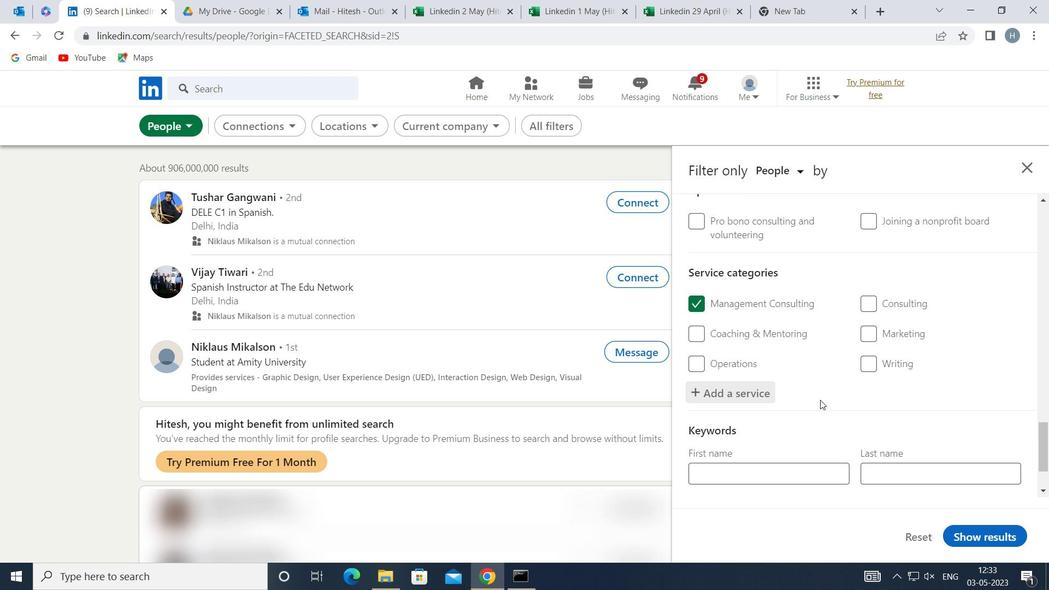 
Action: Mouse moved to (799, 432)
Screenshot: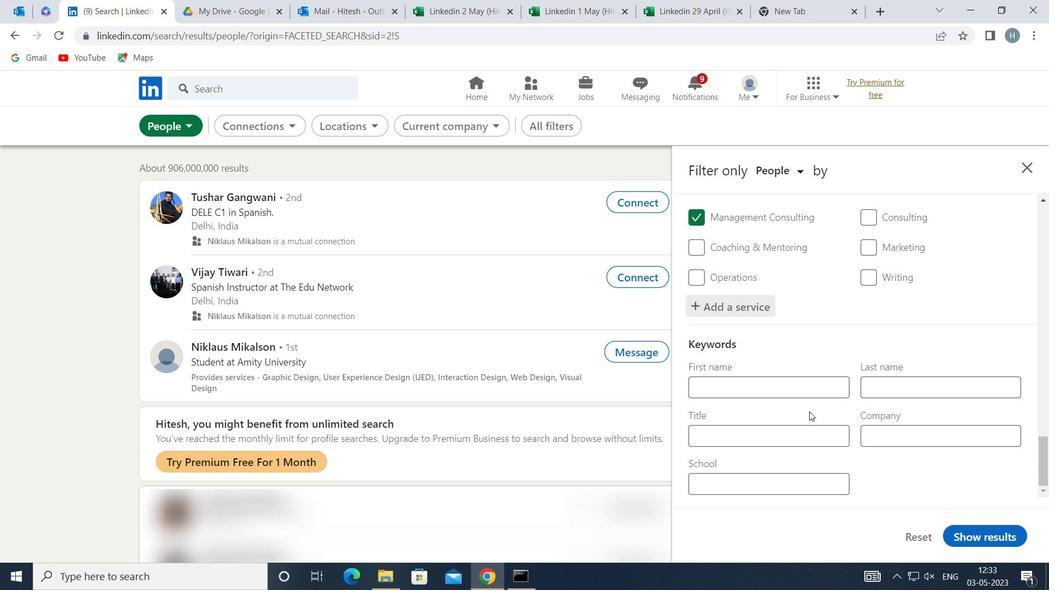 
Action: Mouse pressed left at (799, 432)
Screenshot: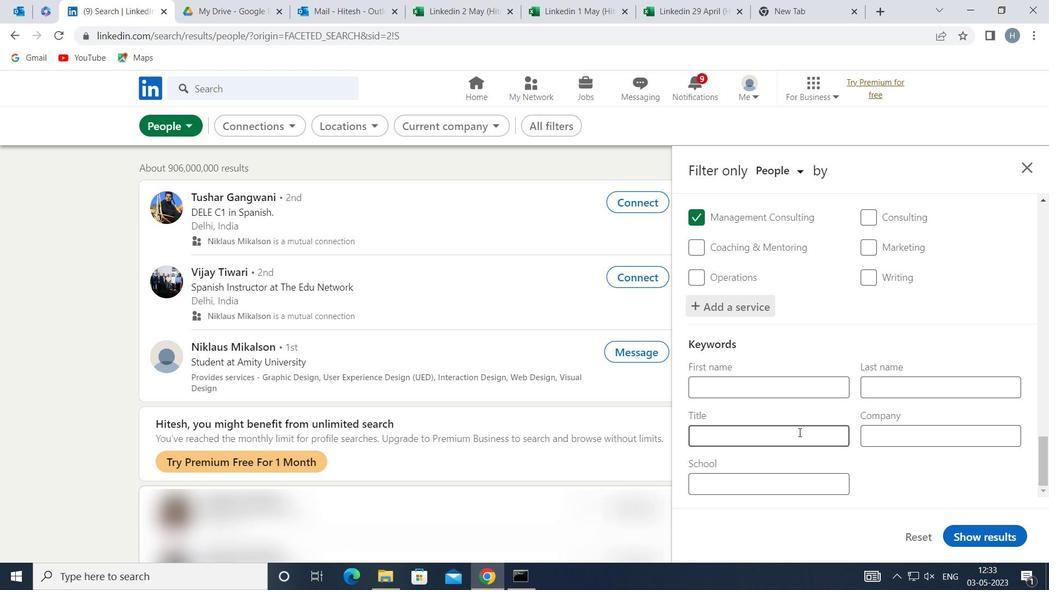 
Action: Mouse moved to (790, 427)
Screenshot: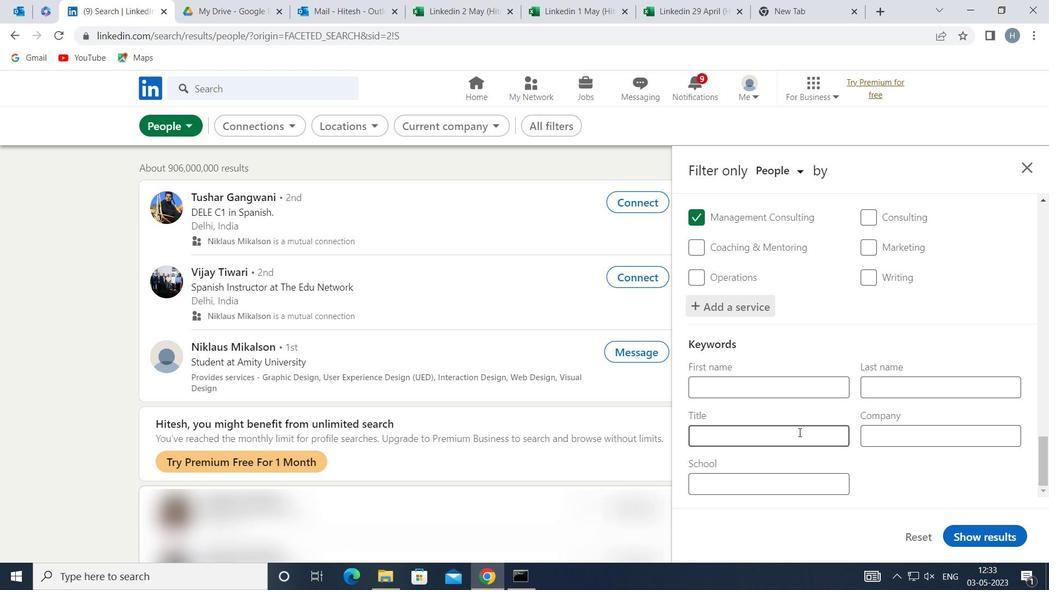 
Action: Key pressed <Key.shift>SALES<Key.space><Key.shift>M
Screenshot: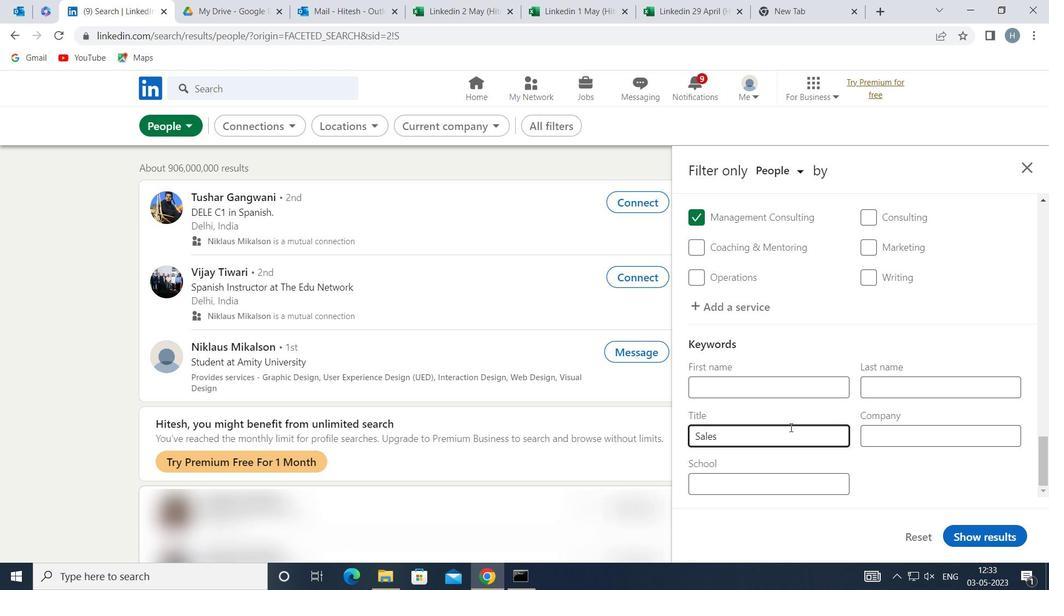 
Action: Mouse moved to (789, 427)
Screenshot: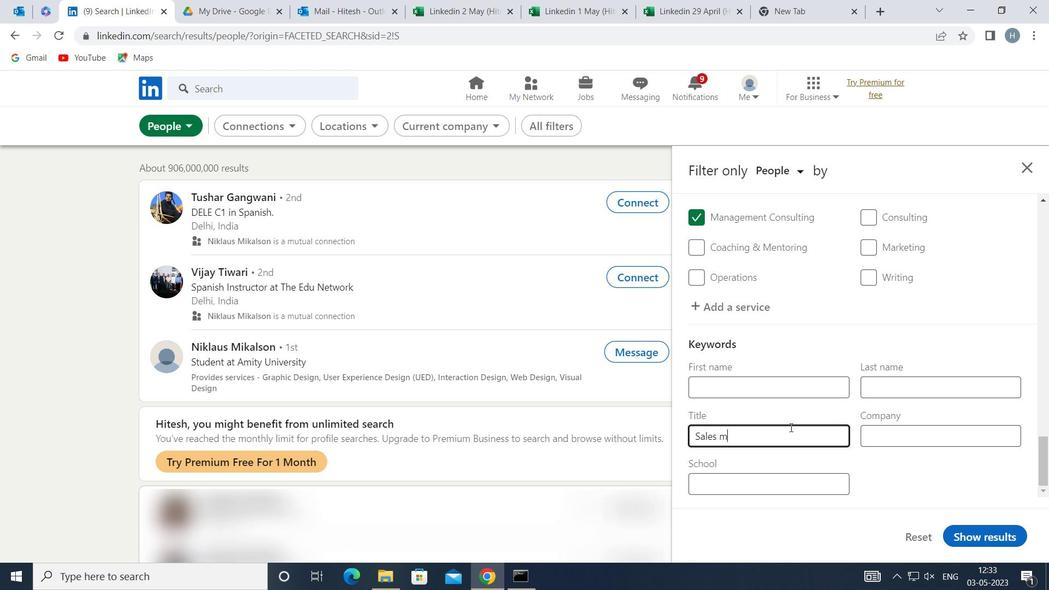 
Action: Key pressed ANAGE
Screenshot: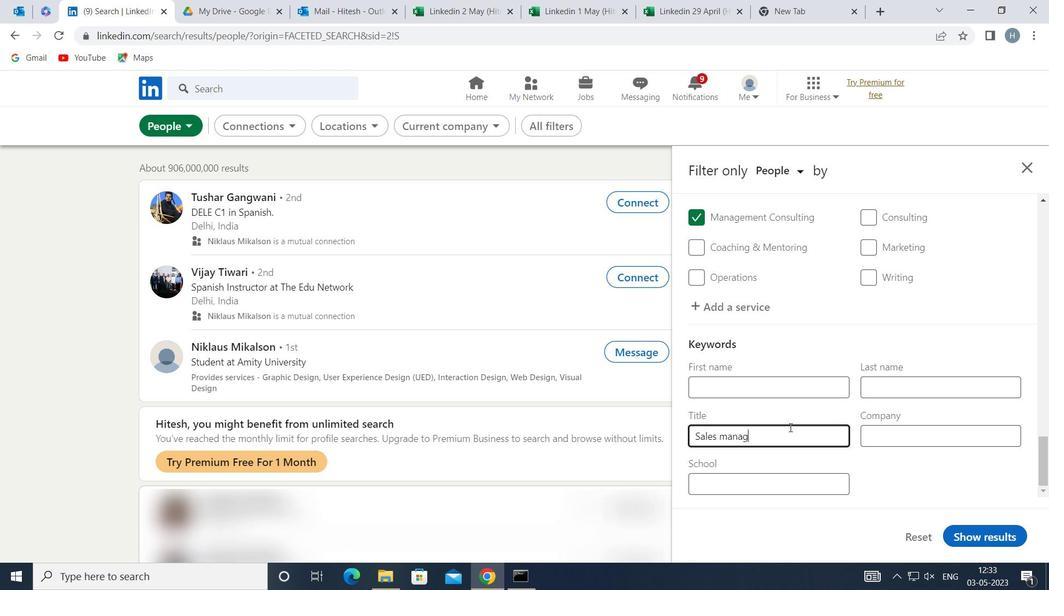 
Action: Mouse moved to (802, 422)
Screenshot: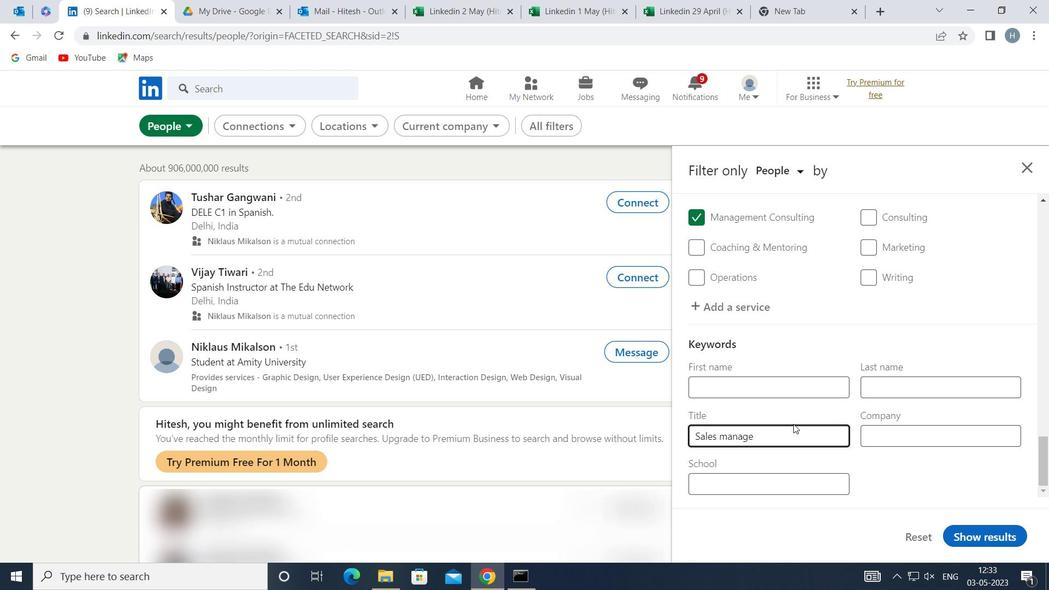 
Action: Key pressed R
Screenshot: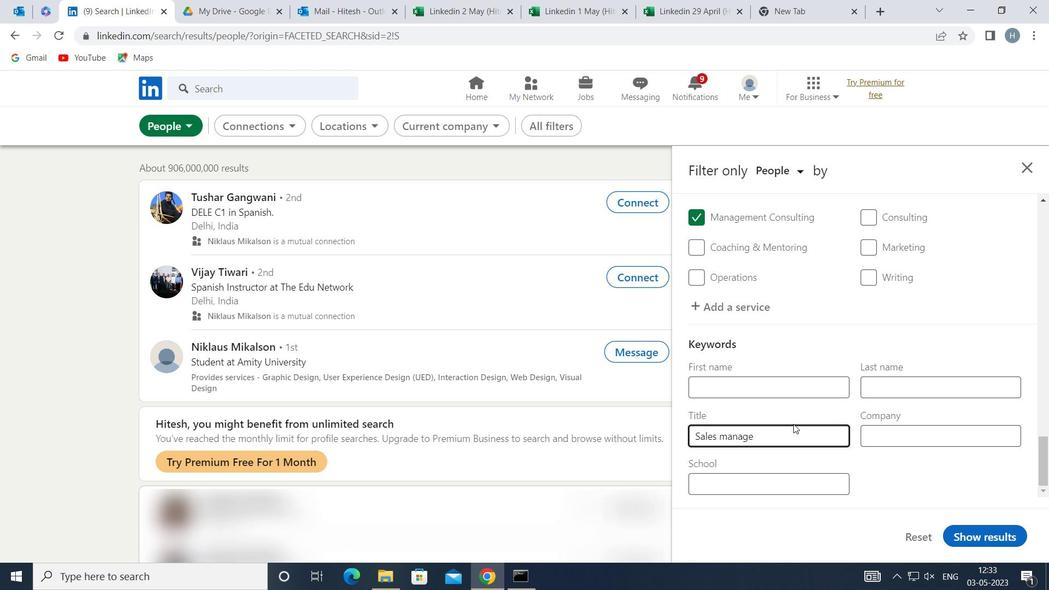 
Action: Mouse moved to (990, 534)
Screenshot: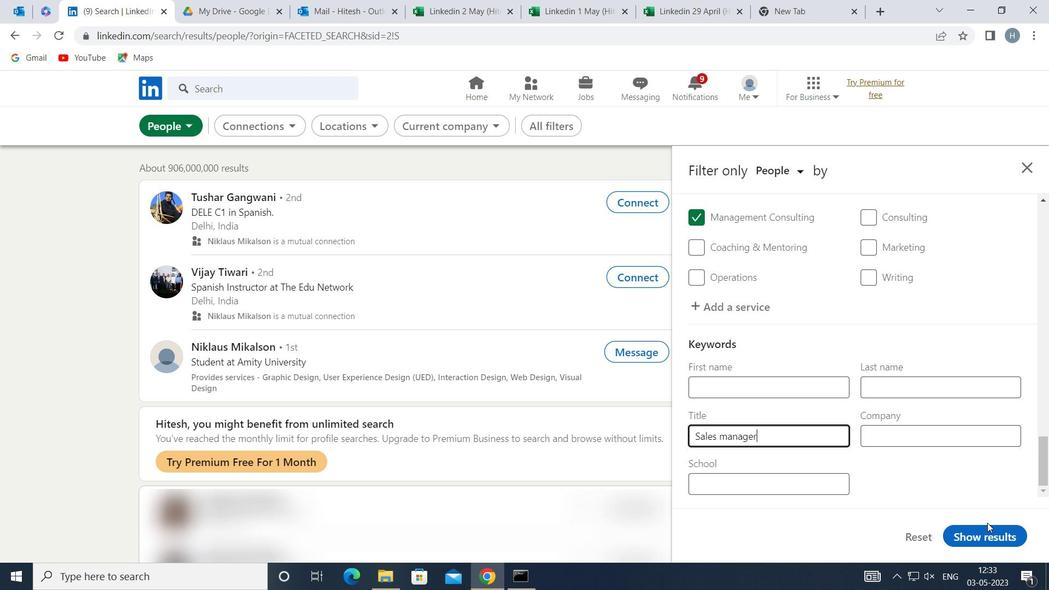 
Action: Mouse pressed left at (990, 534)
Screenshot: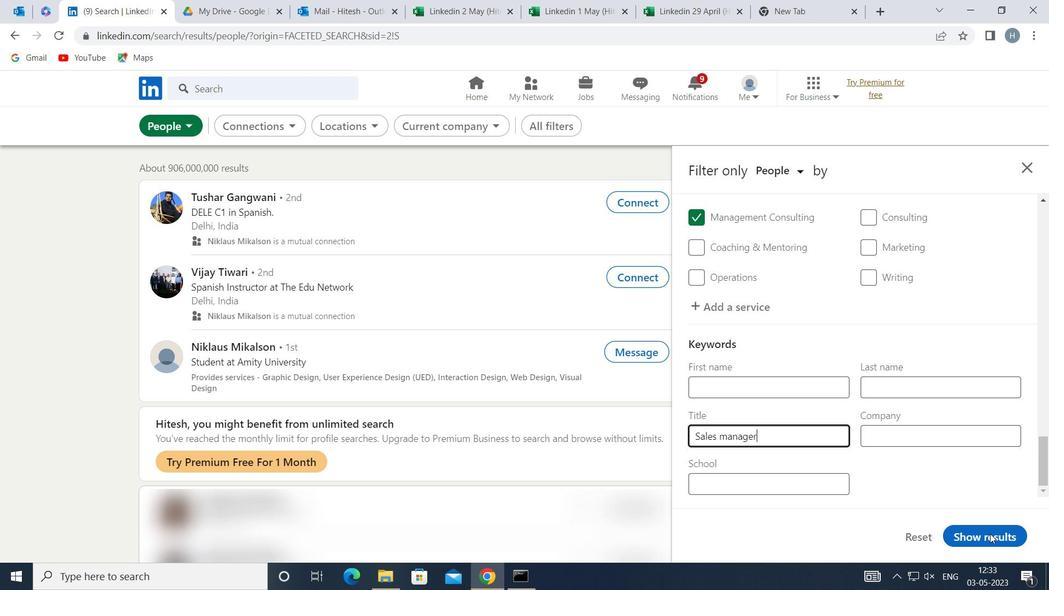 
Action: Mouse moved to (936, 490)
Screenshot: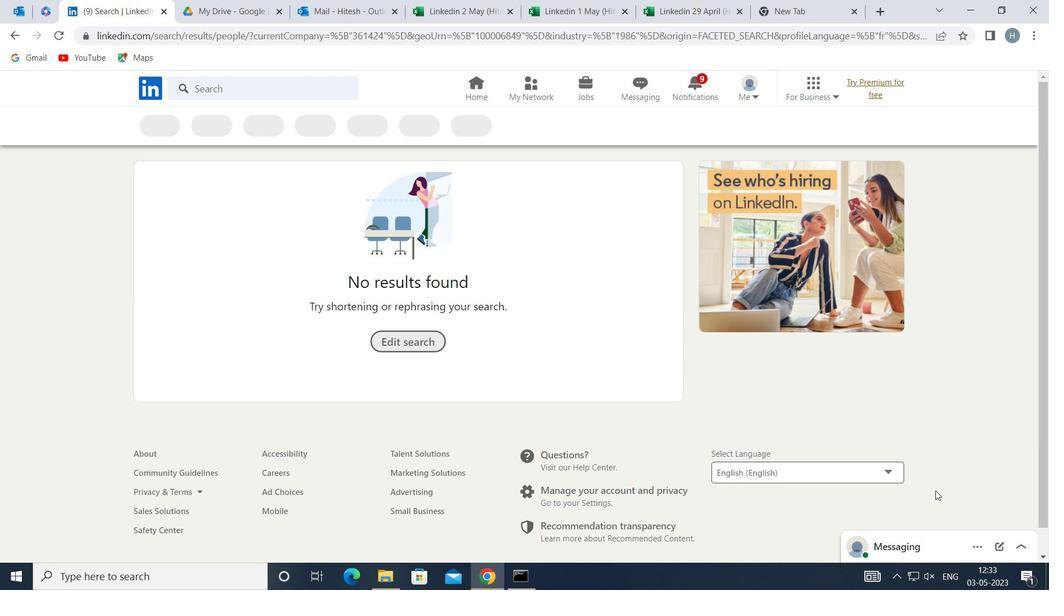 
